 Task: Create new vendor bill with Date Opened: 09-May-23, Select Vendor: Sheaffer, Terms: Net 30. Make bill entry for item-1 with Date: 09-May-23, Description: Rollerball Pen , Expense Account: Office Supplies, Quantity: 8, Unit Price: 2.5, Sales Tax: Y, Sales Tax Included: N, Tax Table: Sales Tax. Make entry for item-2 with Date: 09-May-23, Description: Note Holders, Expense Account: Office Supplies, Quantity: 9, Unit Price: 18.6, Sales Tax: Y, Sales Tax Included: N, Tax Table: Sales Tax. Post Bill with Post Date: 09-May-23, Post to Accounts: Liabilities:Accounts Payble. Pay / Process Payment with Transaction Date: 07-Jun-23, Amount: 194.9, Transfer Account: Checking Account. Go to 'Print Bill'. Save a pdf copy of the bill.
Action: Mouse moved to (207, 45)
Screenshot: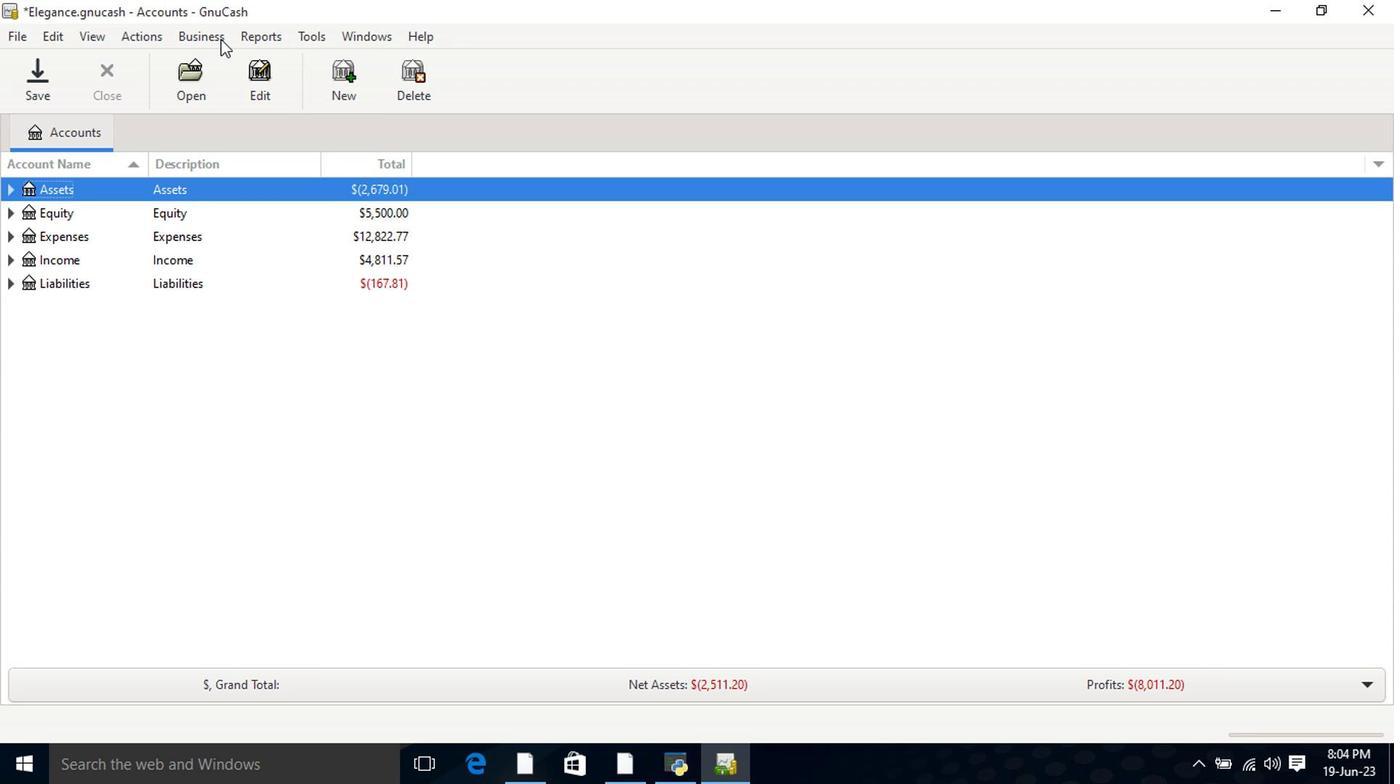 
Action: Mouse pressed left at (207, 45)
Screenshot: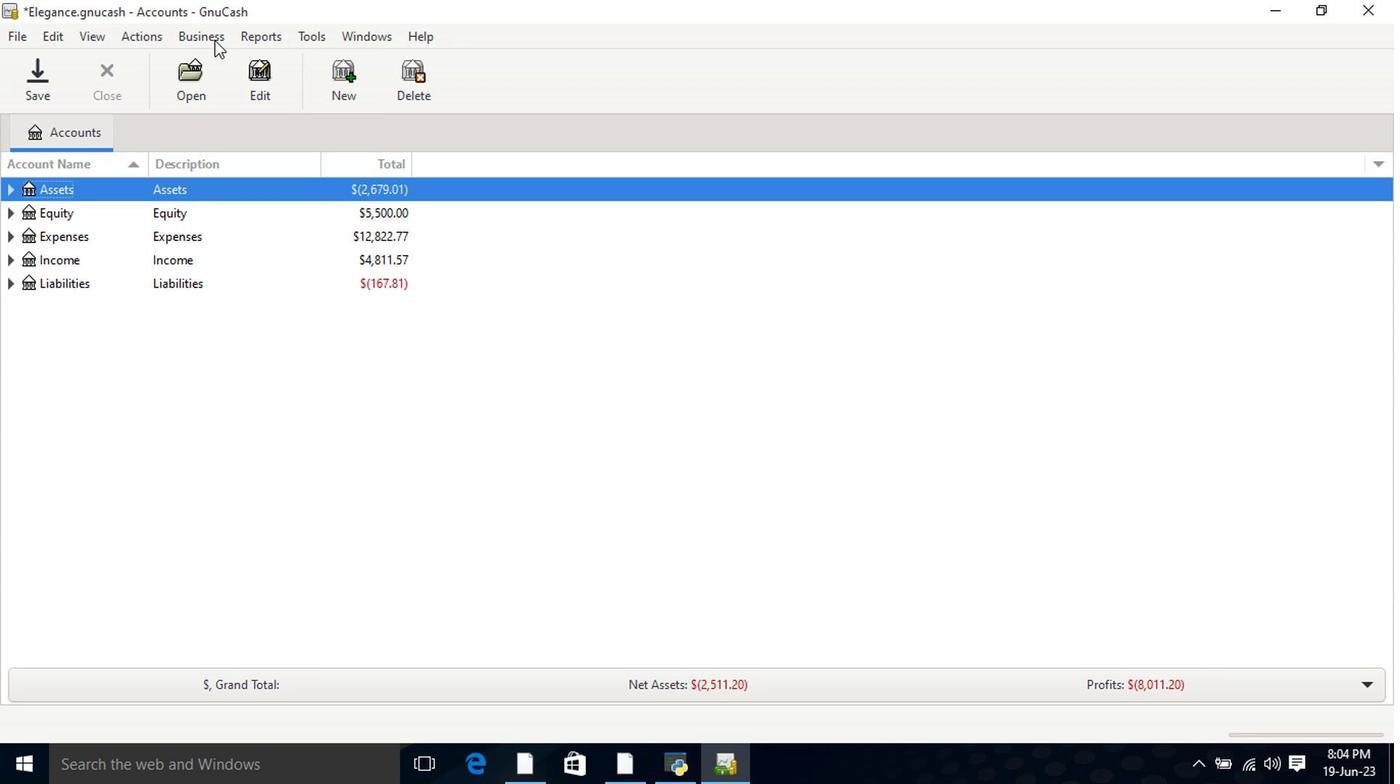 
Action: Mouse moved to (215, 86)
Screenshot: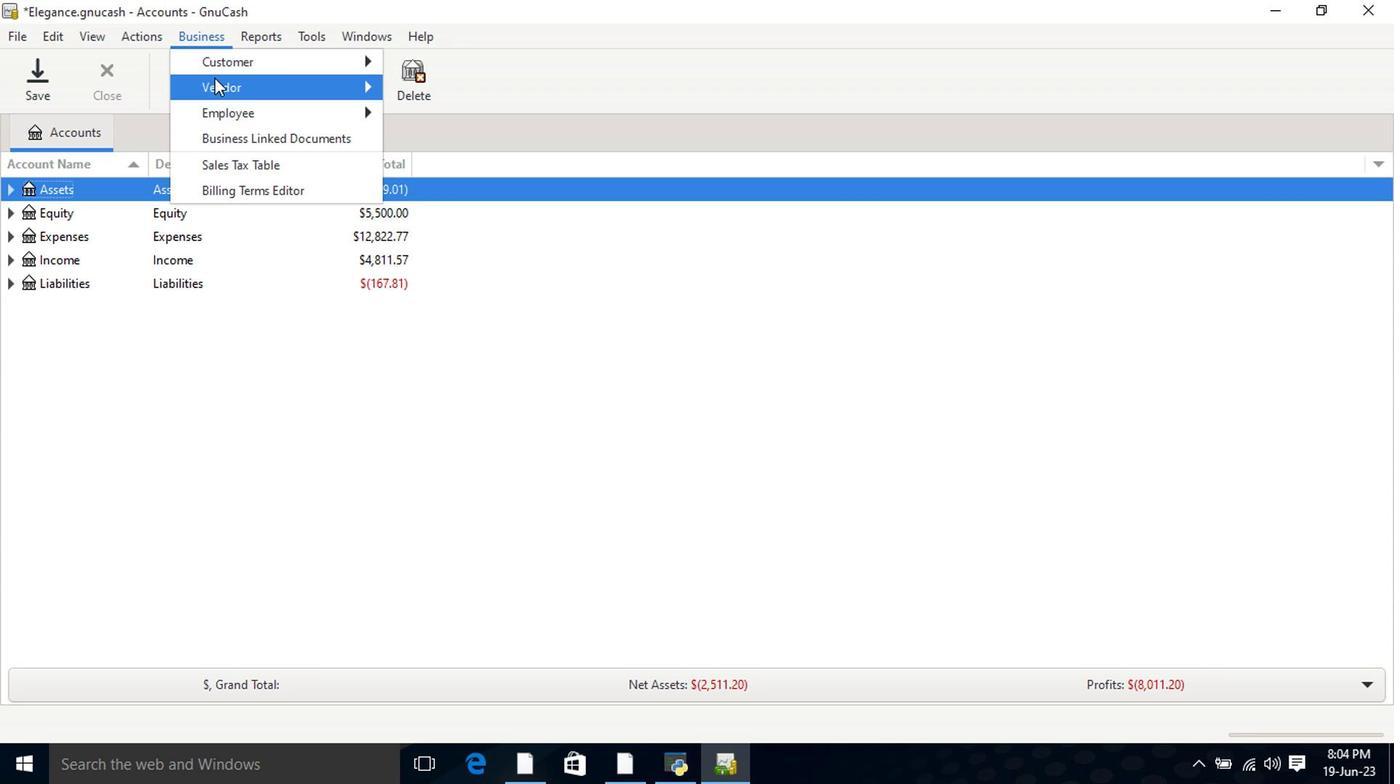 
Action: Mouse pressed left at (215, 86)
Screenshot: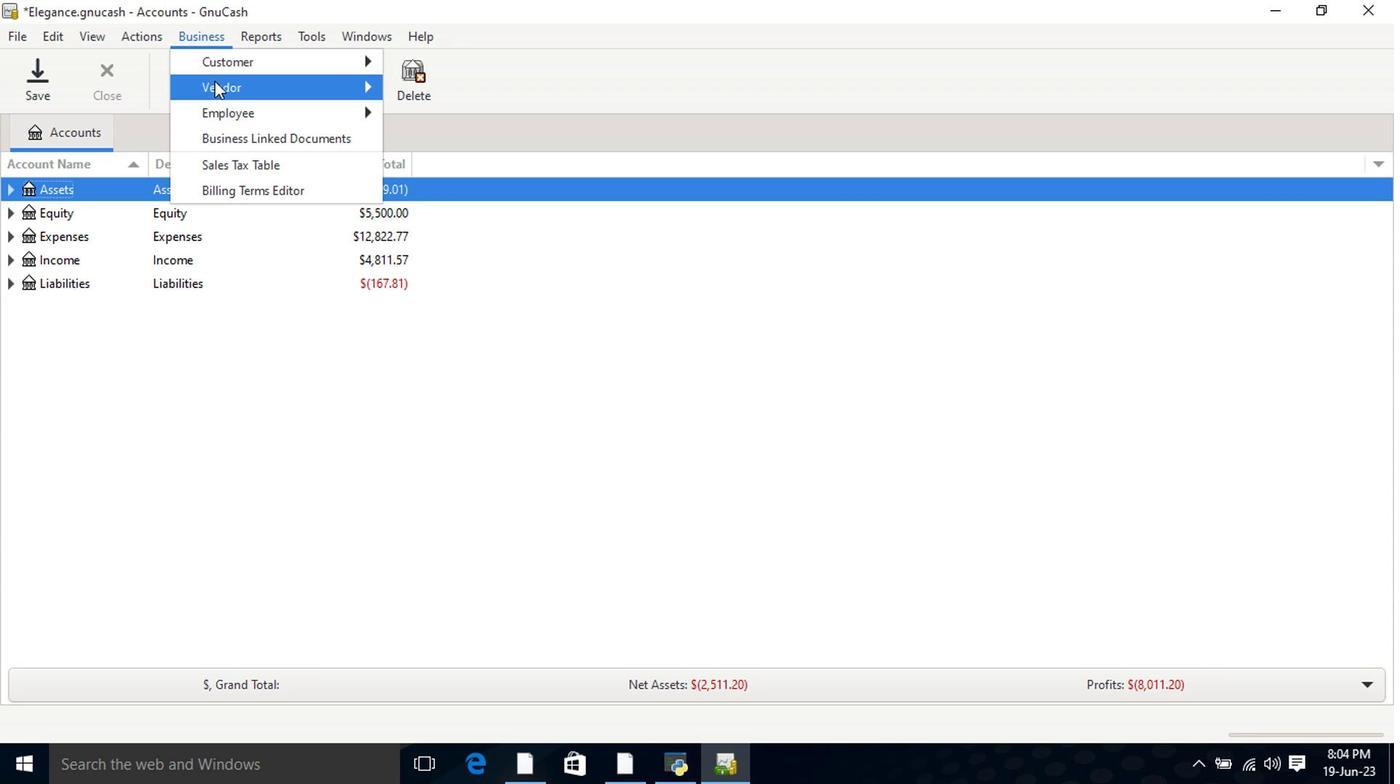 
Action: Mouse moved to (478, 172)
Screenshot: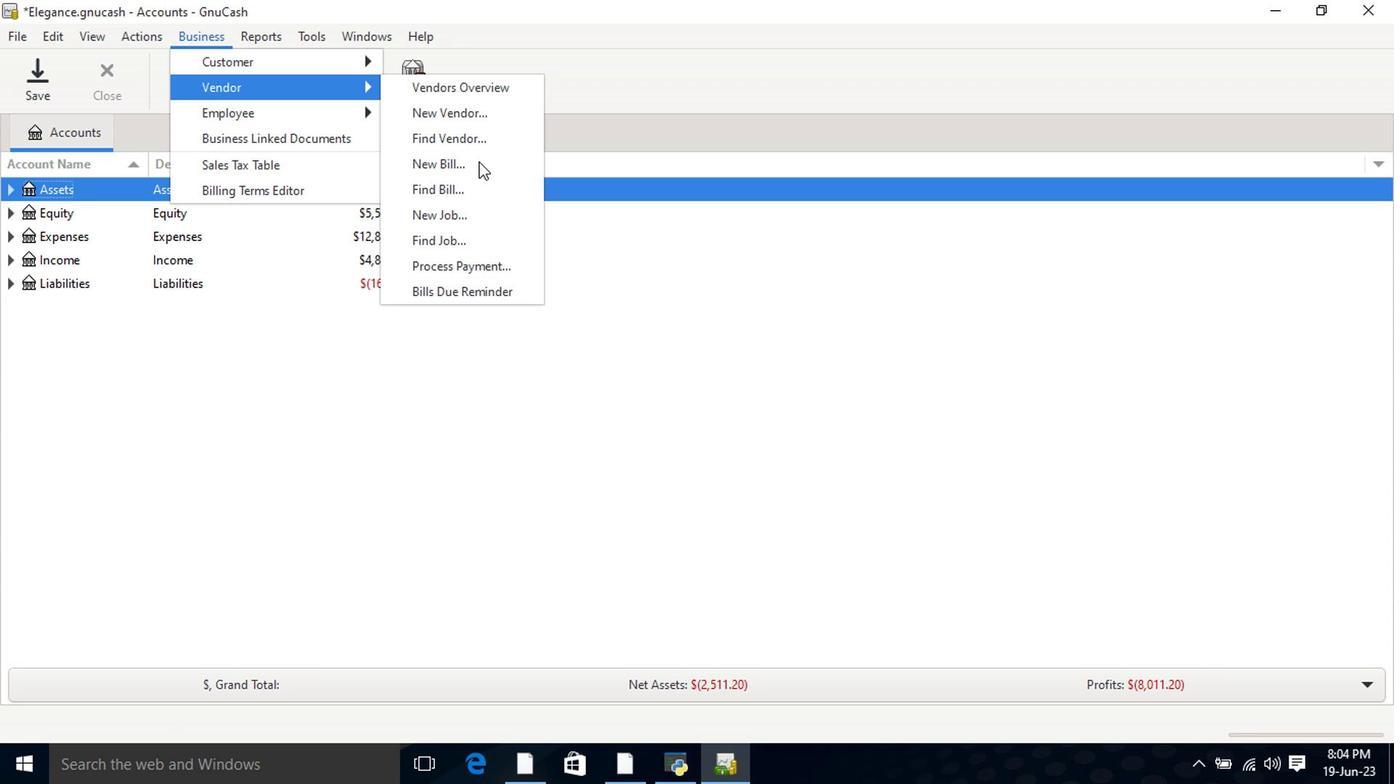 
Action: Mouse pressed left at (478, 172)
Screenshot: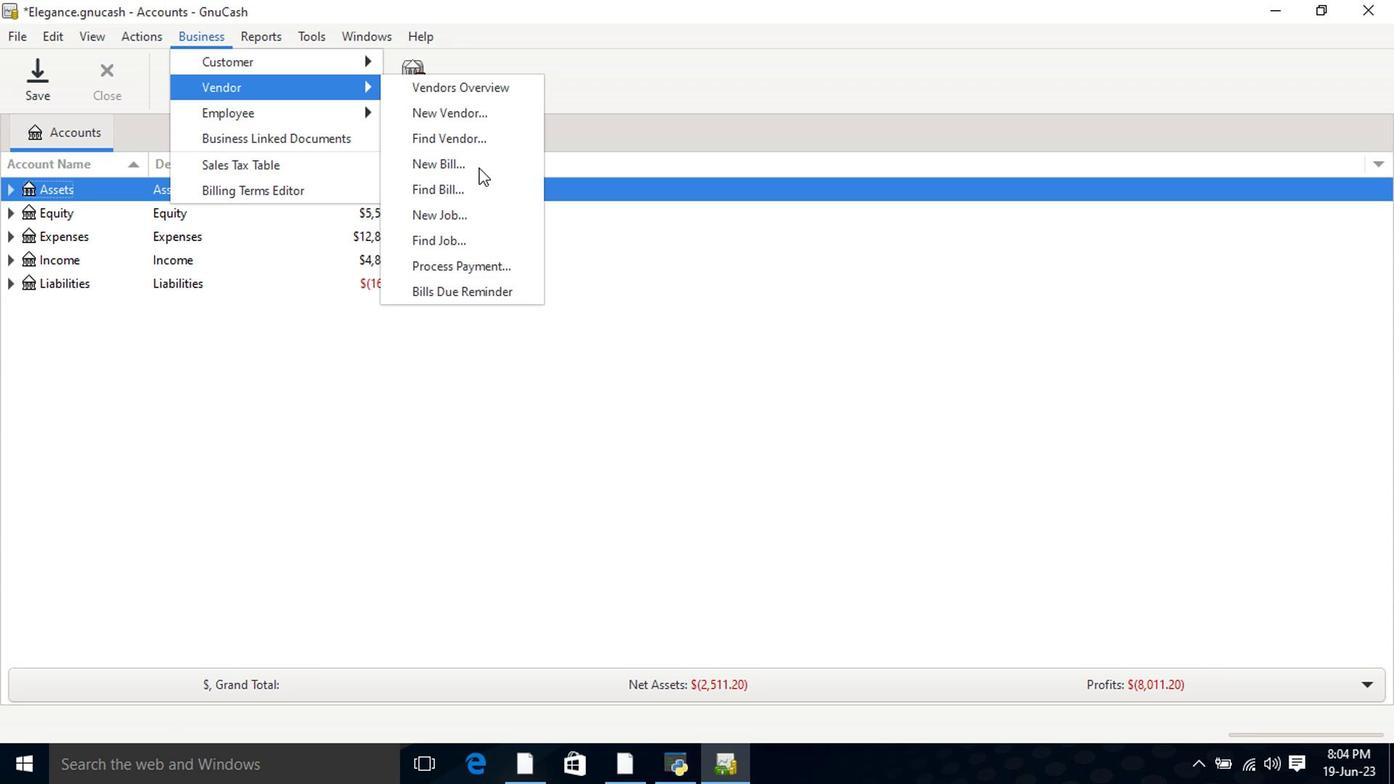 
Action: Mouse moved to (831, 271)
Screenshot: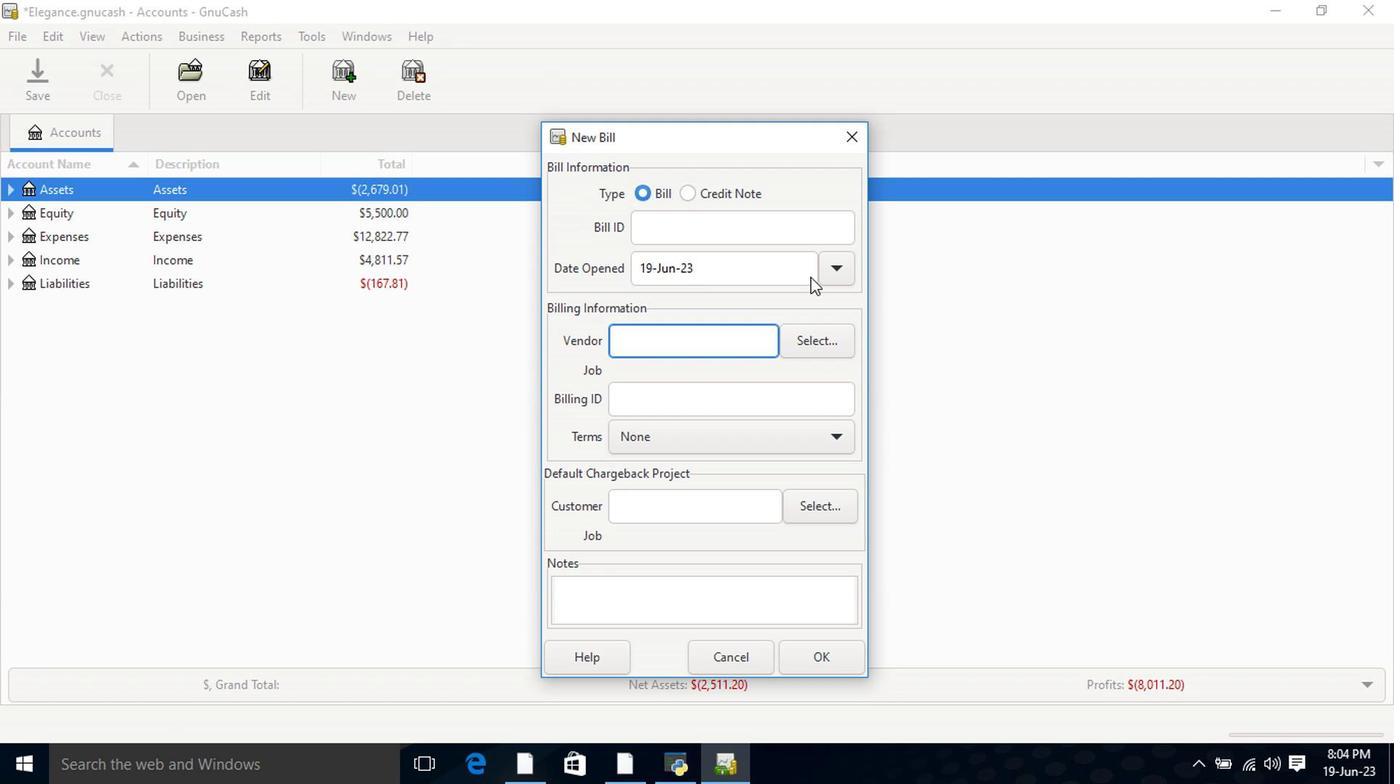 
Action: Mouse pressed left at (831, 271)
Screenshot: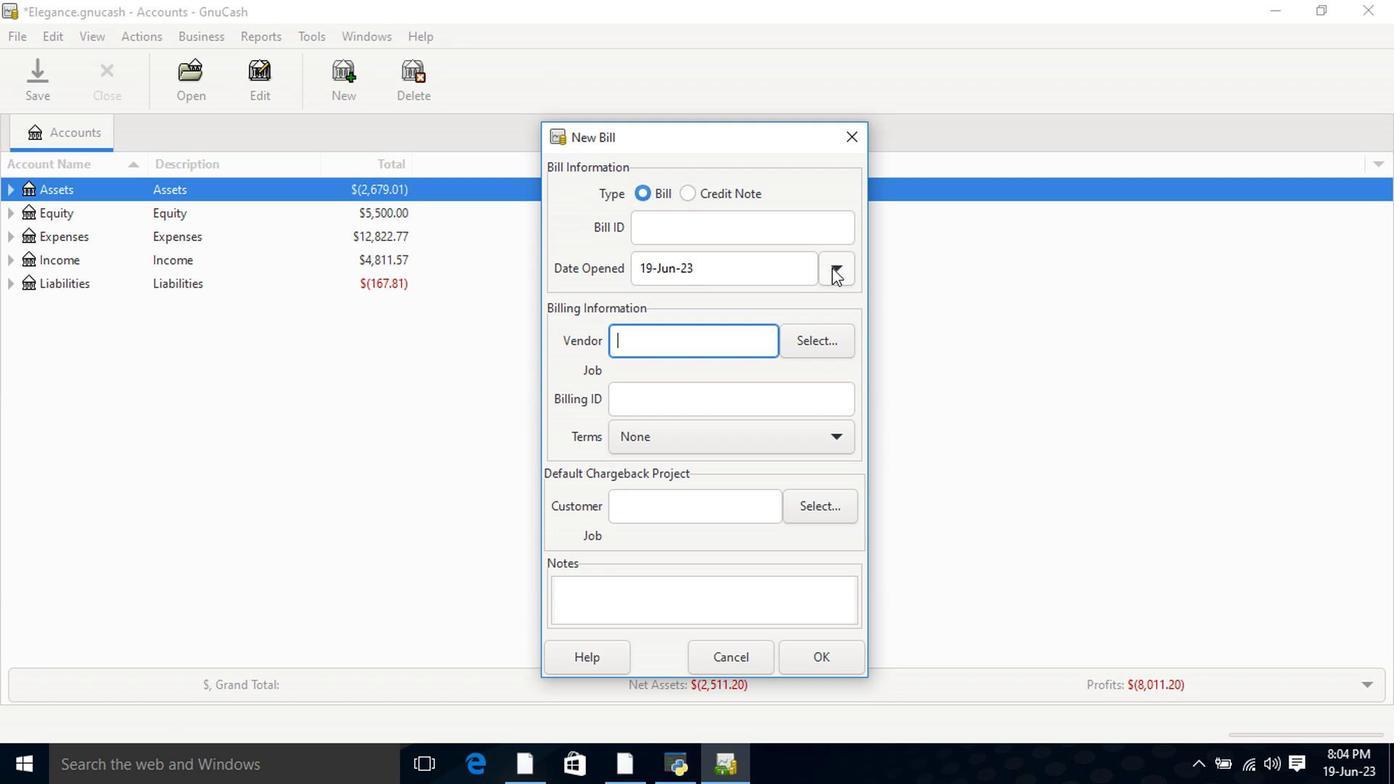 
Action: Mouse moved to (676, 305)
Screenshot: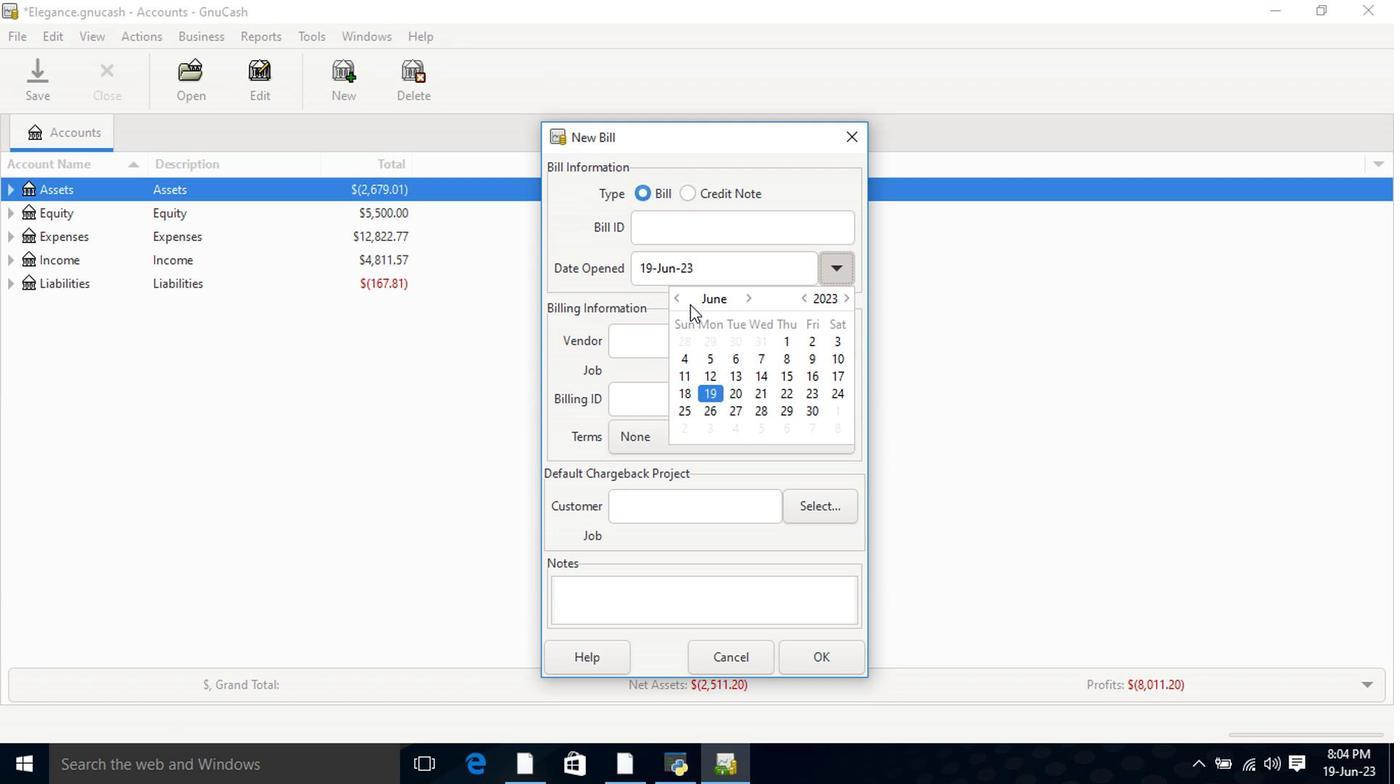 
Action: Mouse pressed left at (676, 305)
Screenshot: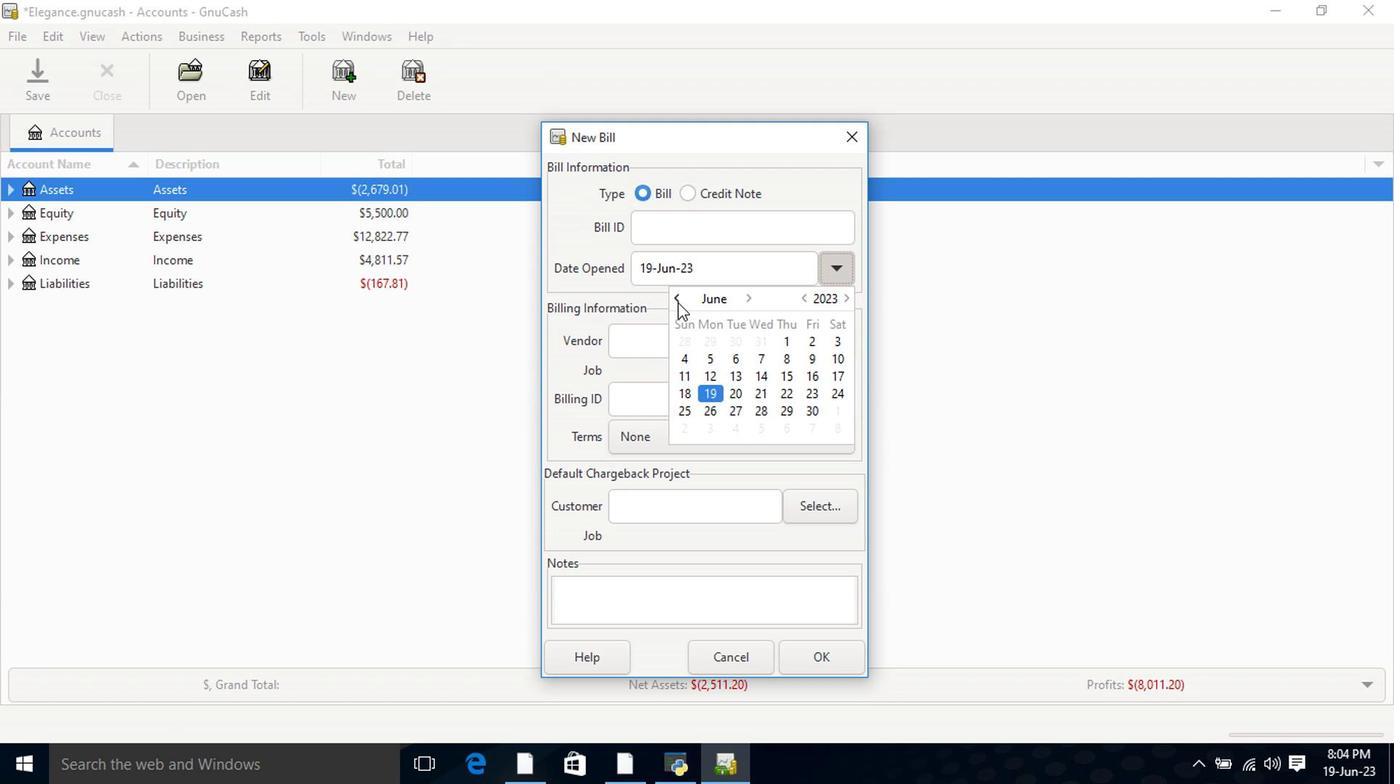
Action: Mouse moved to (730, 366)
Screenshot: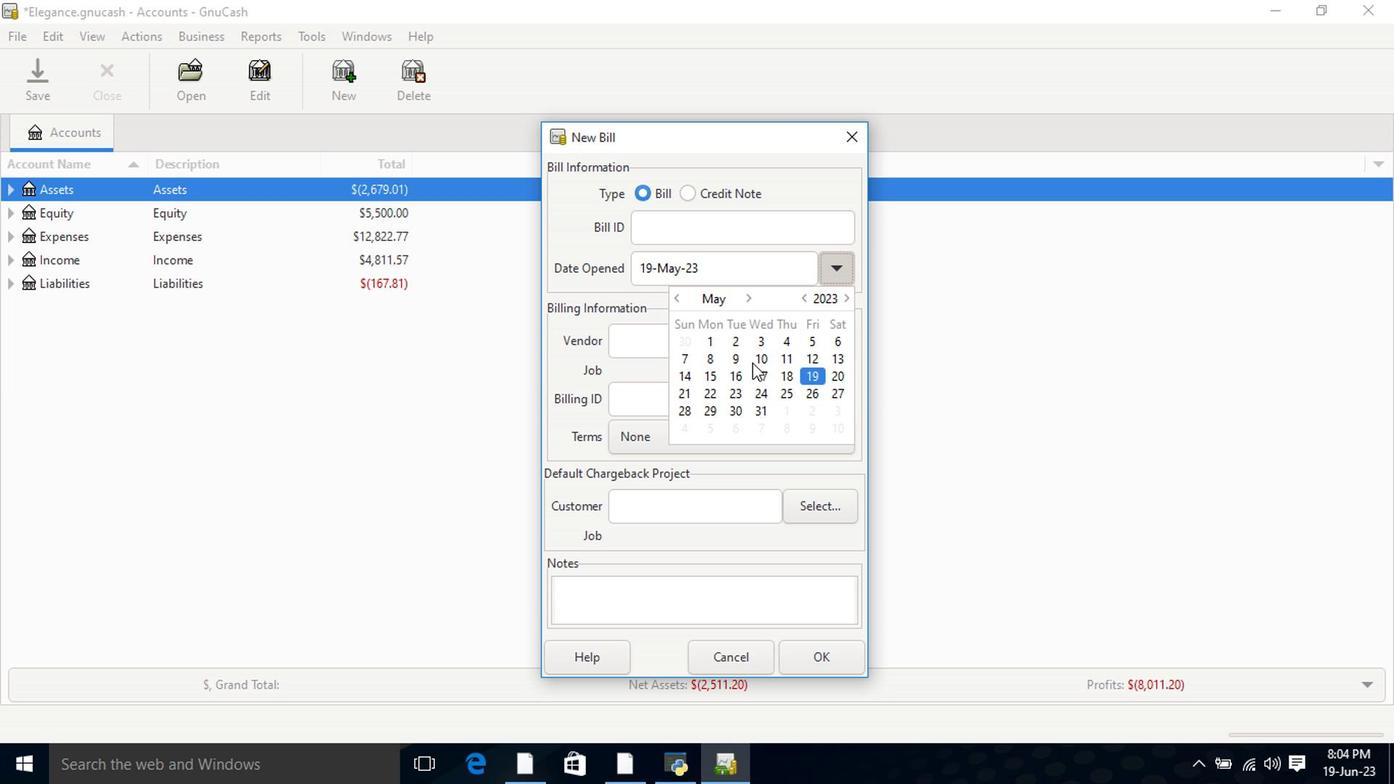 
Action: Mouse pressed left at (730, 366)
Screenshot: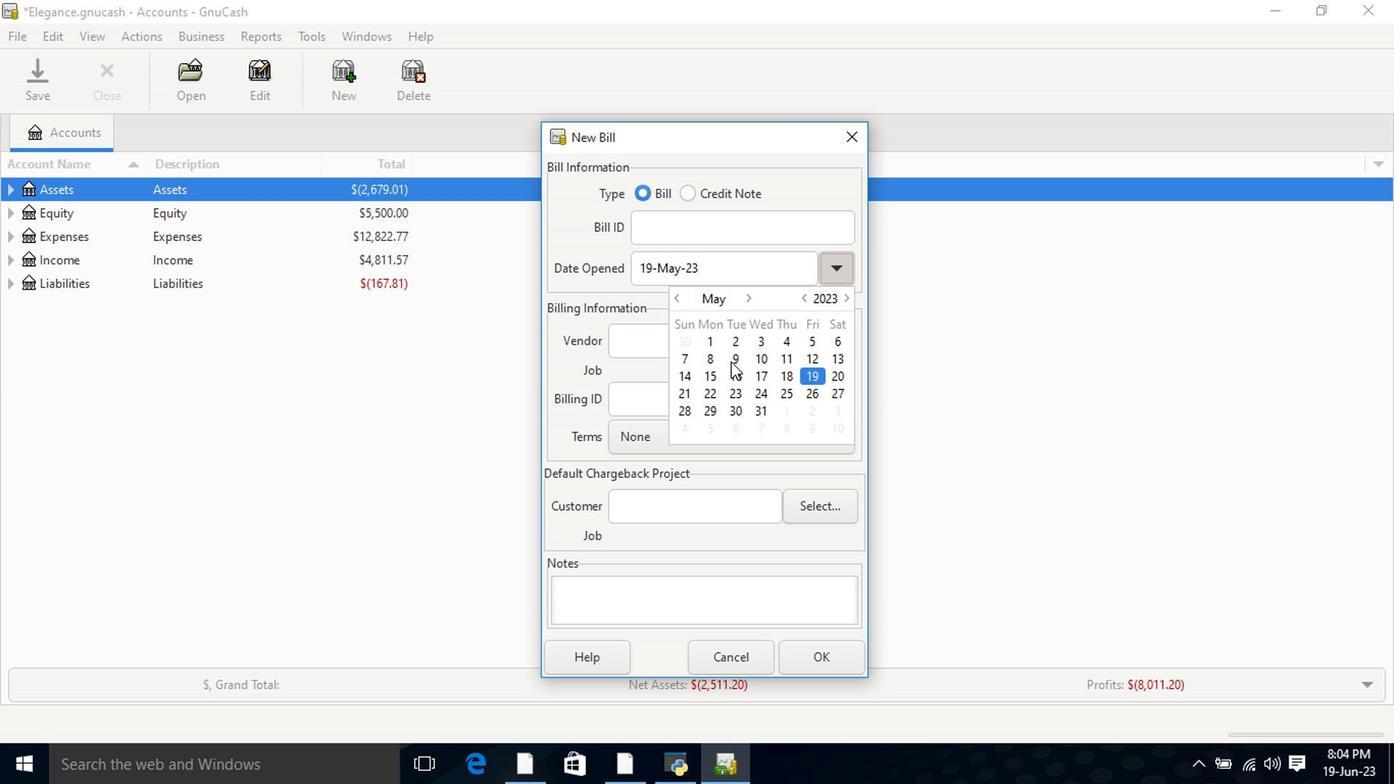 
Action: Mouse pressed left at (730, 366)
Screenshot: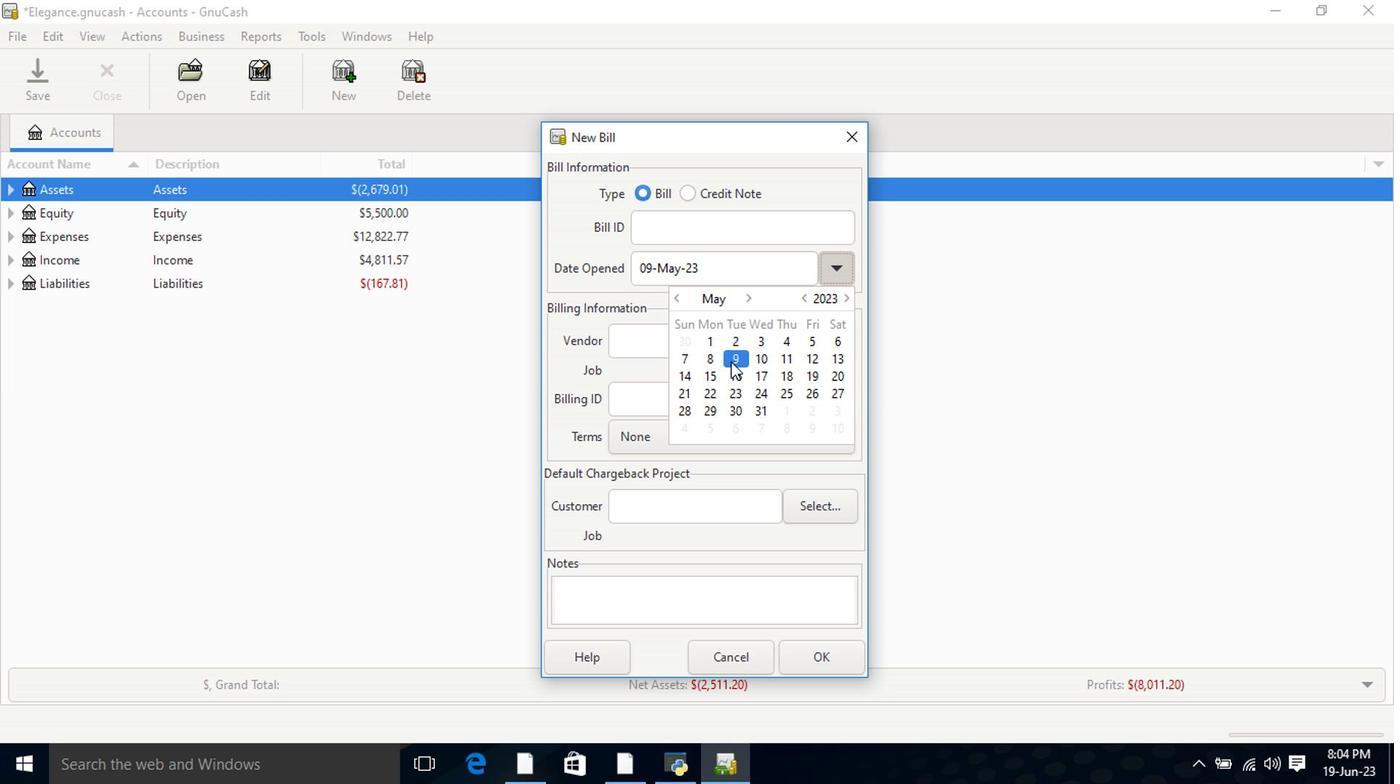
Action: Mouse moved to (716, 345)
Screenshot: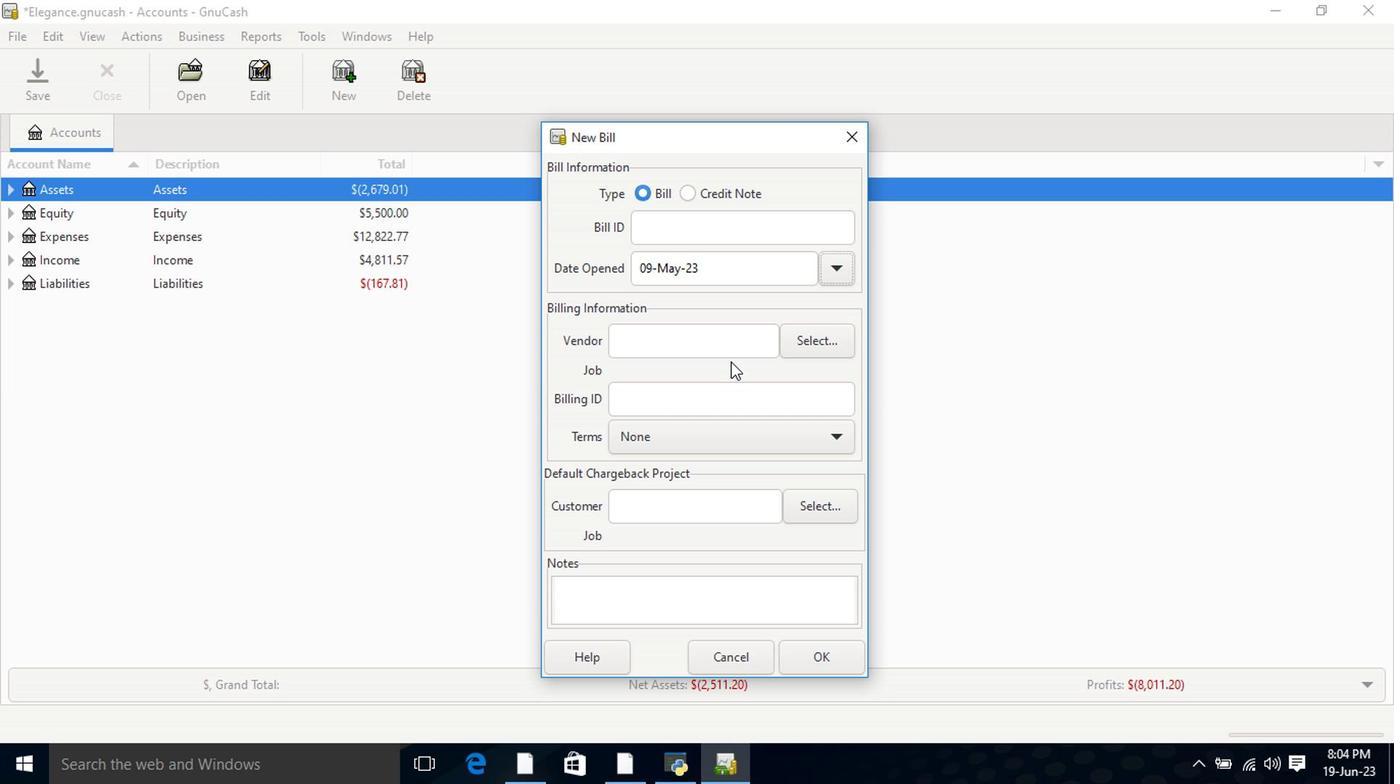 
Action: Mouse pressed left at (716, 345)
Screenshot: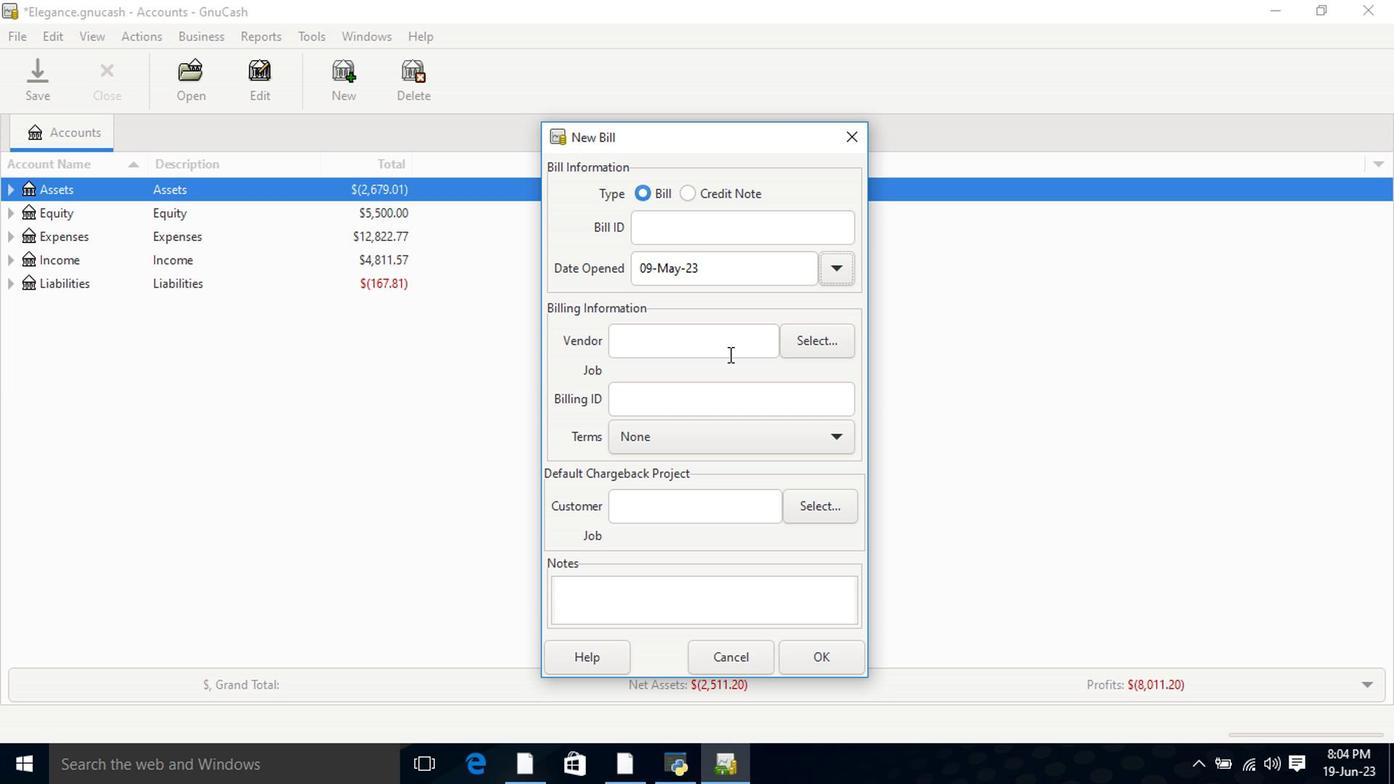 
Action: Key pressed <Key.shift>She
Screenshot: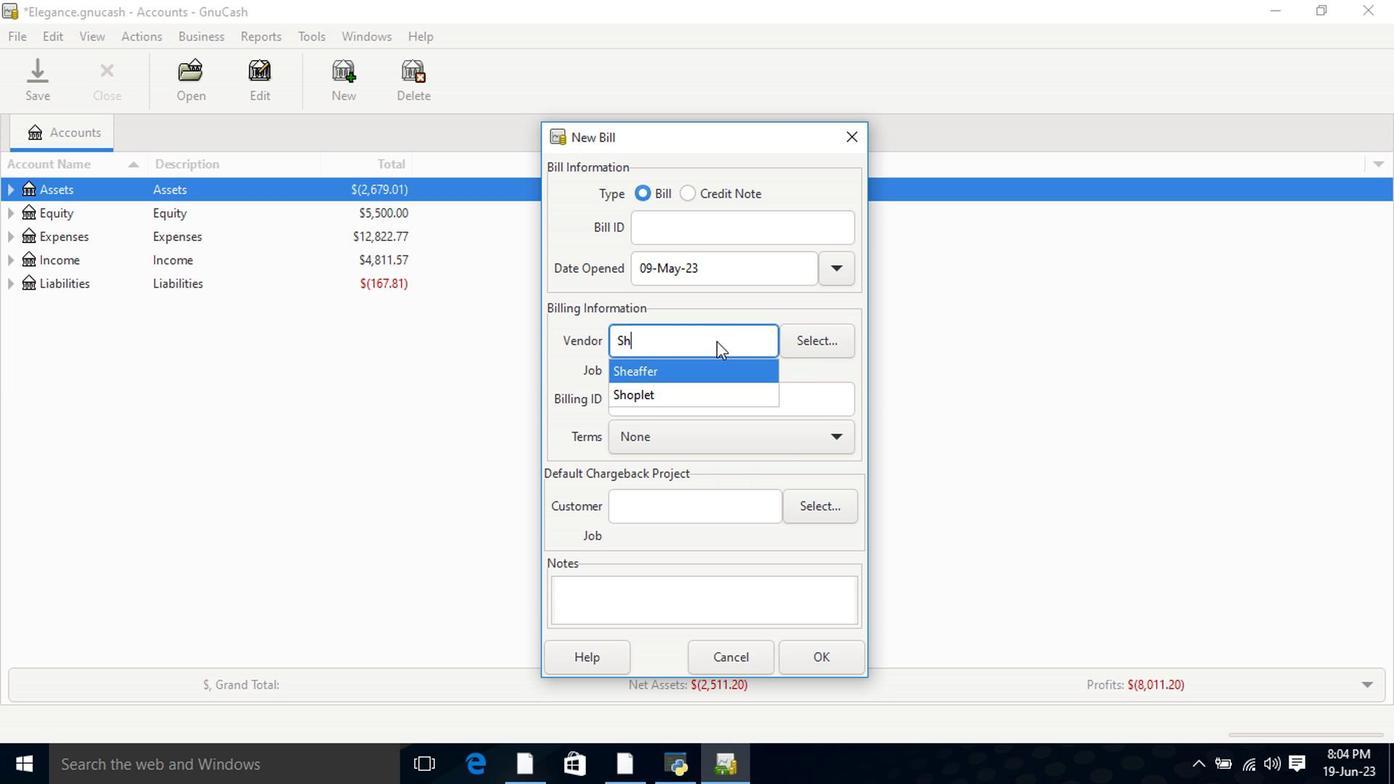 
Action: Mouse moved to (676, 369)
Screenshot: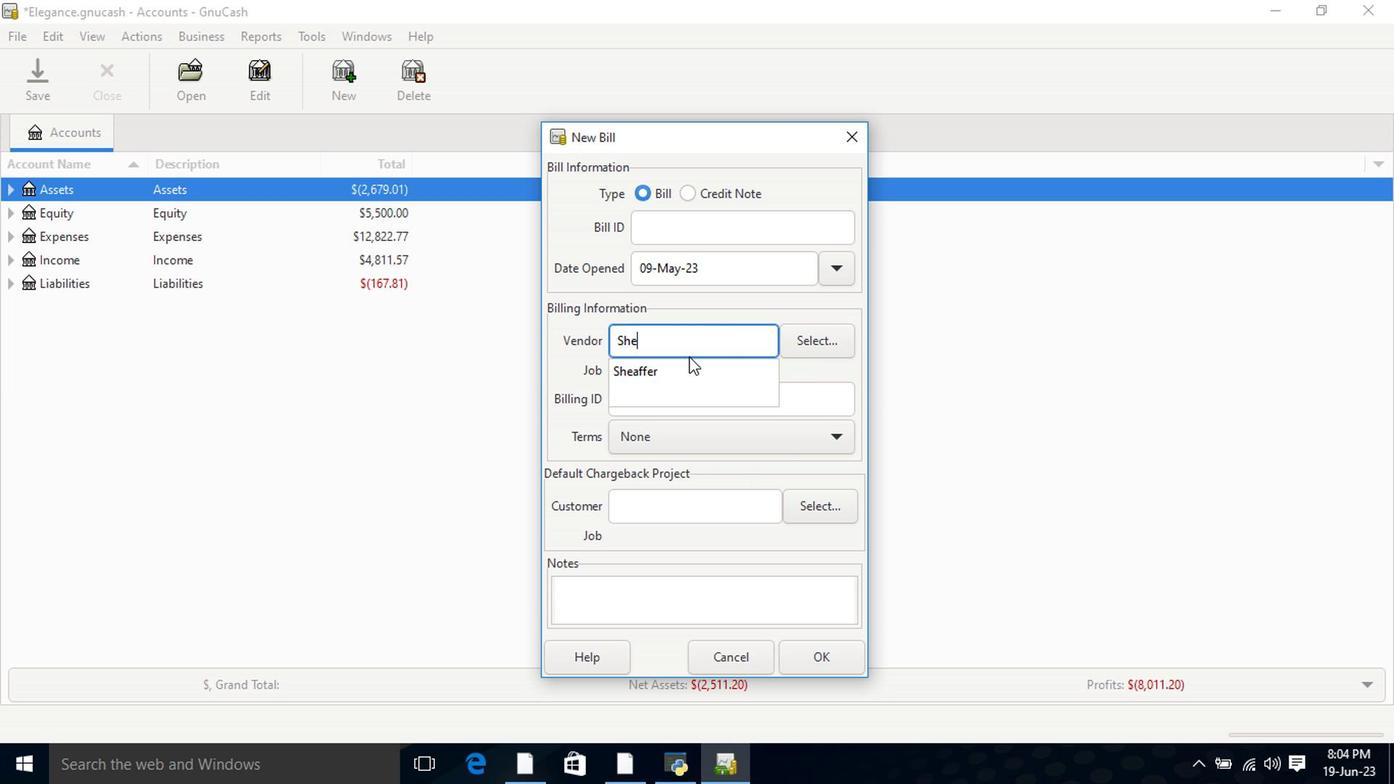 
Action: Mouse pressed left at (676, 369)
Screenshot: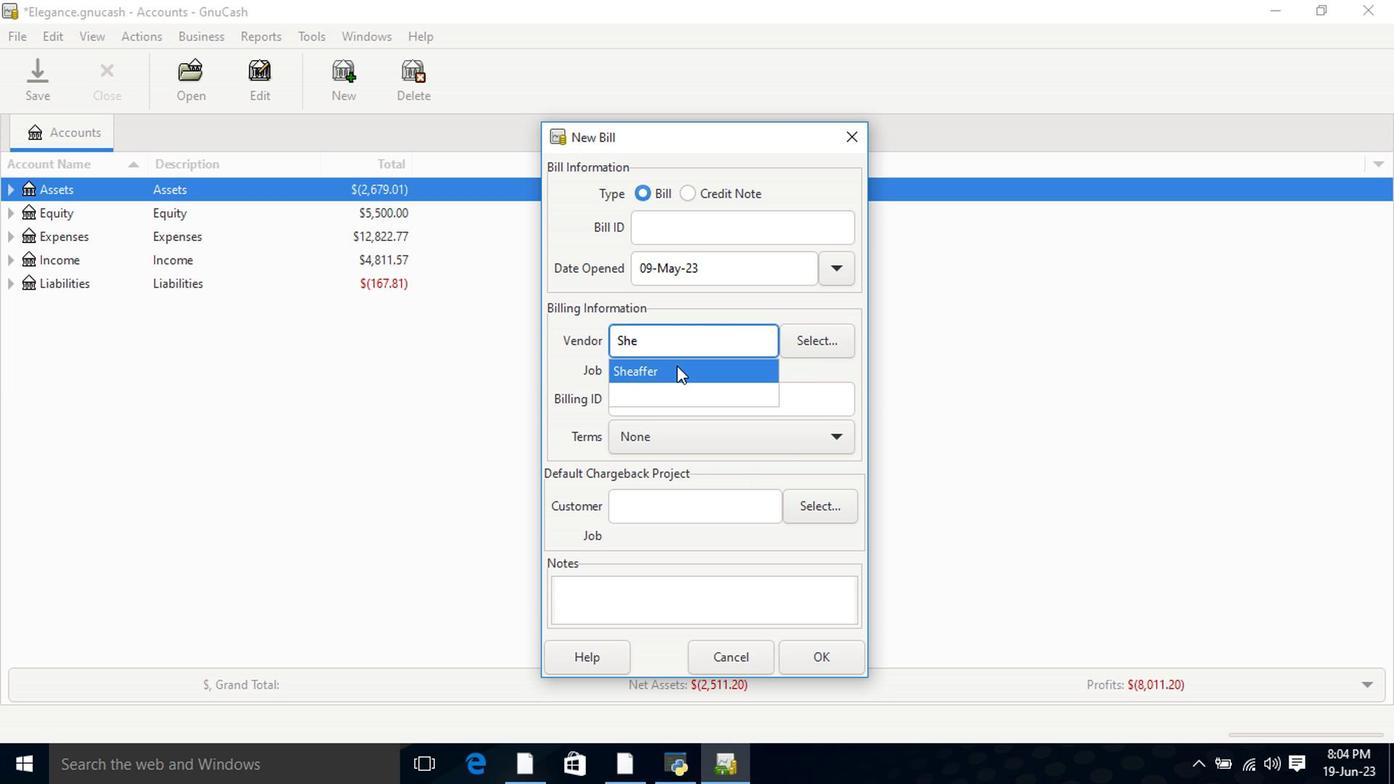
Action: Mouse moved to (703, 462)
Screenshot: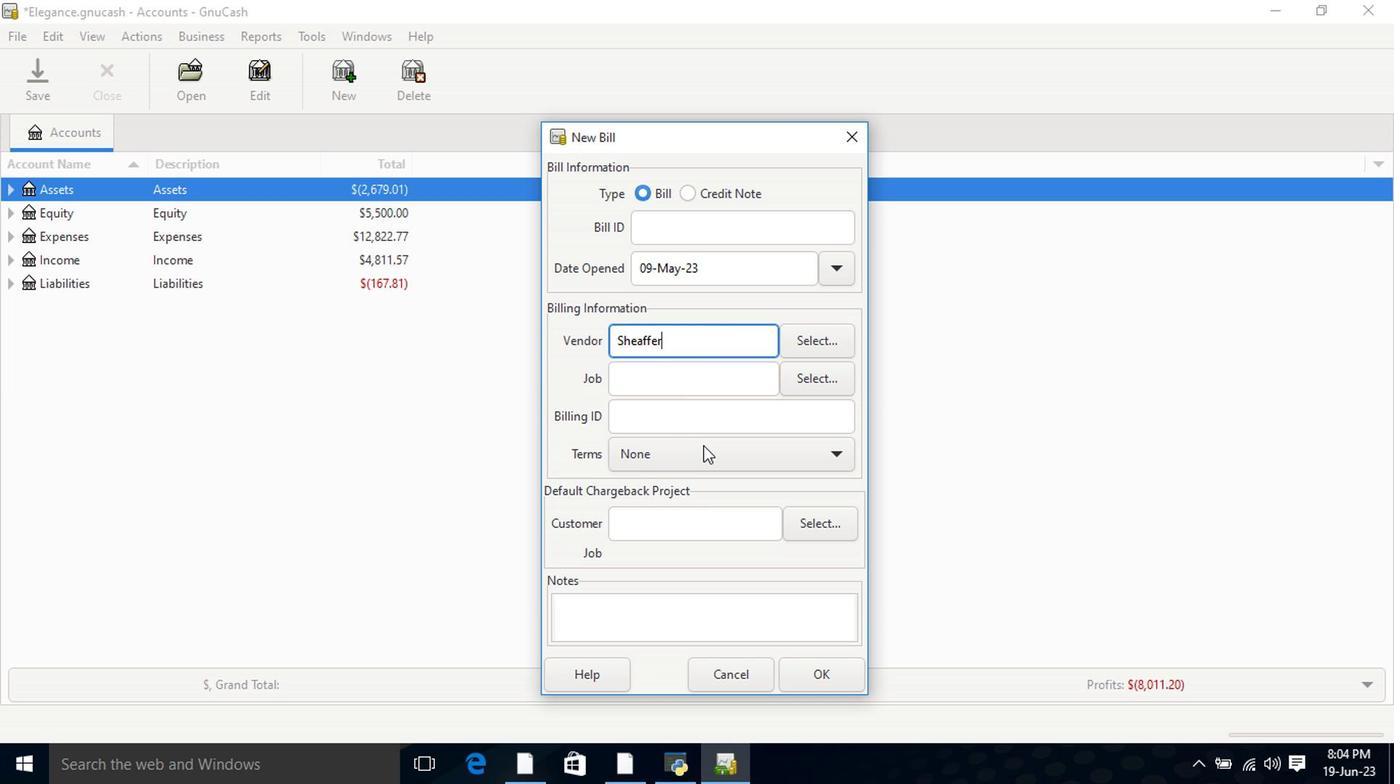 
Action: Mouse pressed left at (703, 462)
Screenshot: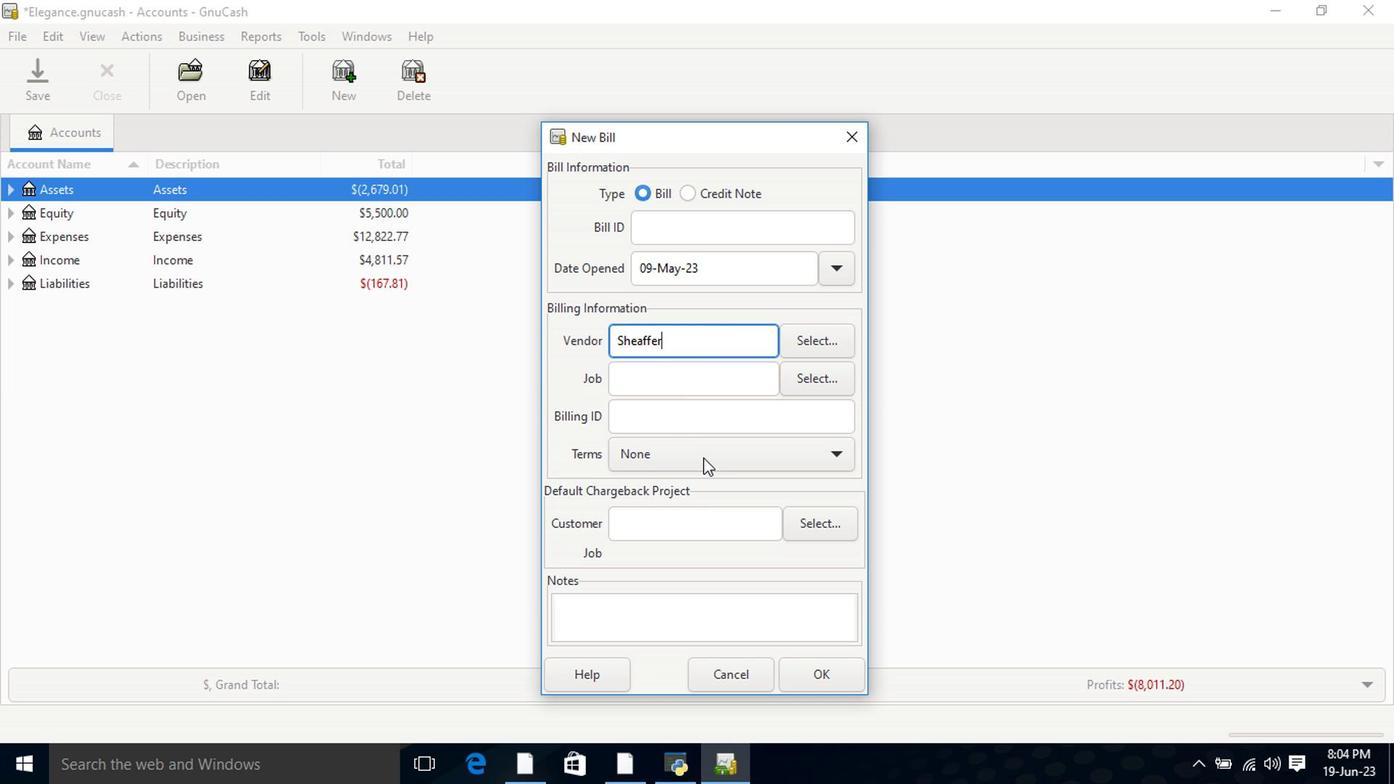 
Action: Mouse moved to (696, 524)
Screenshot: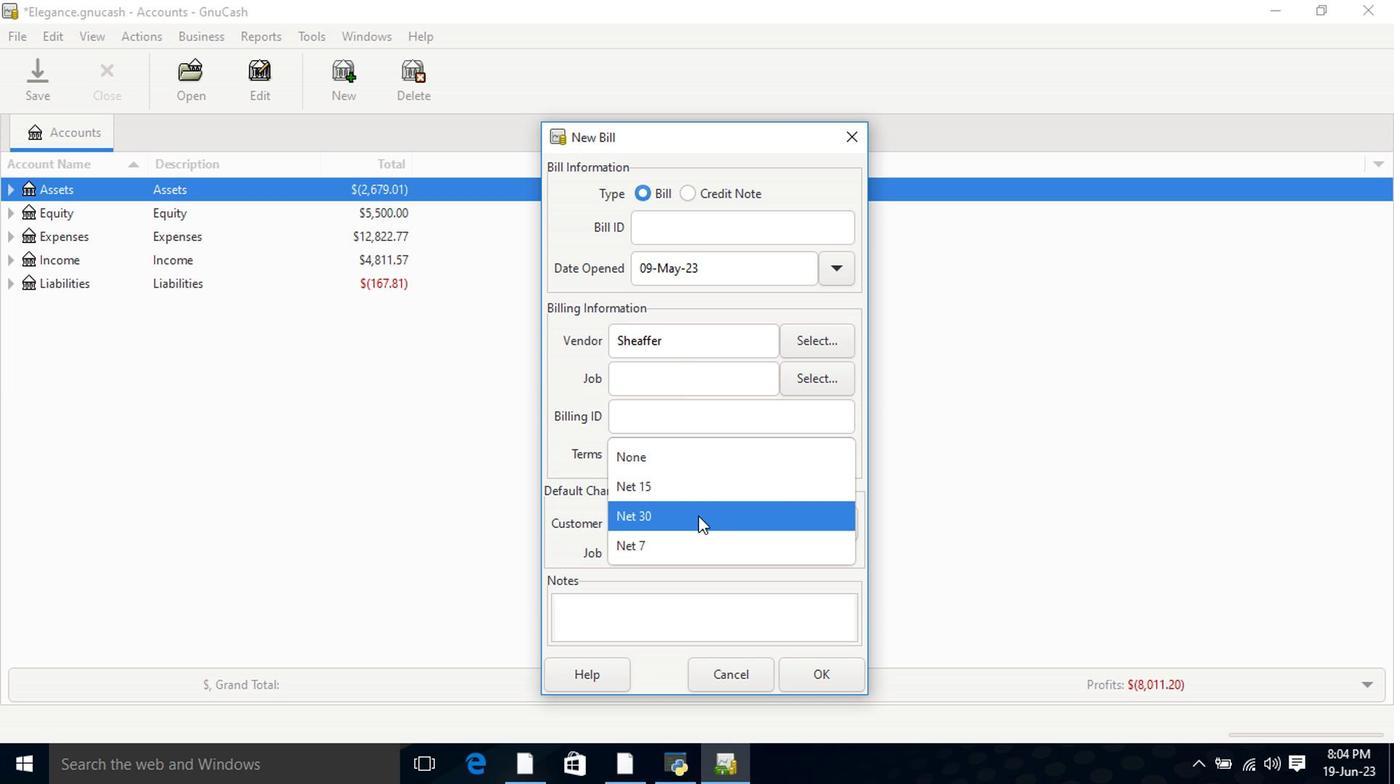 
Action: Mouse pressed left at (696, 524)
Screenshot: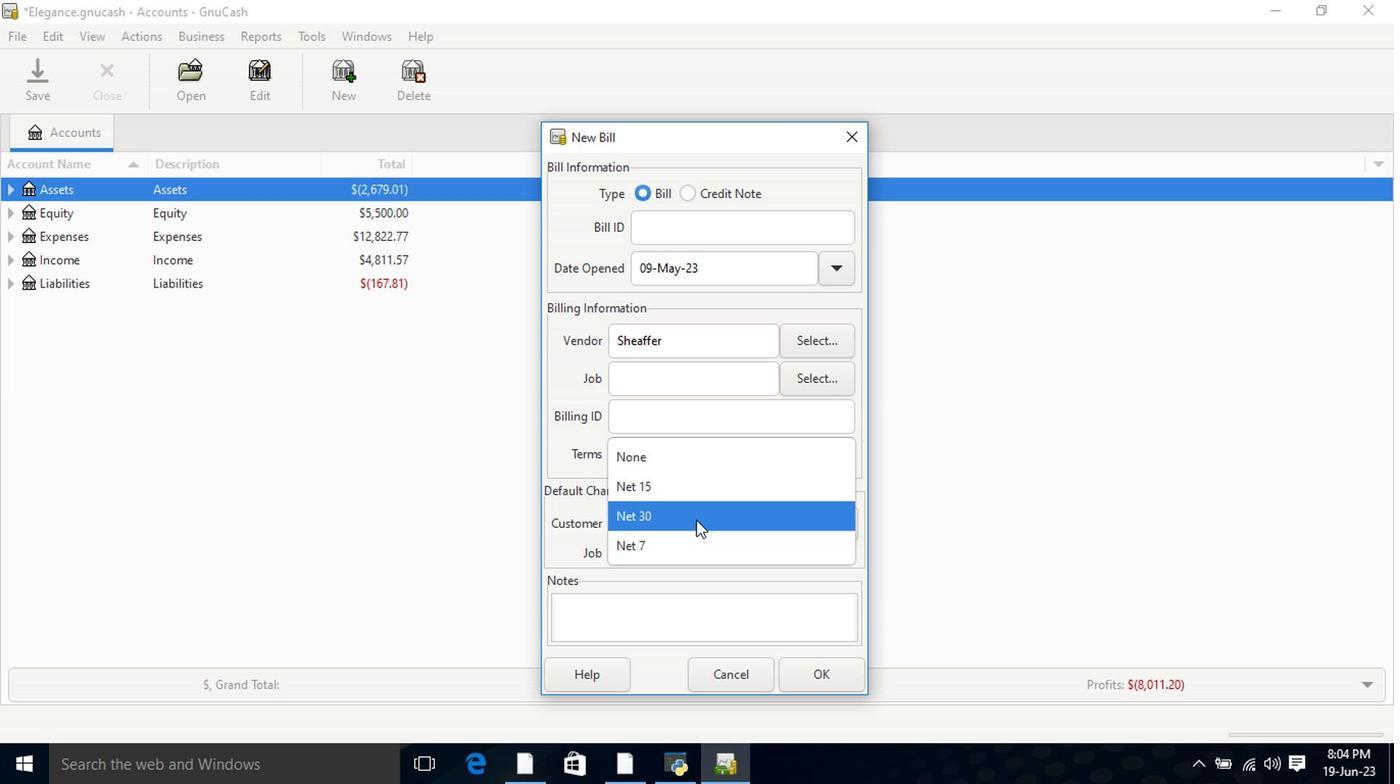 
Action: Mouse moved to (816, 685)
Screenshot: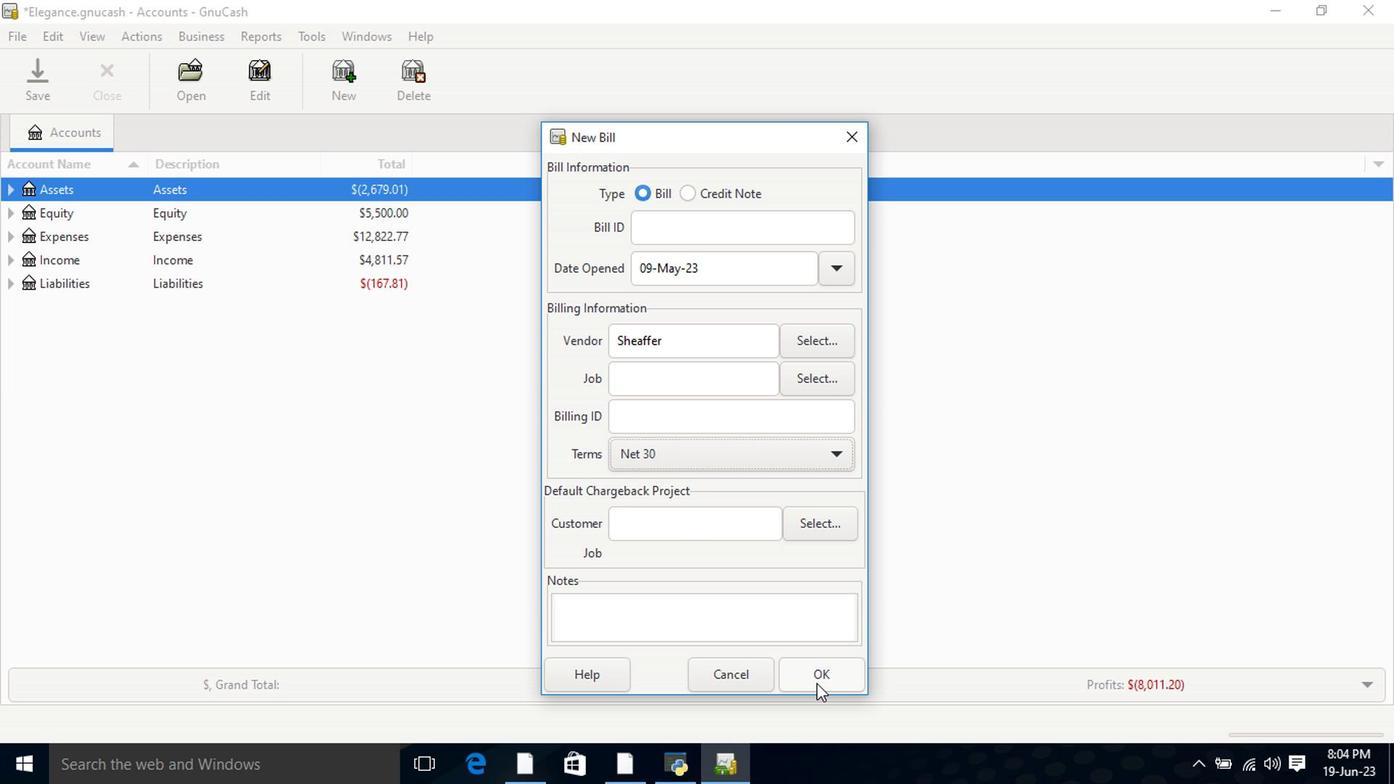
Action: Mouse pressed left at (816, 685)
Screenshot: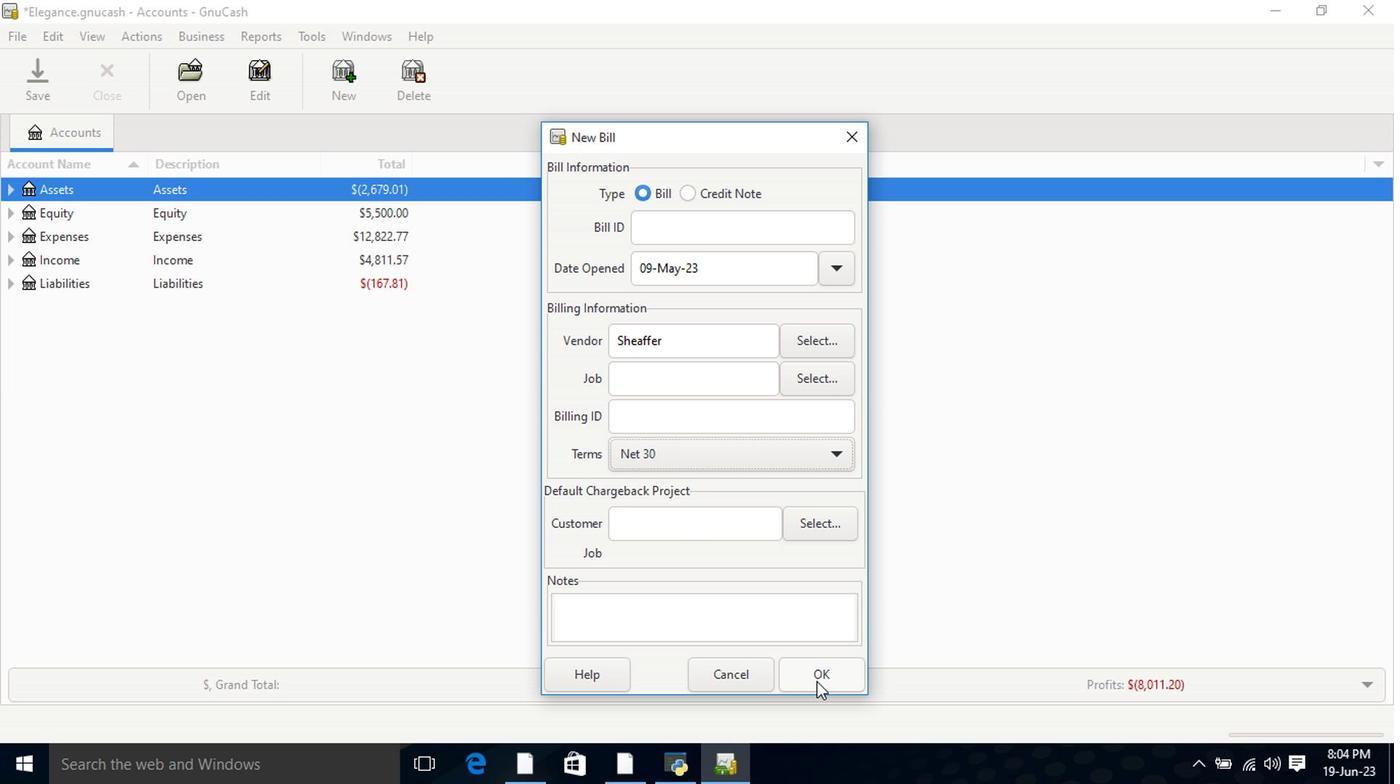 
Action: Mouse moved to (342, 472)
Screenshot: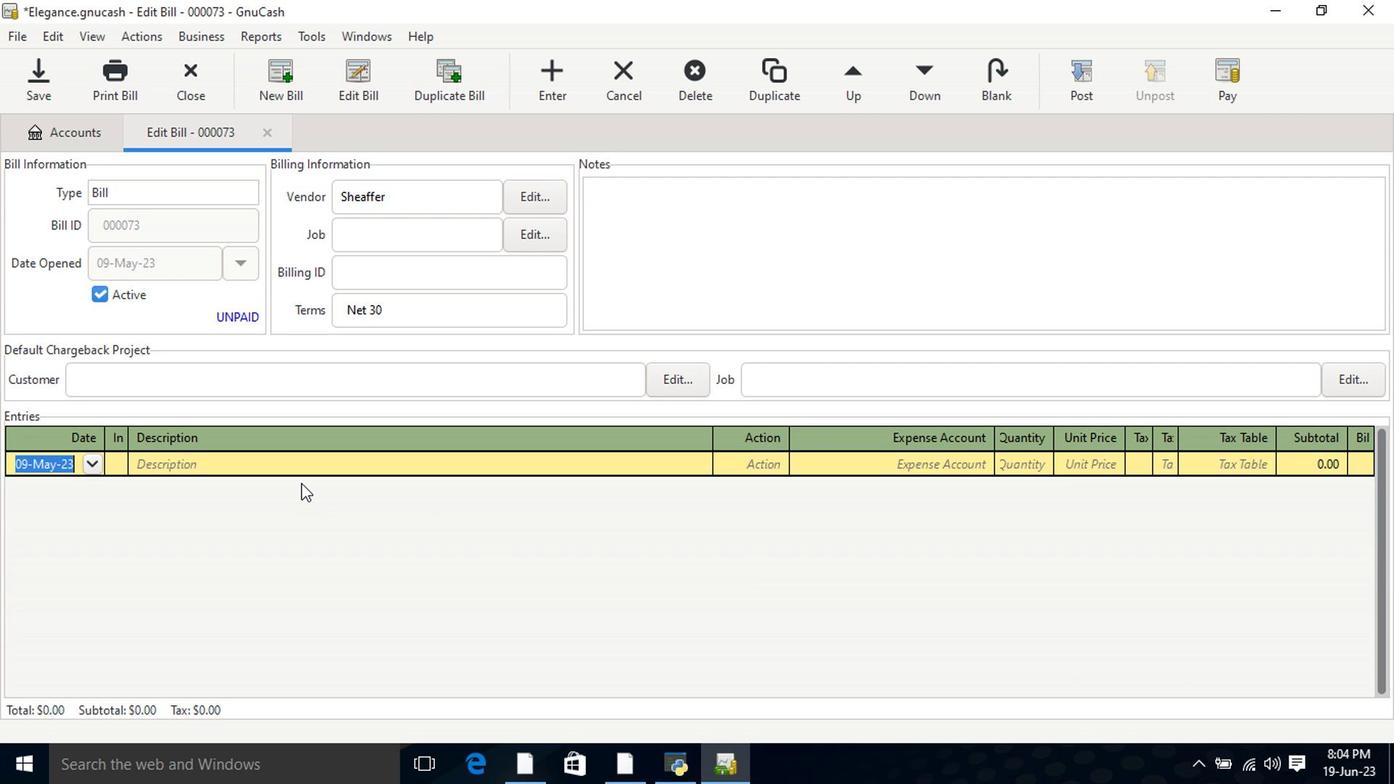 
Action: Key pressed <Key.tab><Key.shift>Rollerball<Key.space><Key.shift>Pen
Screenshot: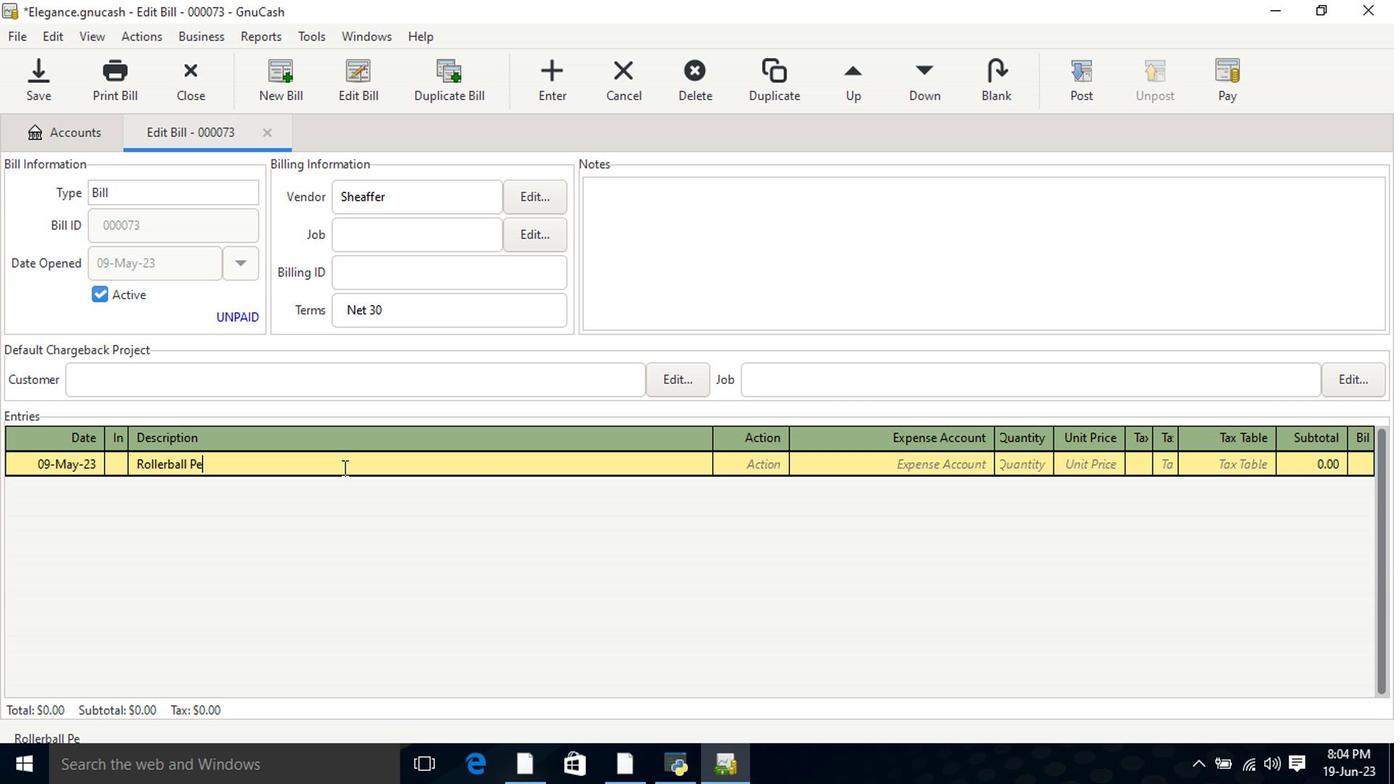 
Action: Mouse moved to (833, 472)
Screenshot: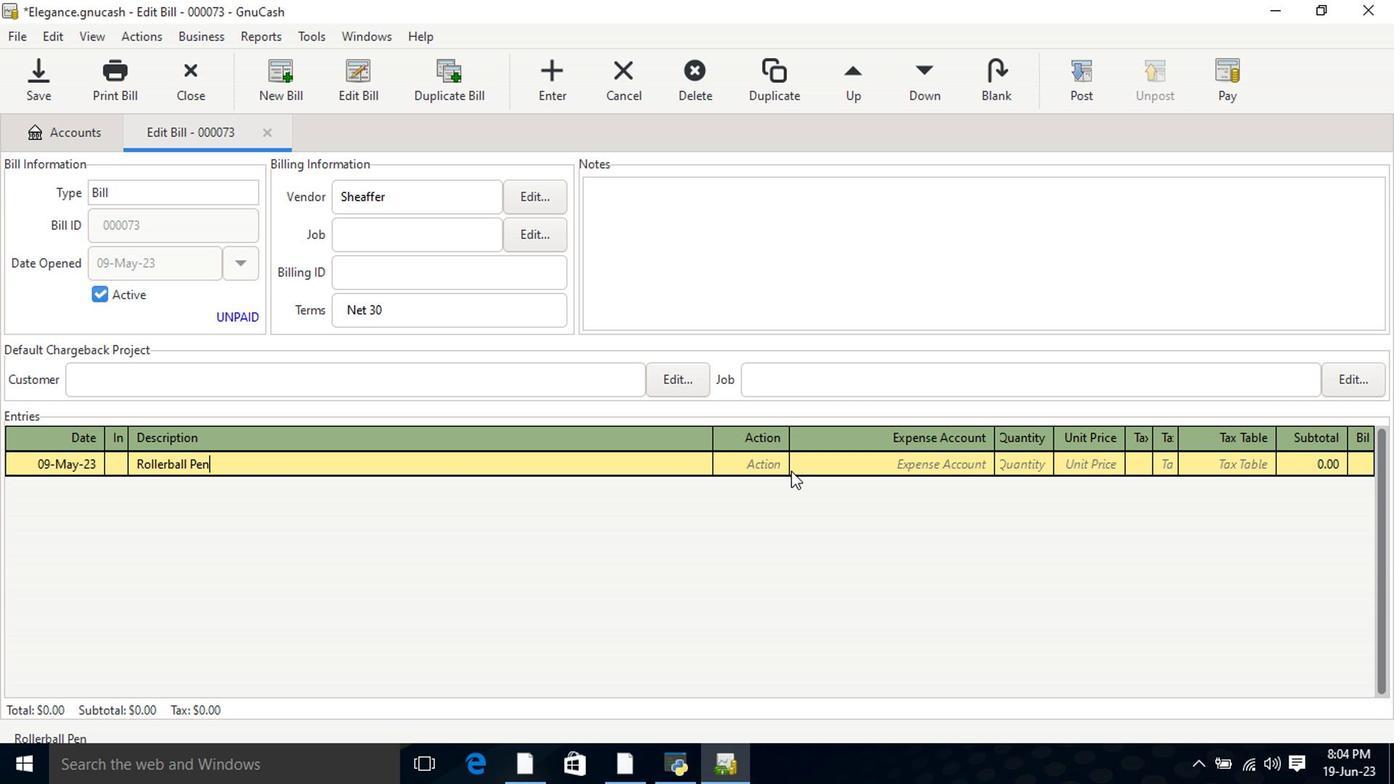 
Action: Key pressed <Key.tab>
Screenshot: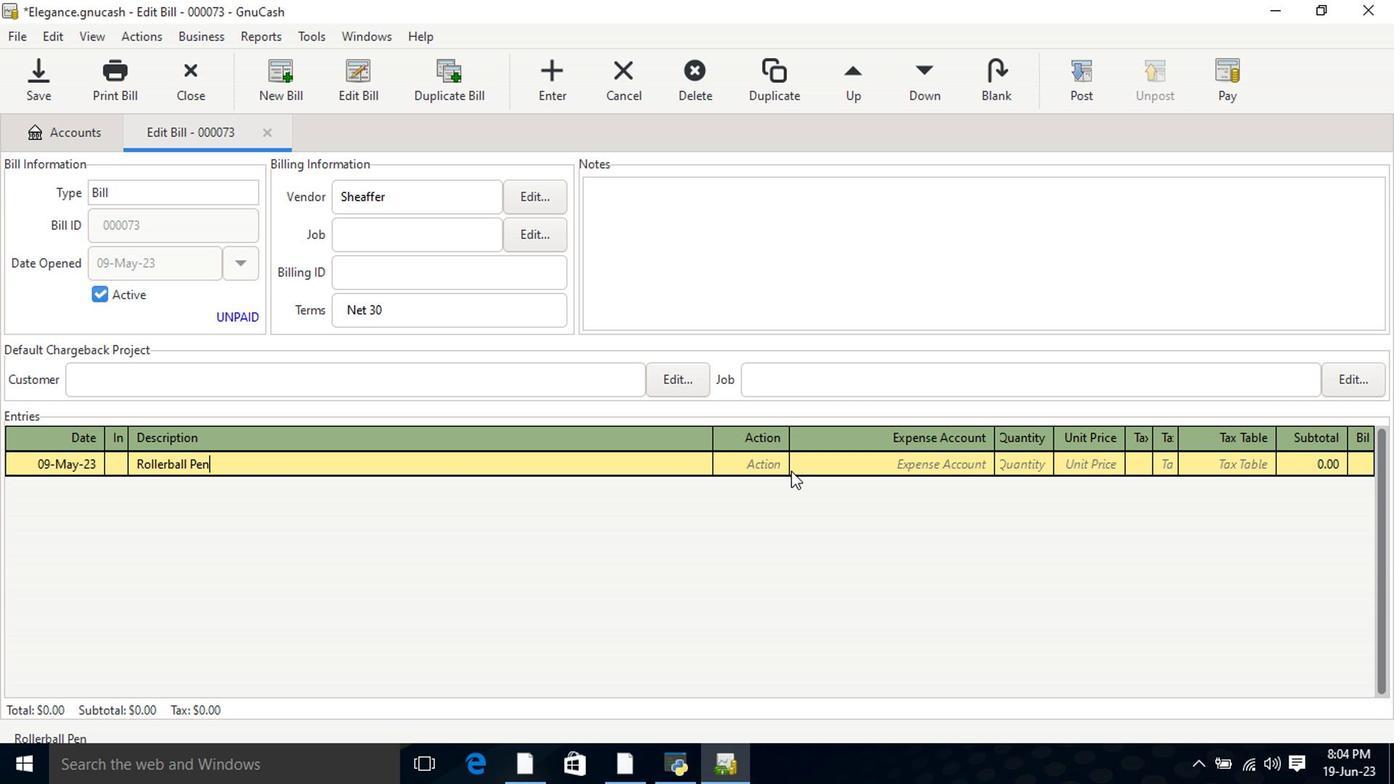 
Action: Mouse moved to (891, 472)
Screenshot: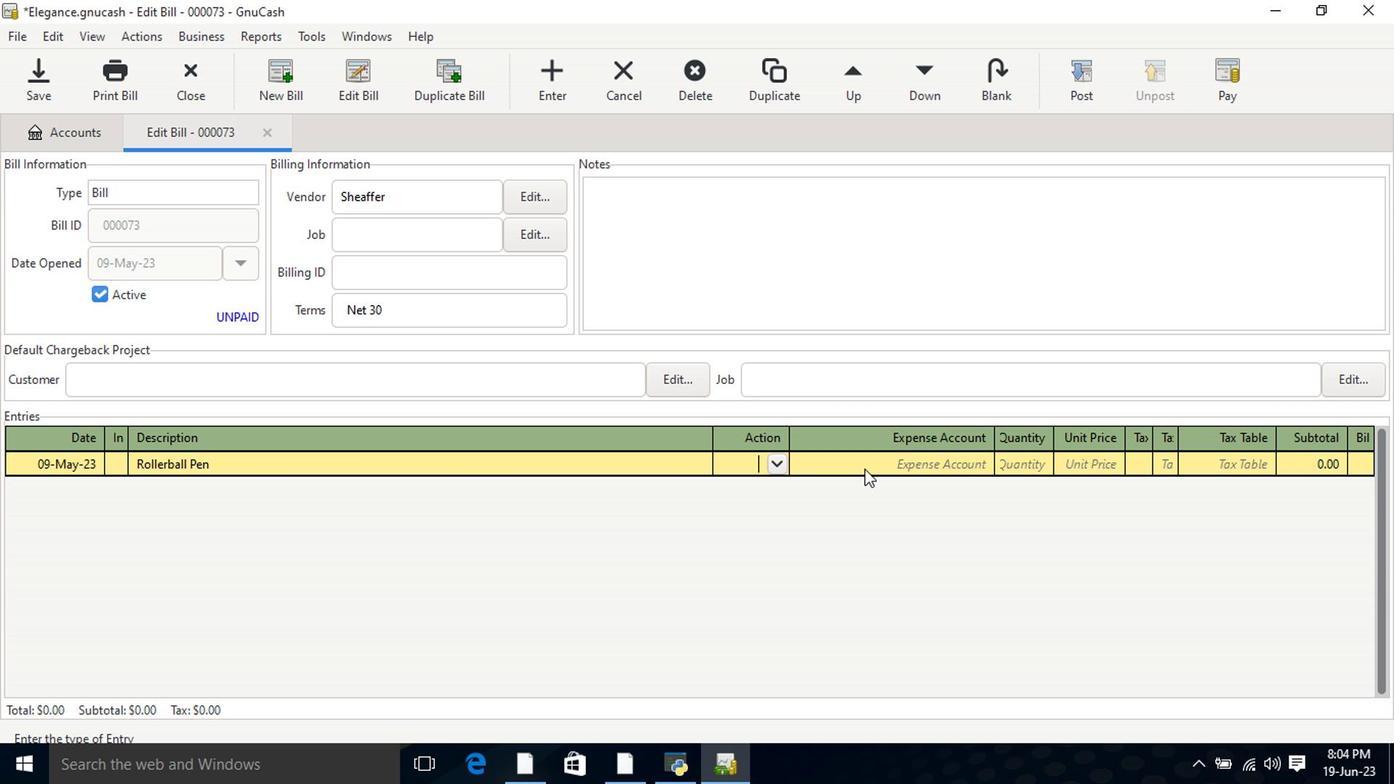 
Action: Key pressed <Key.tab>8<Key.backspace>offic
Screenshot: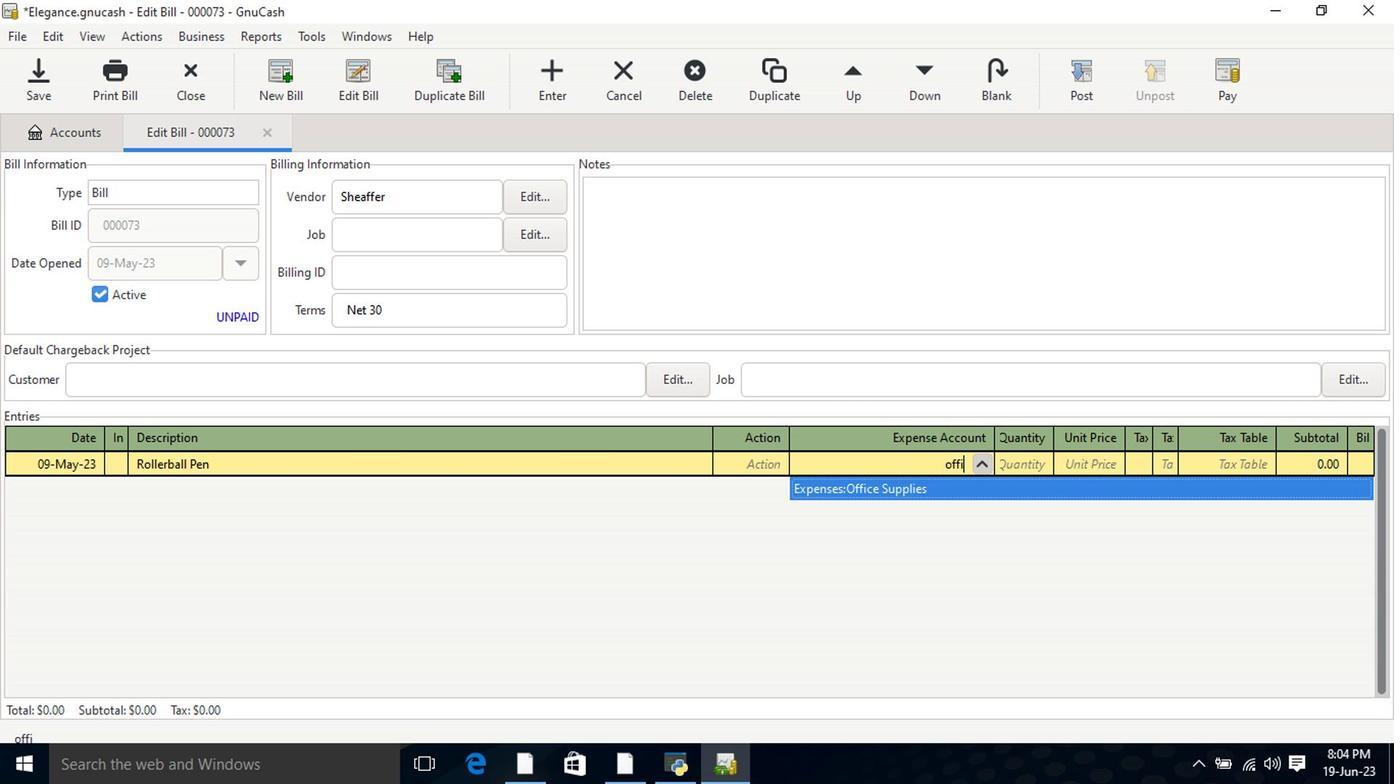 
Action: Mouse moved to (921, 494)
Screenshot: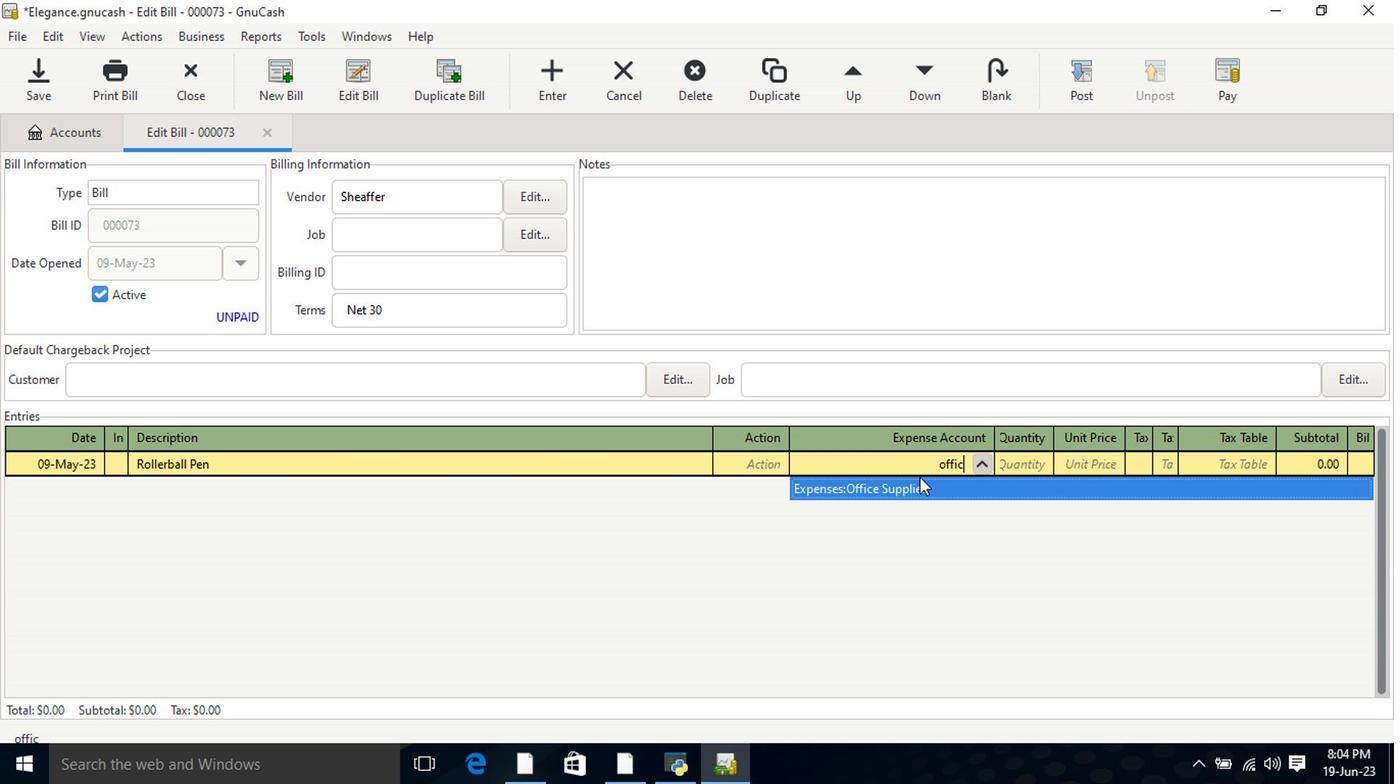 
Action: Mouse pressed left at (921, 494)
Screenshot: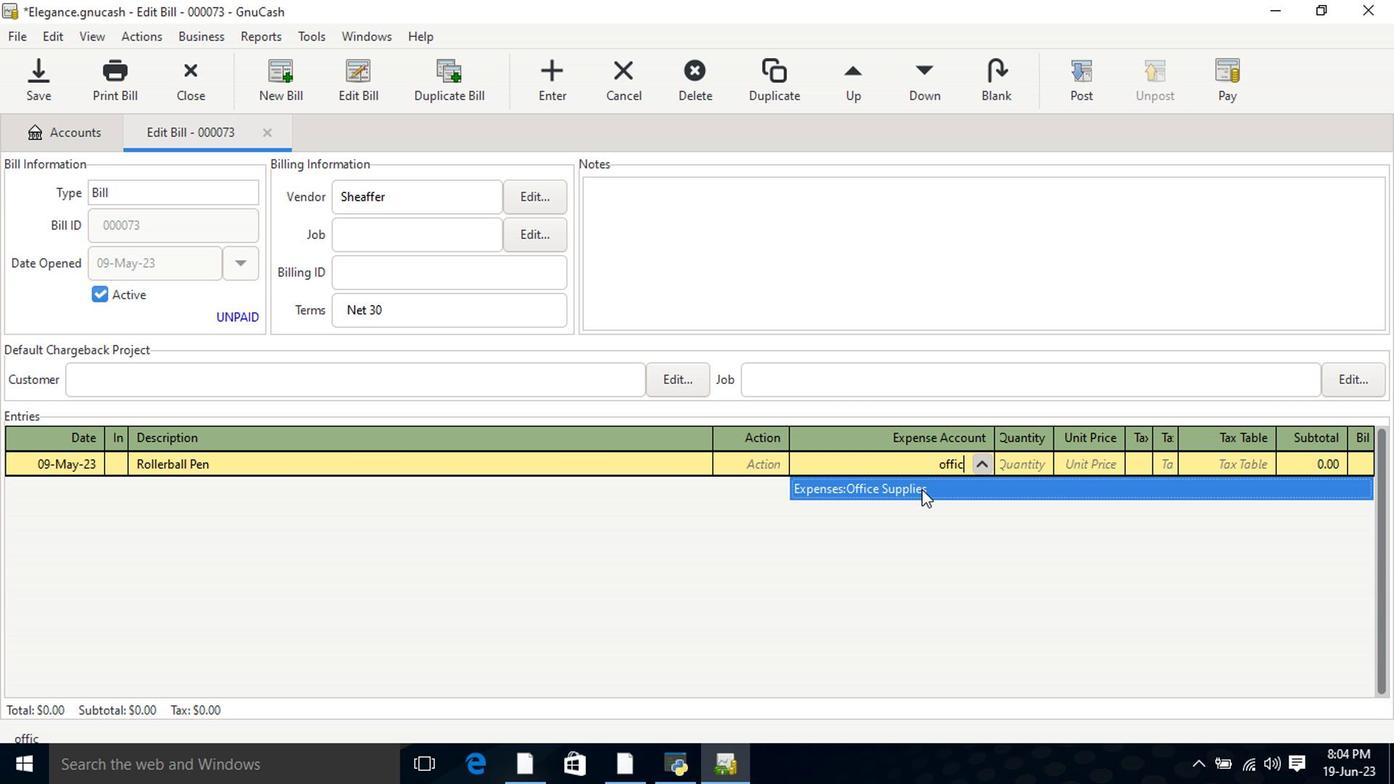 
Action: Key pressed <Key.tab>8<Key.tab>2.5<Key.tab>
Screenshot: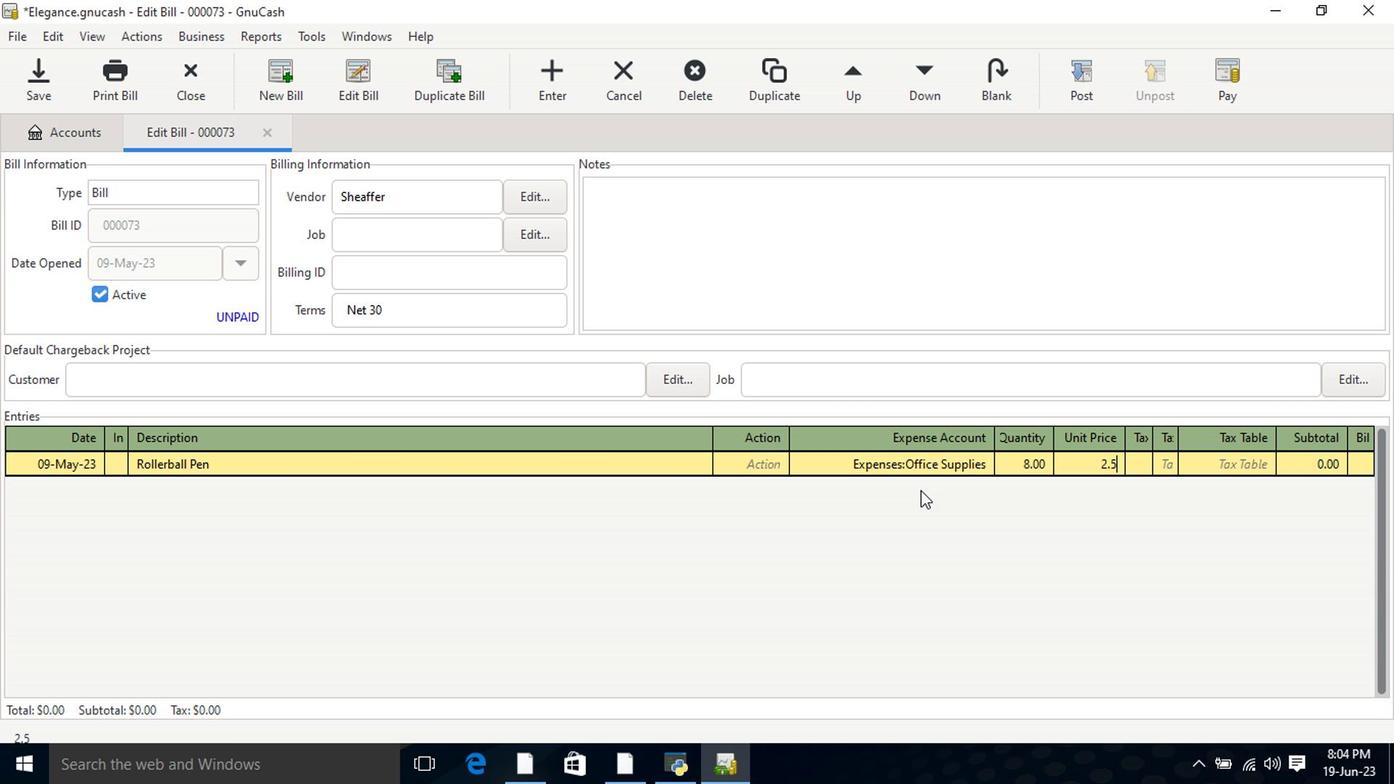 
Action: Mouse moved to (1145, 472)
Screenshot: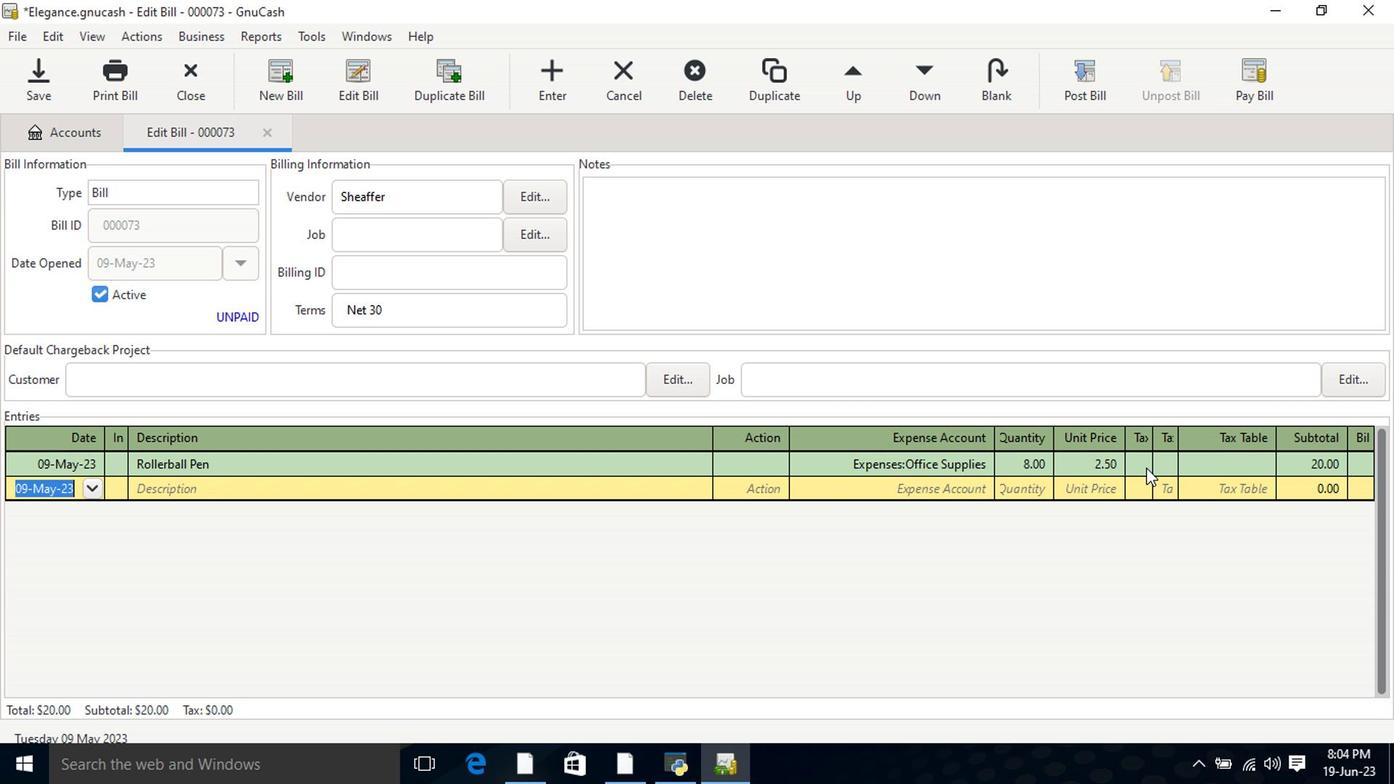
Action: Mouse pressed left at (1145, 472)
Screenshot: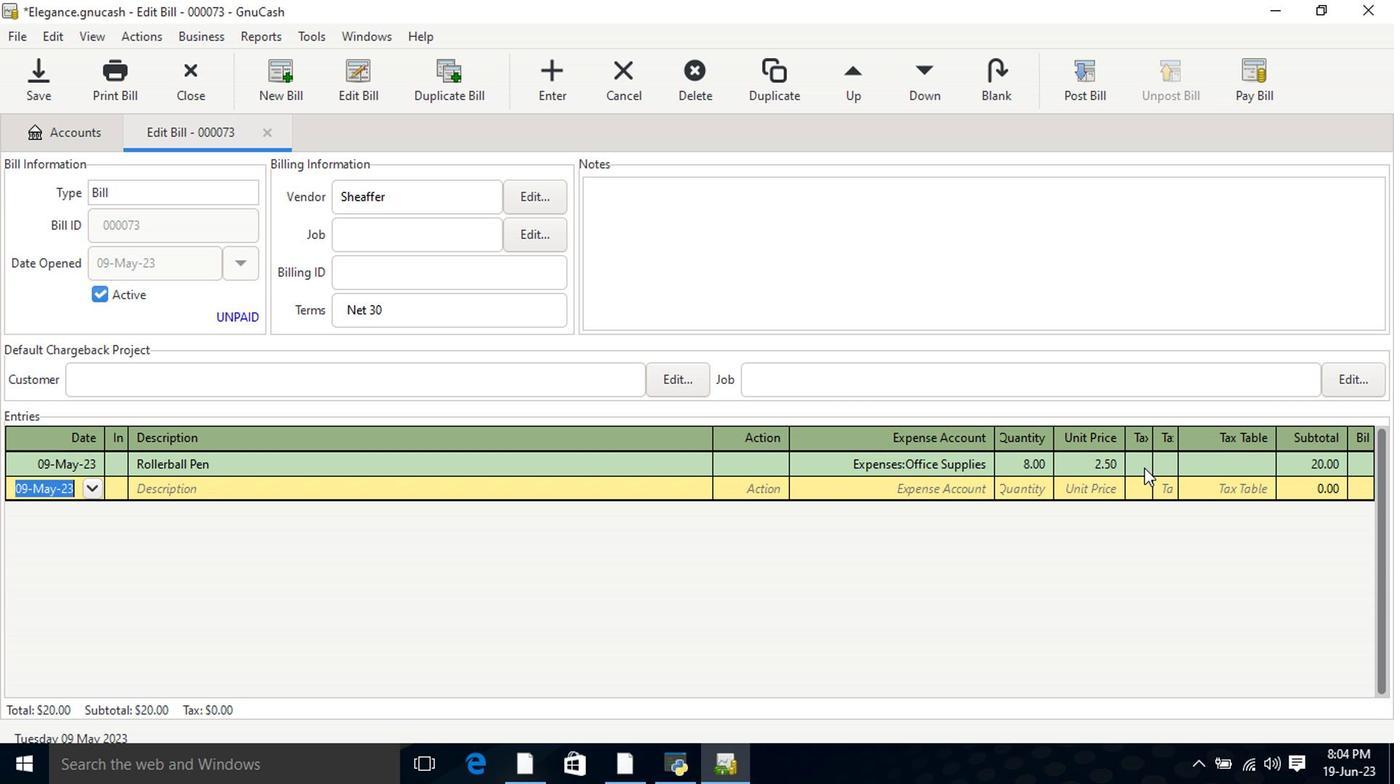 
Action: Mouse pressed left at (1145, 472)
Screenshot: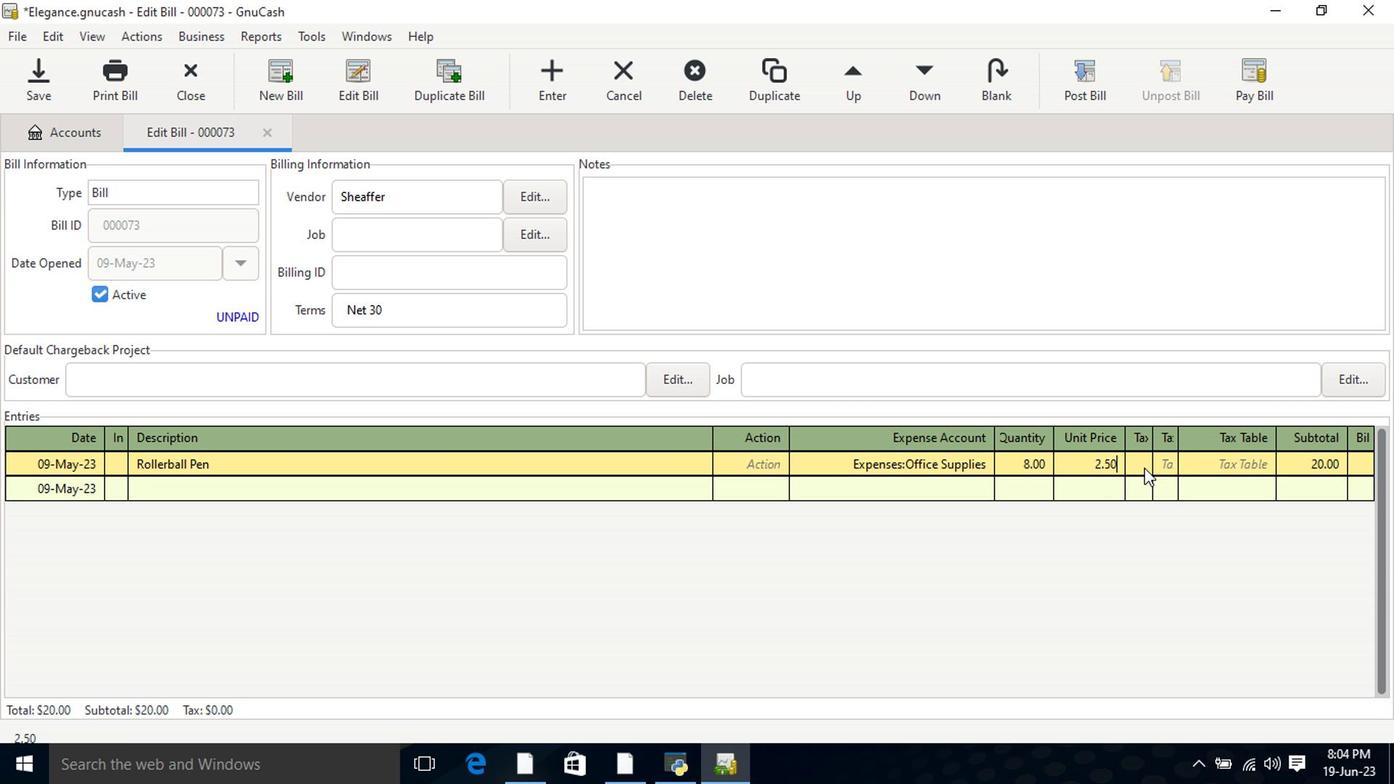 
Action: Mouse moved to (1171, 470)
Screenshot: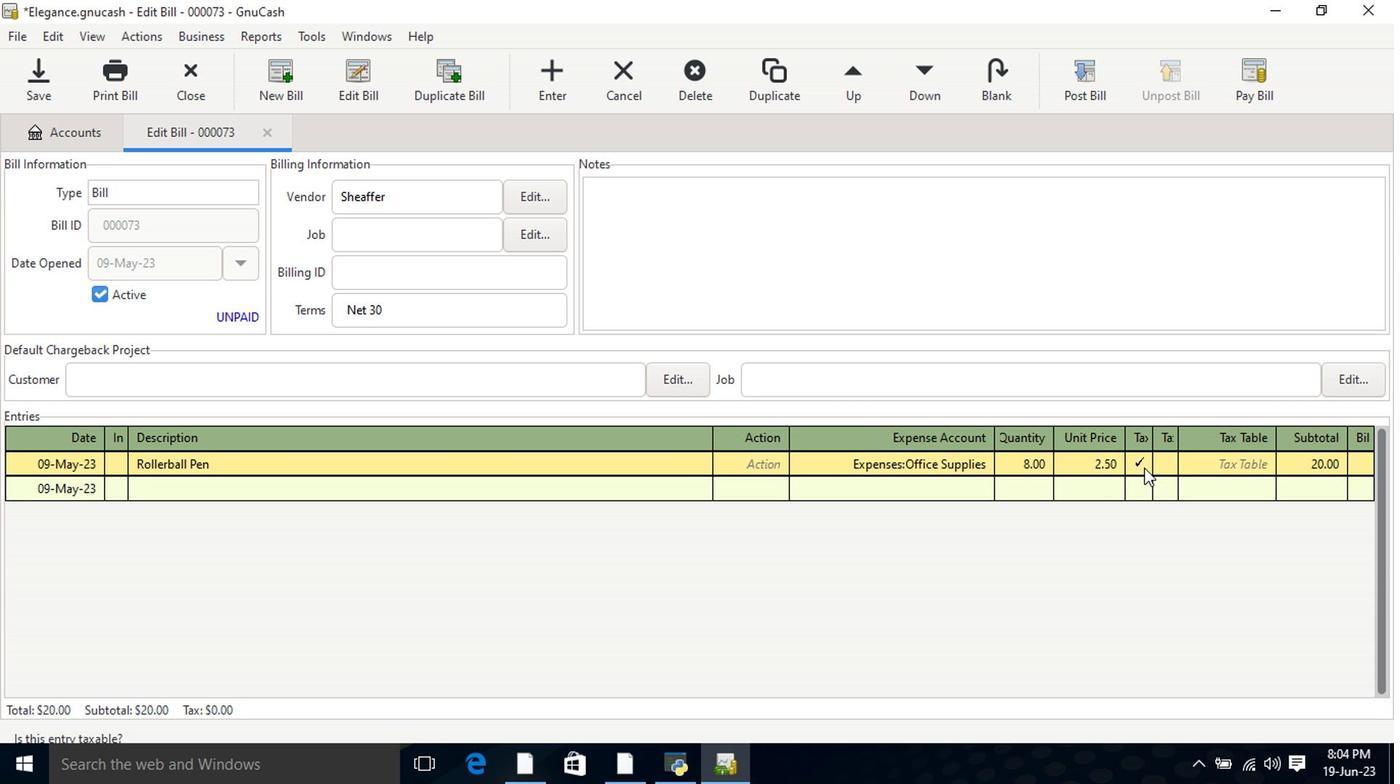 
Action: Key pressed <Key.tab>
Screenshot: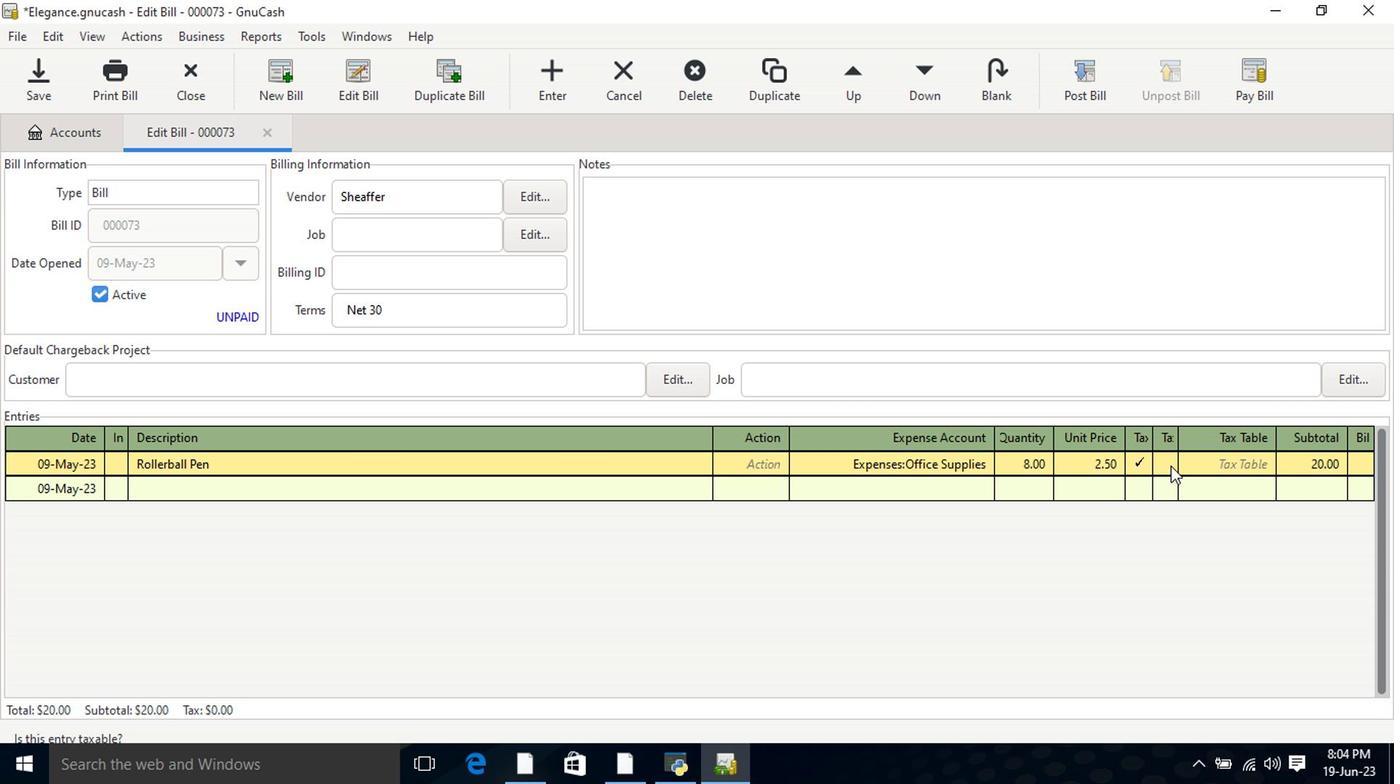 
Action: Mouse moved to (1254, 467)
Screenshot: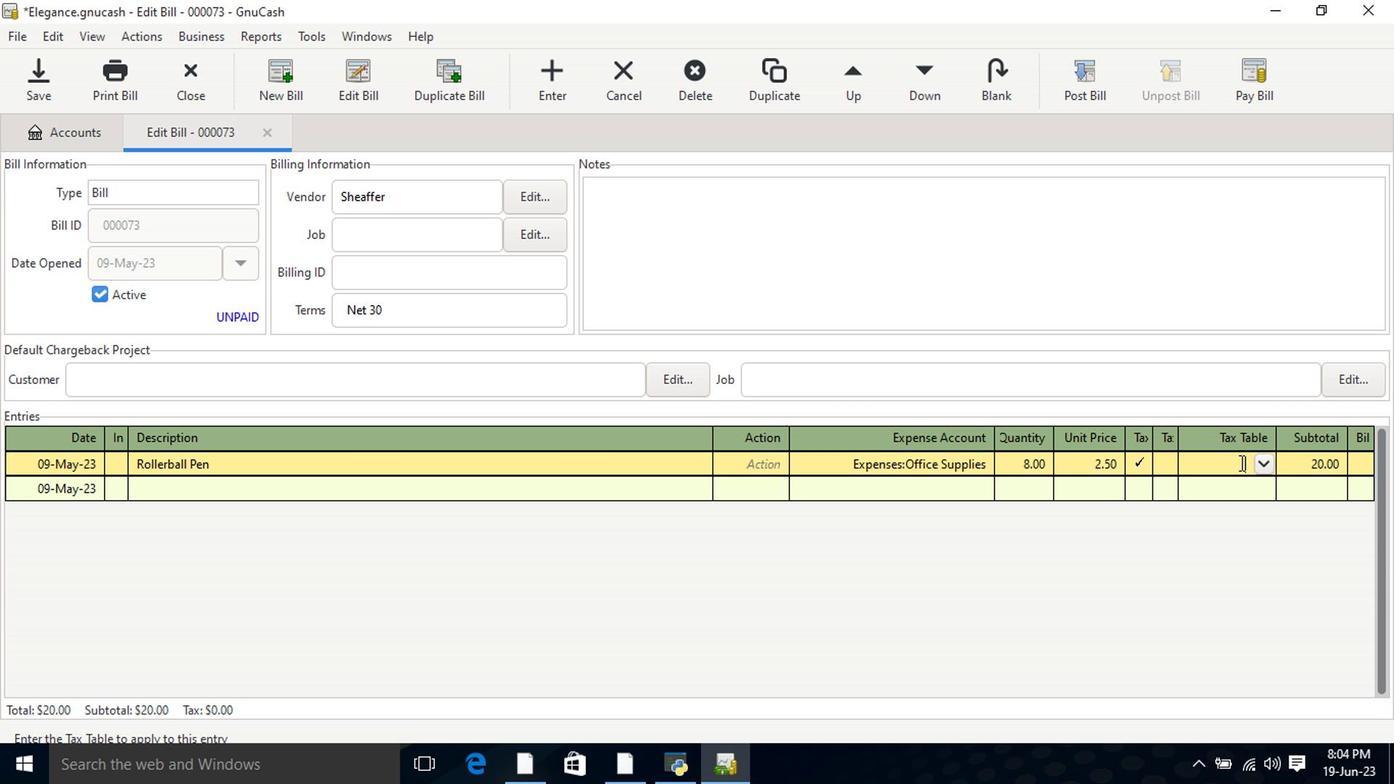 
Action: Mouse pressed left at (1254, 467)
Screenshot: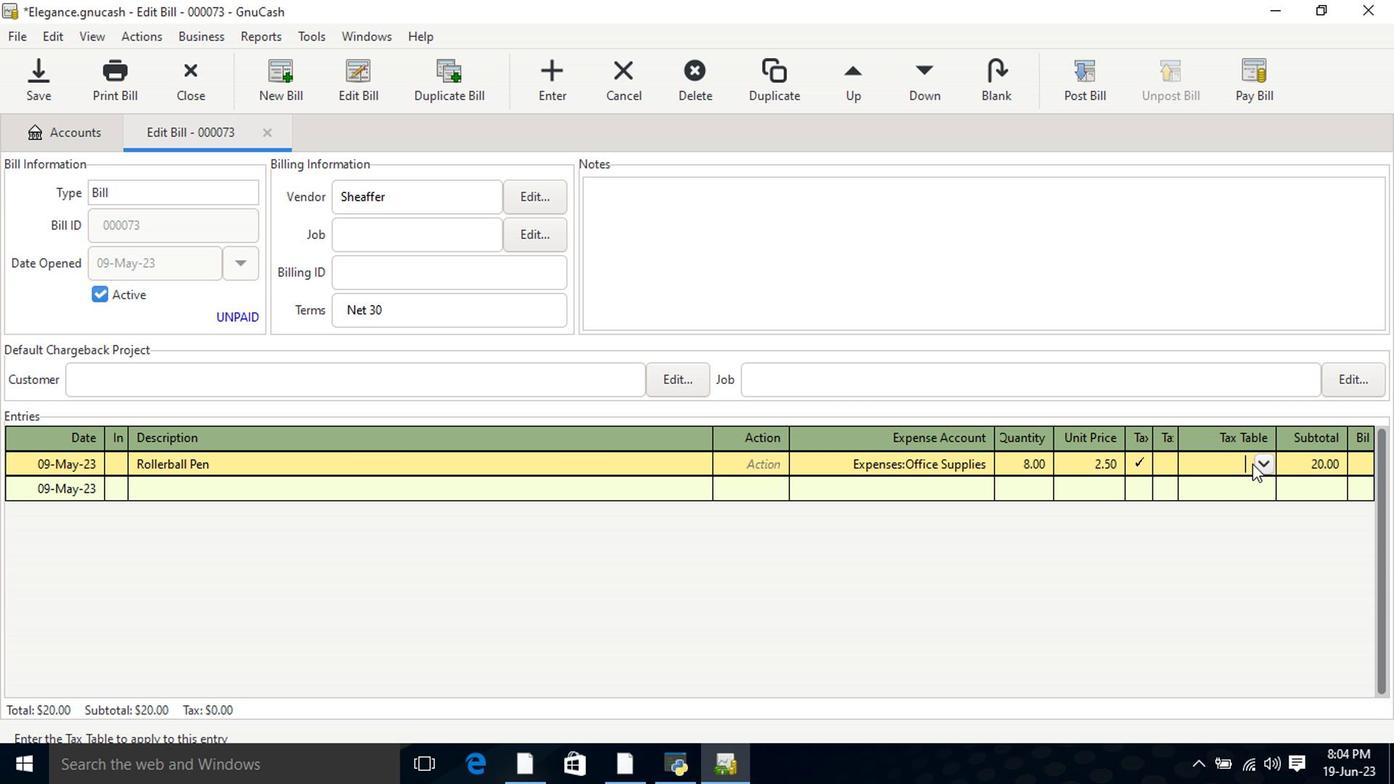 
Action: Mouse moved to (1258, 472)
Screenshot: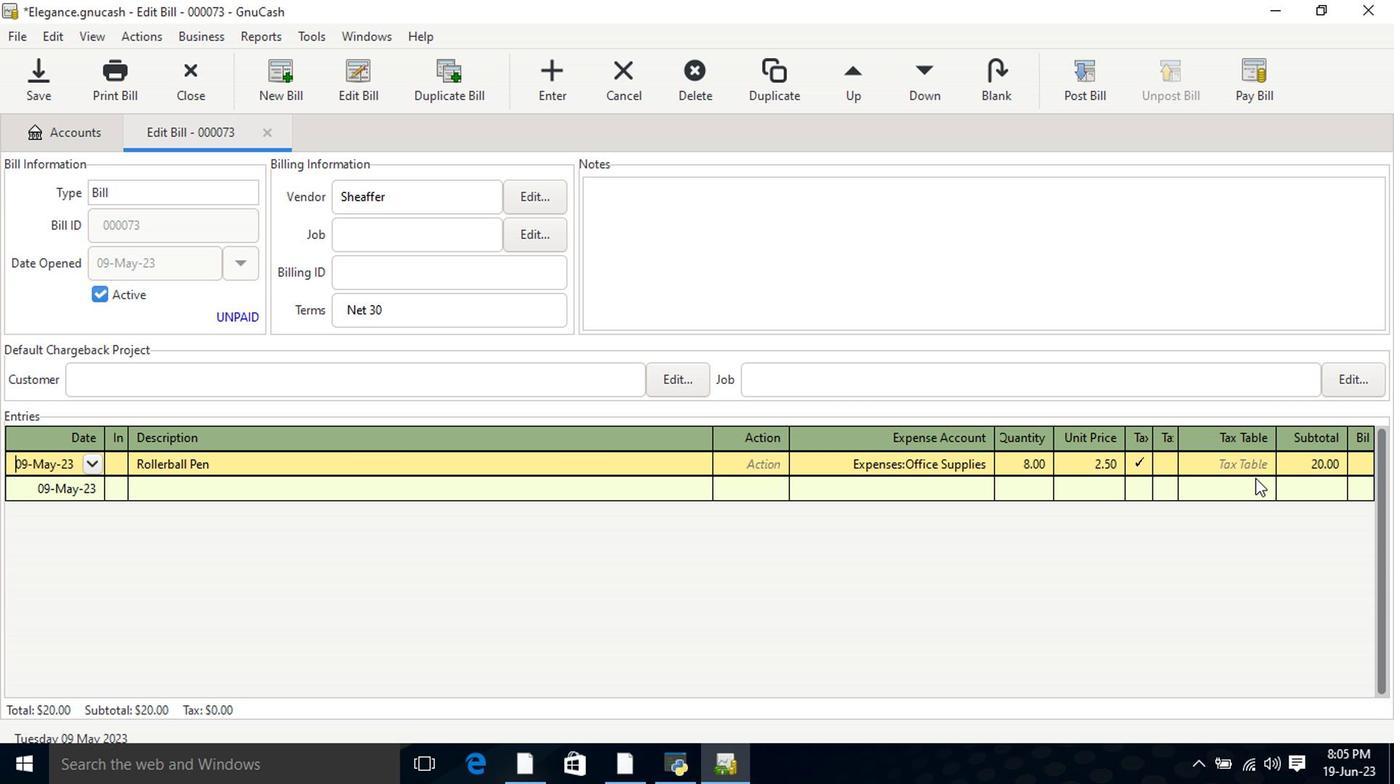 
Action: Mouse pressed left at (1258, 472)
Screenshot: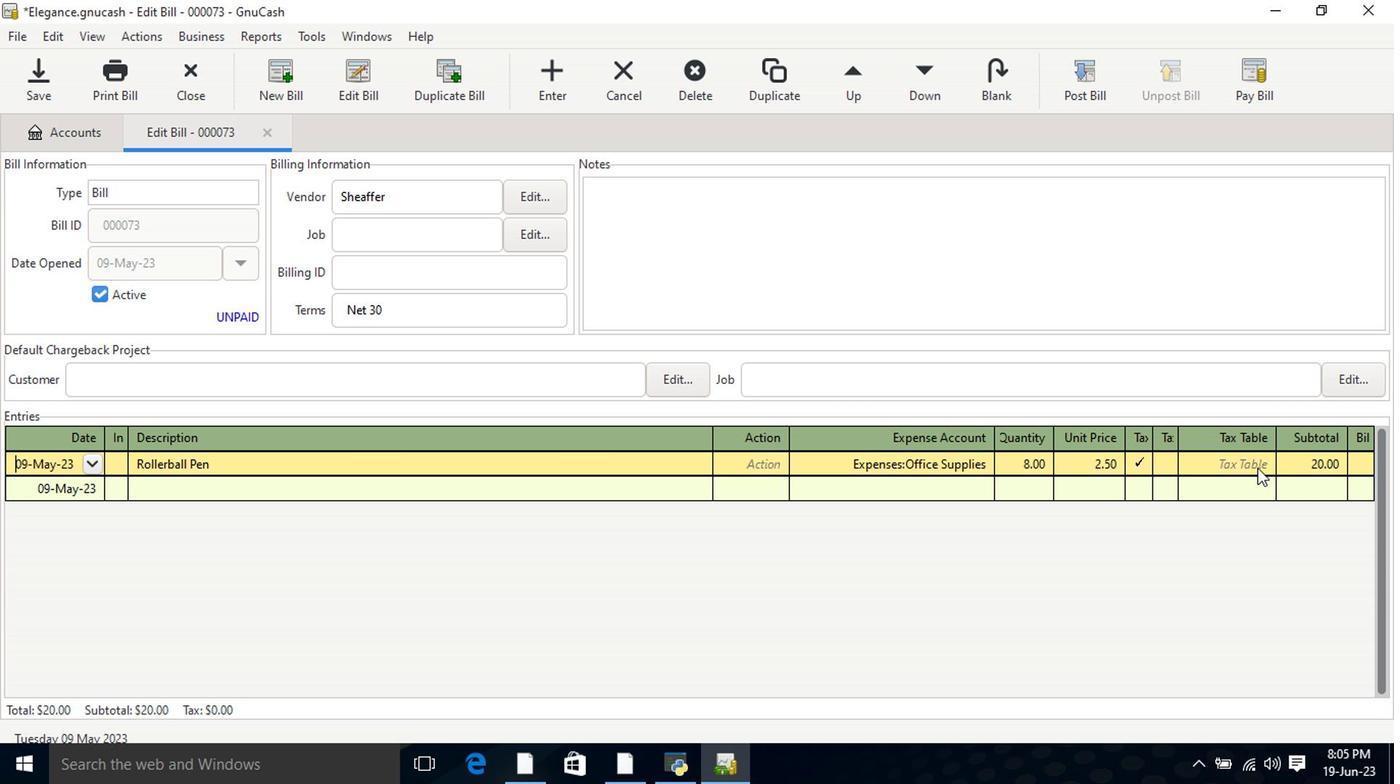 
Action: Mouse moved to (1265, 469)
Screenshot: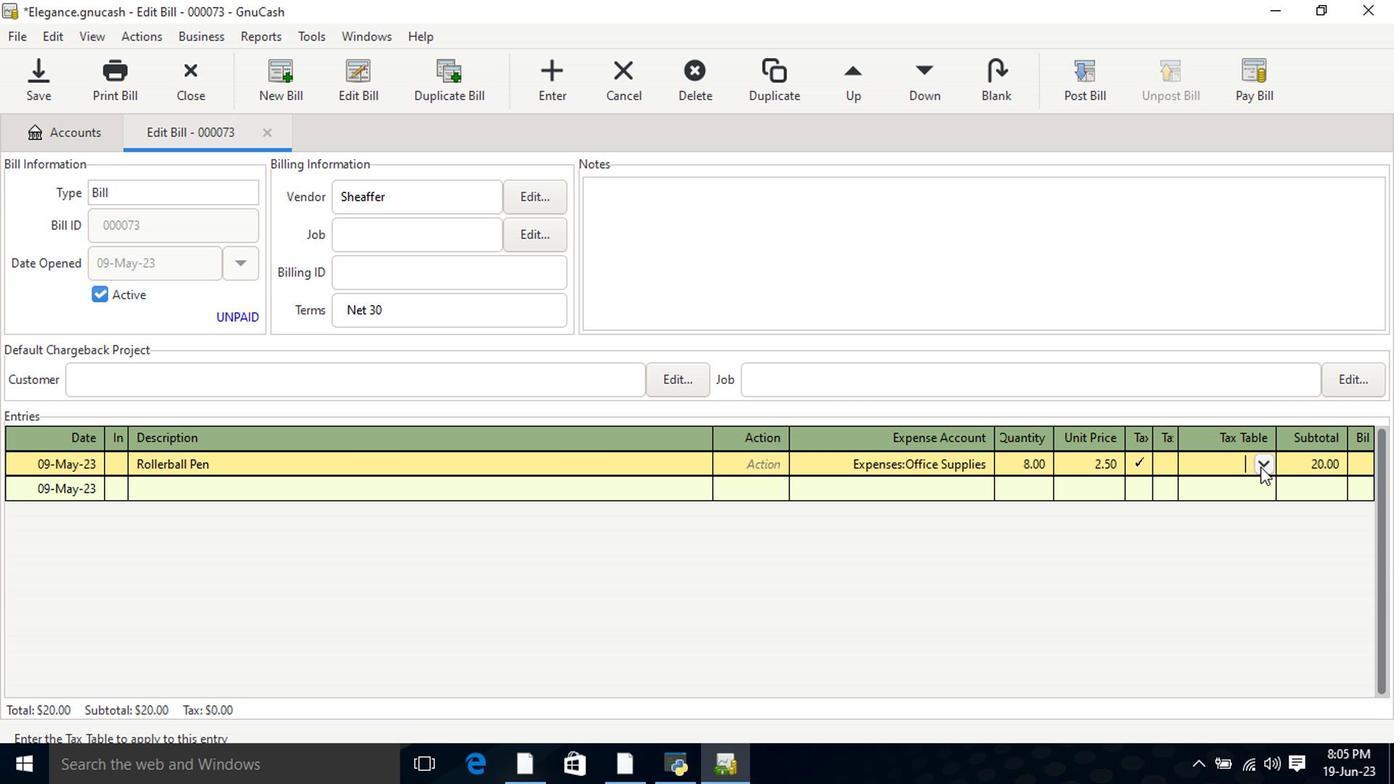 
Action: Mouse pressed left at (1265, 469)
Screenshot: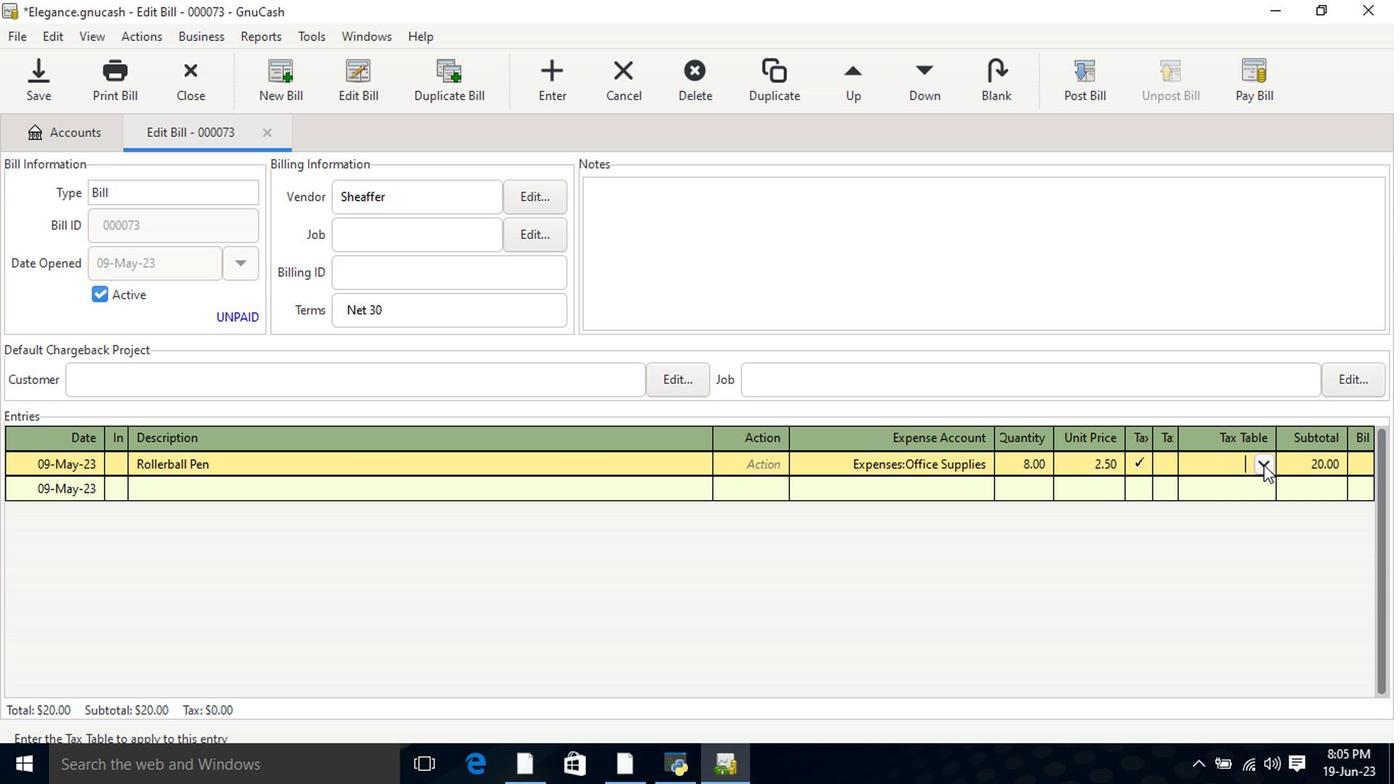 
Action: Mouse moved to (1267, 486)
Screenshot: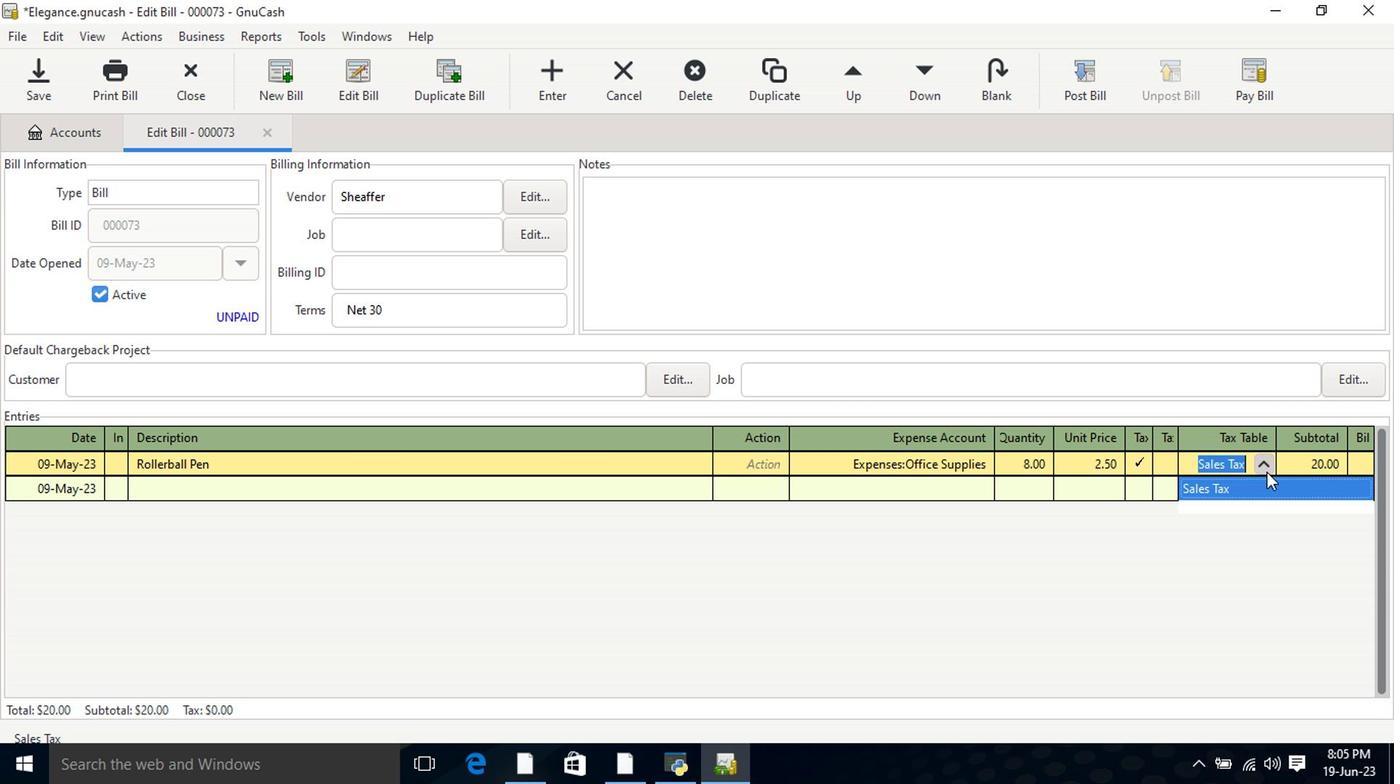 
Action: Mouse pressed left at (1267, 486)
Screenshot: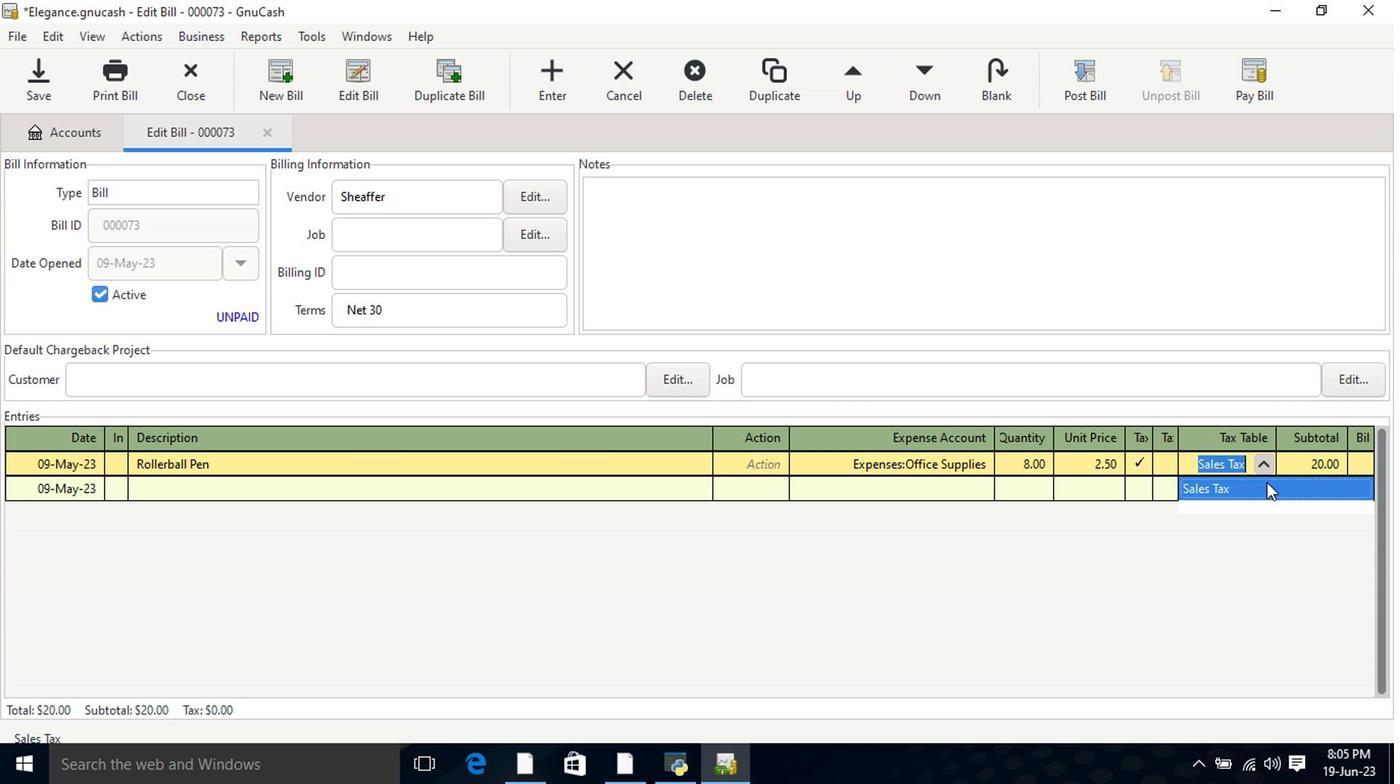 
Action: Key pressed <Key.tab><Key.tab><Key.shift>Note<Key.space><Key.shift>Holders<Key.tab><Key.tab>ofi<Key.backspace>f<Key.tab>9<Key.tab>18.6<Key.tab>
Screenshot: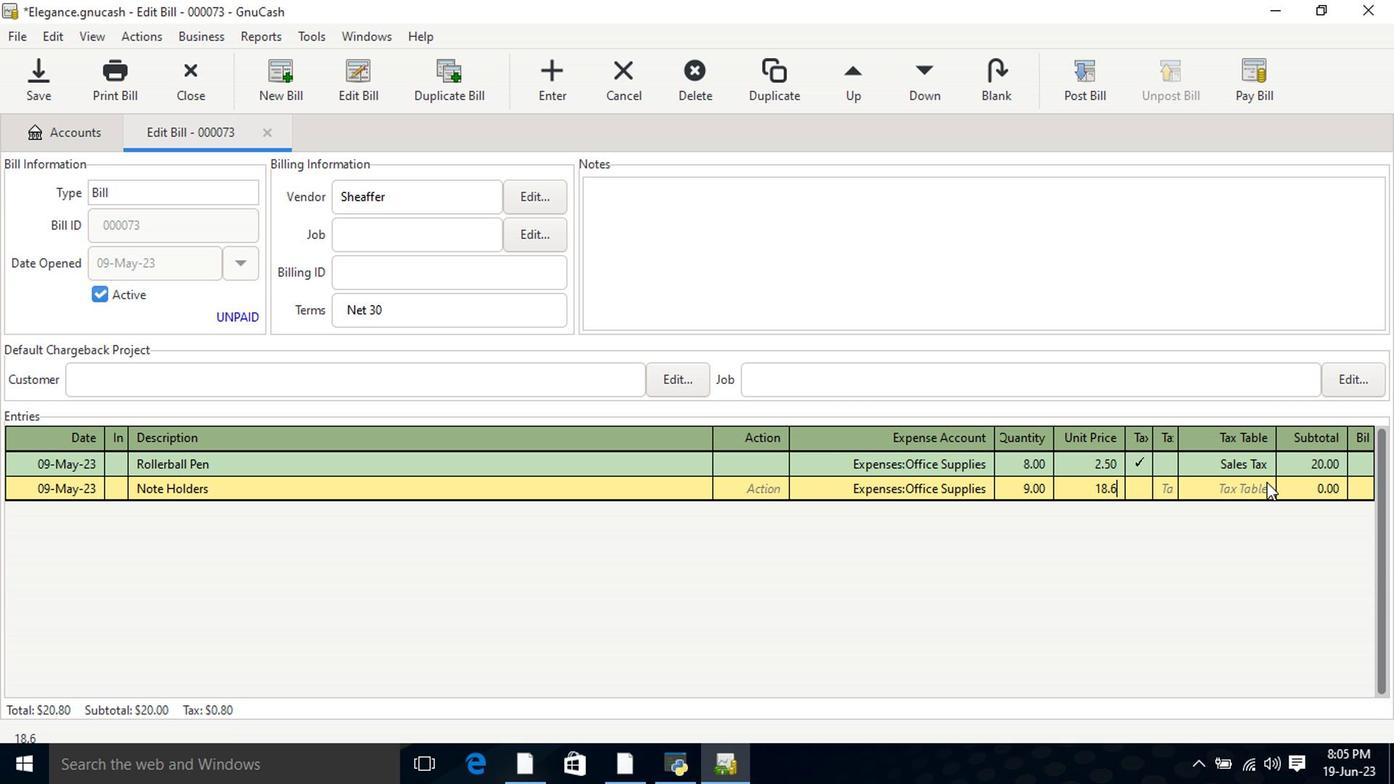 
Action: Mouse moved to (1137, 487)
Screenshot: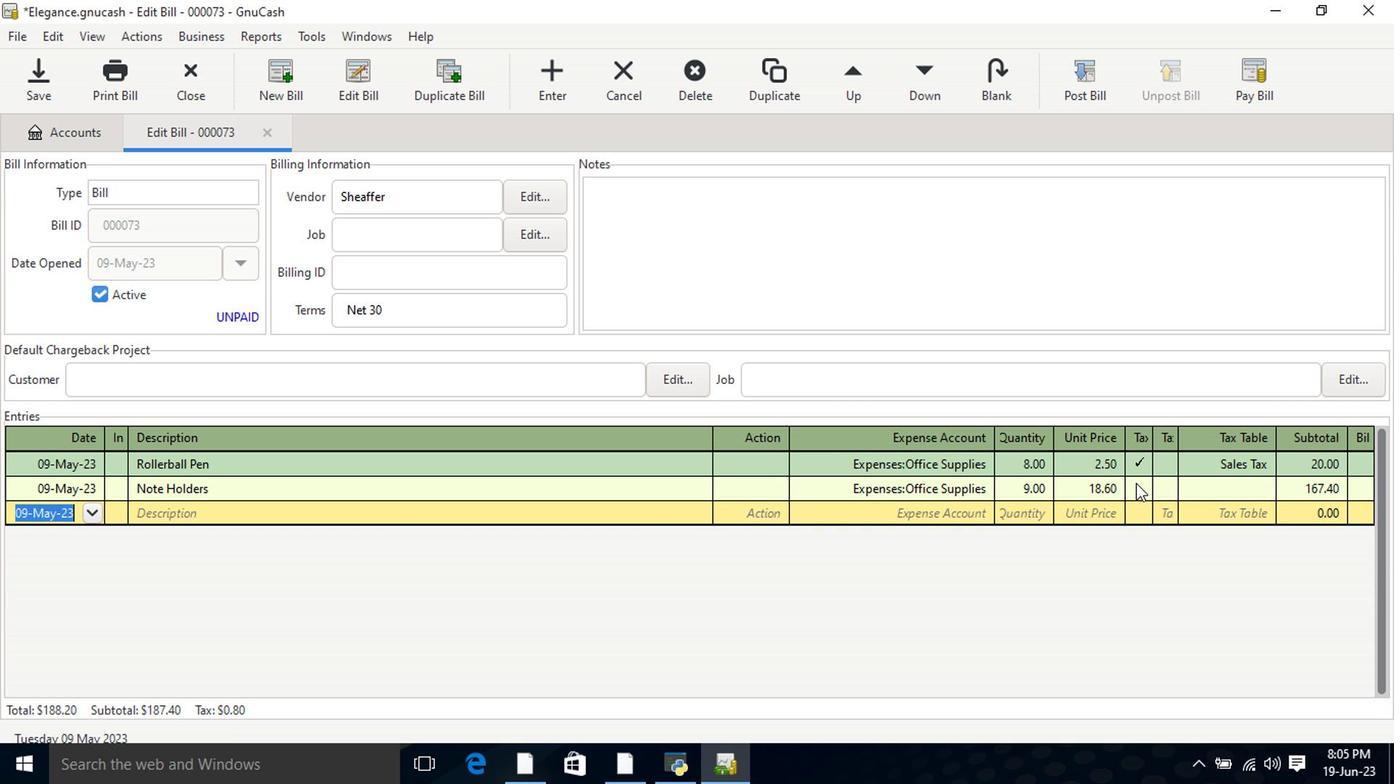 
Action: Mouse pressed left at (1137, 487)
Screenshot: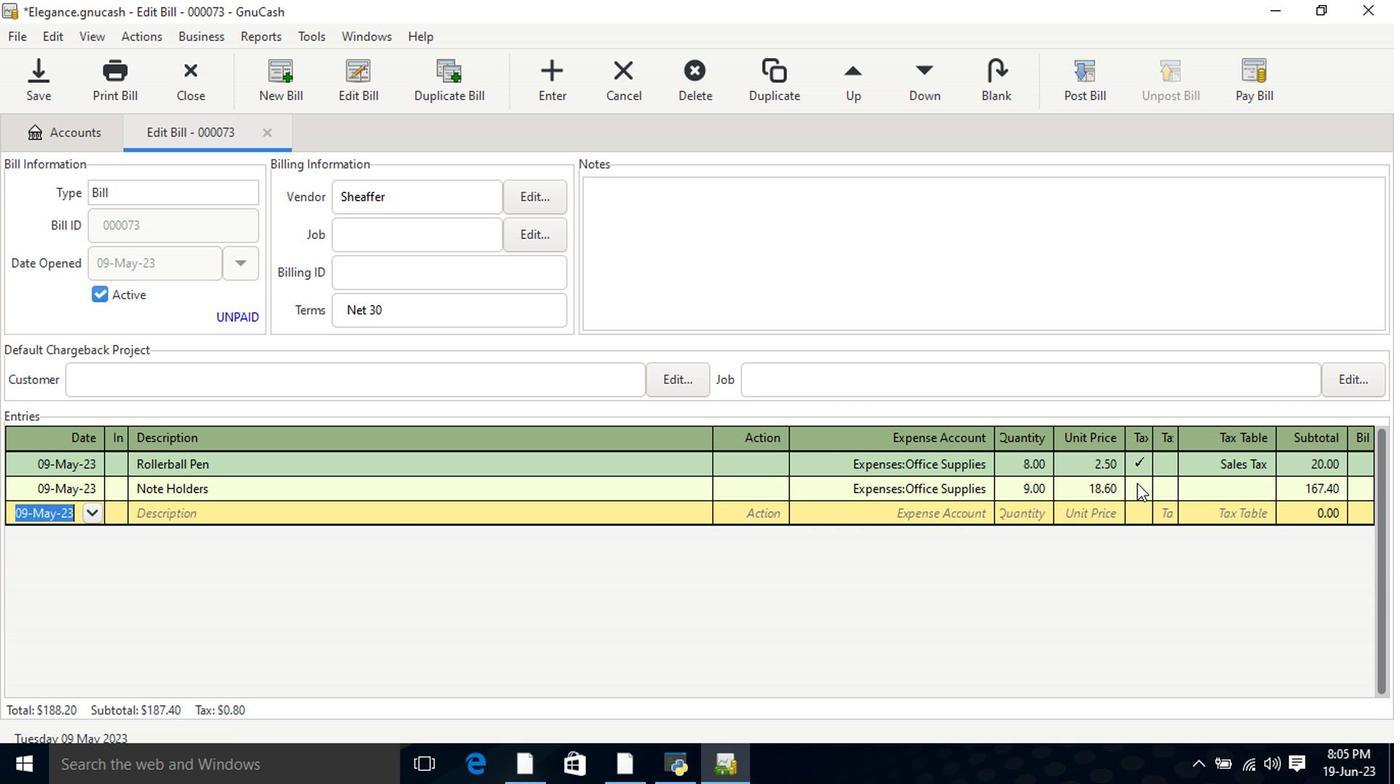 
Action: Mouse moved to (1138, 488)
Screenshot: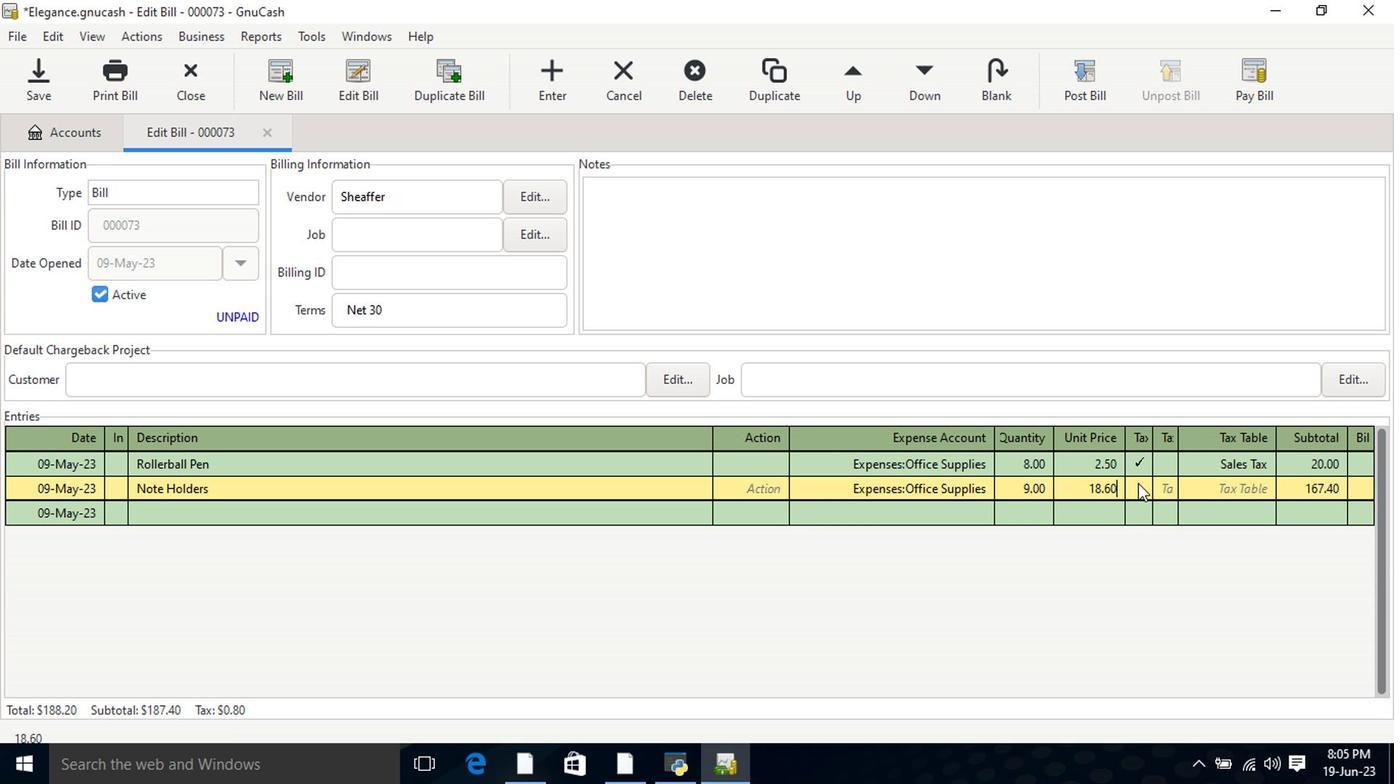 
Action: Mouse pressed left at (1138, 488)
Screenshot: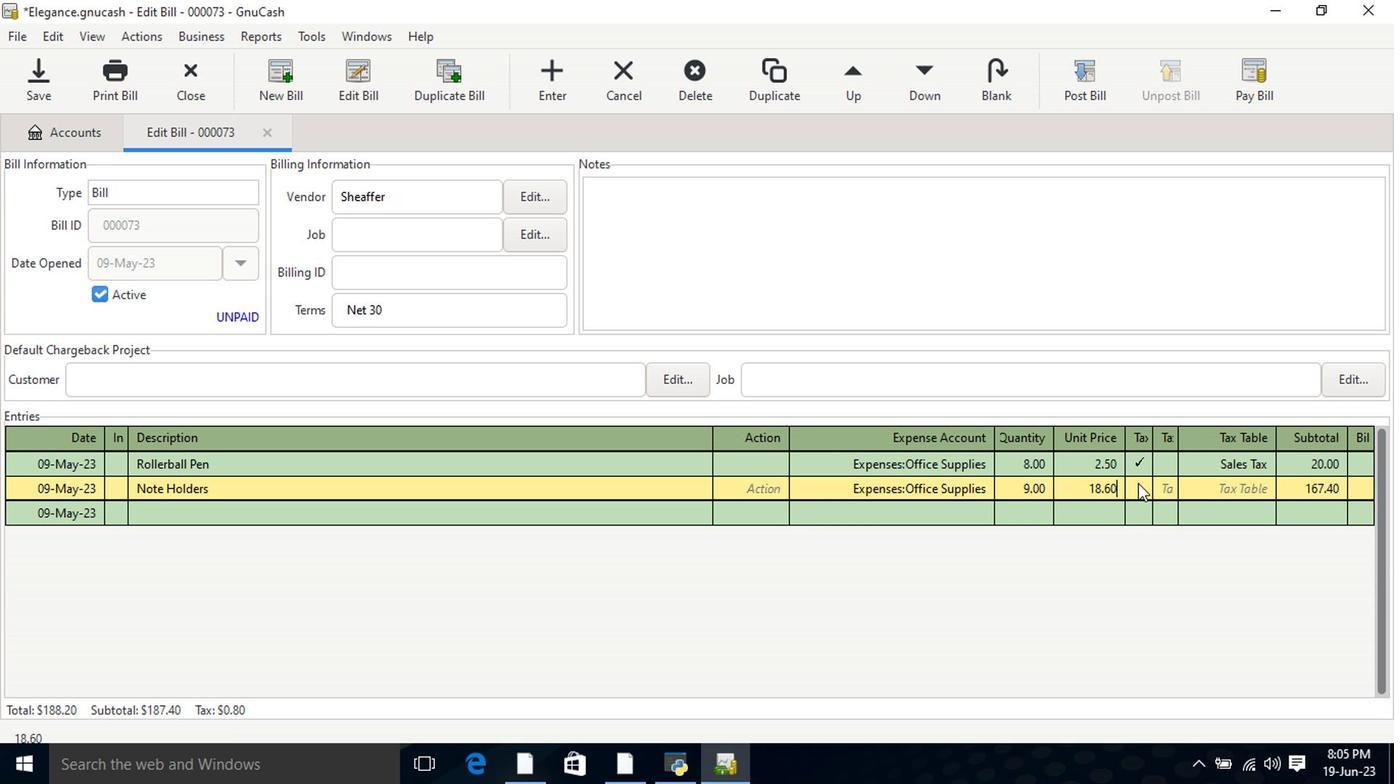 
Action: Mouse moved to (1225, 495)
Screenshot: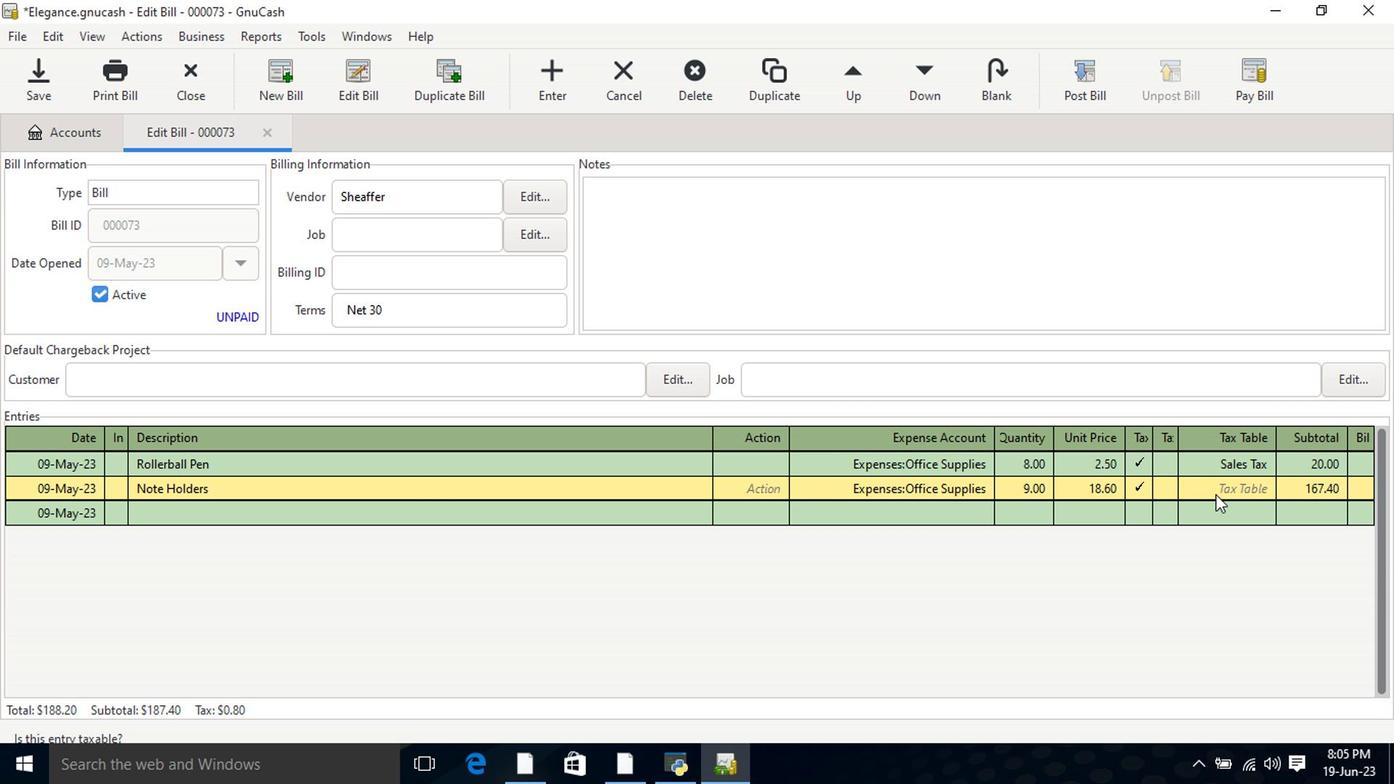 
Action: Key pressed <Key.tab>
Screenshot: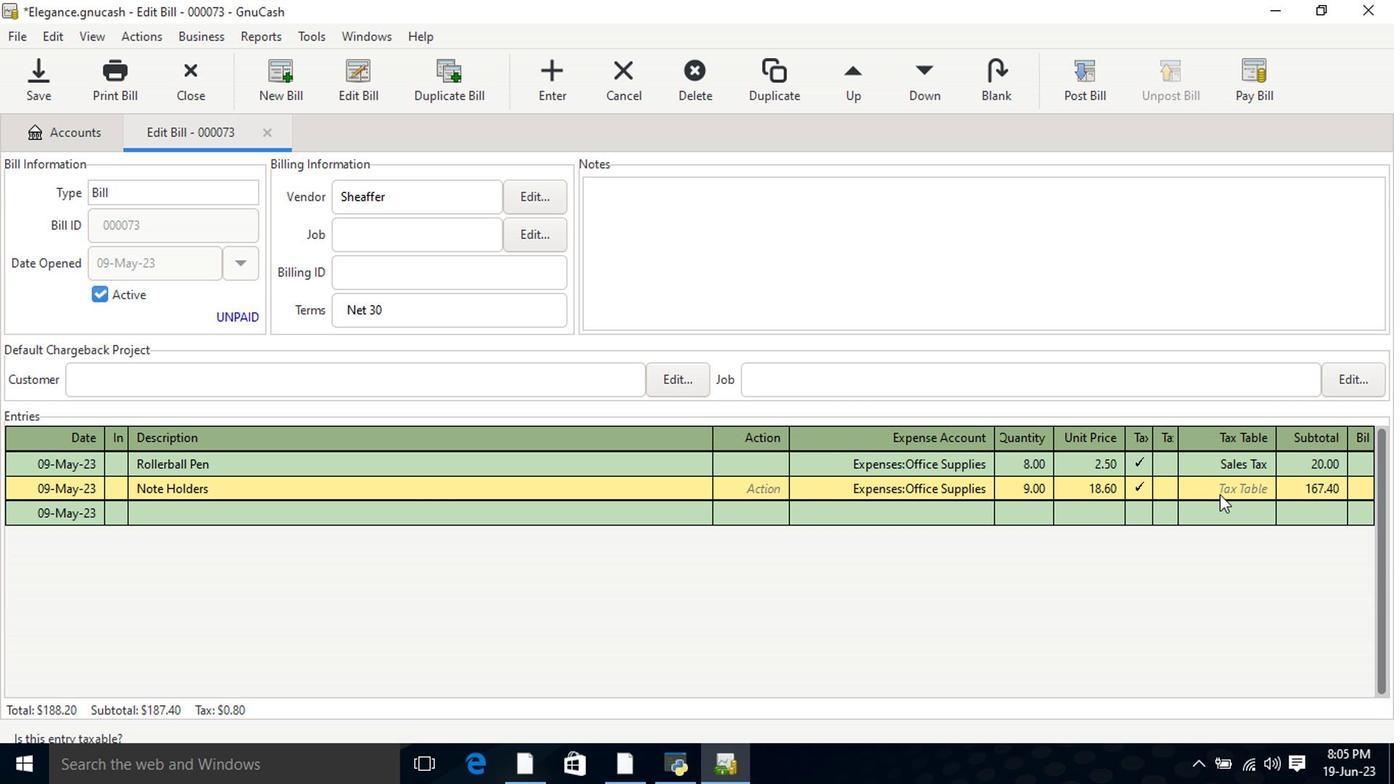 
Action: Mouse moved to (1256, 492)
Screenshot: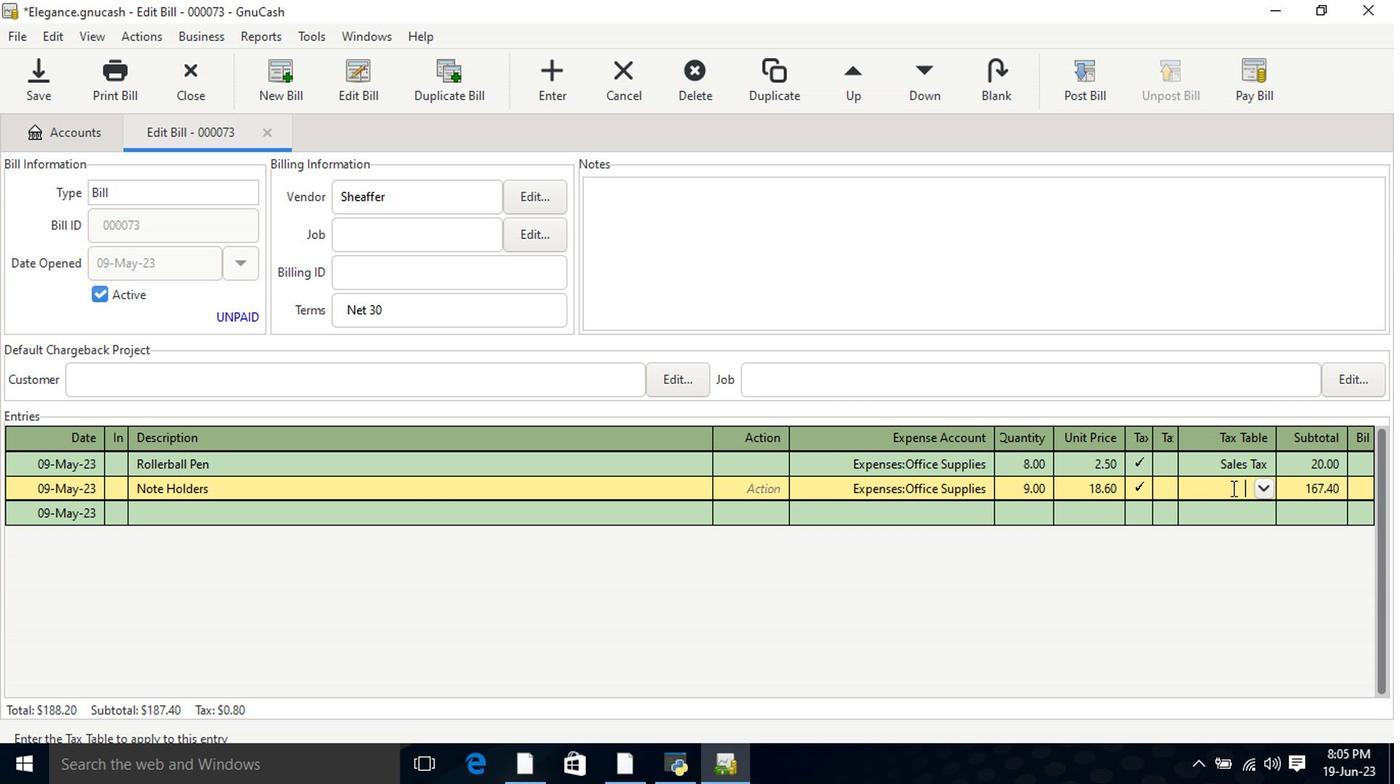 
Action: Mouse pressed left at (1256, 492)
Screenshot: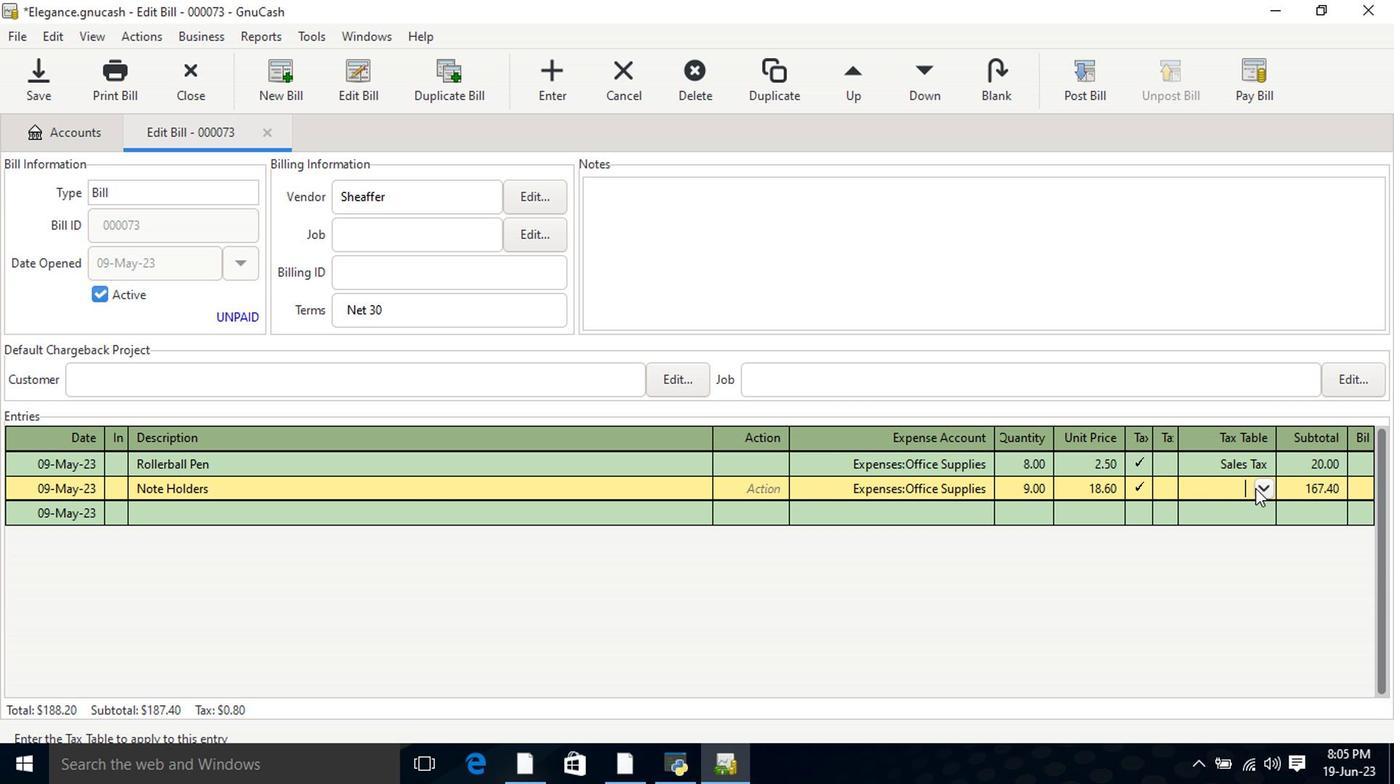 
Action: Mouse moved to (1258, 510)
Screenshot: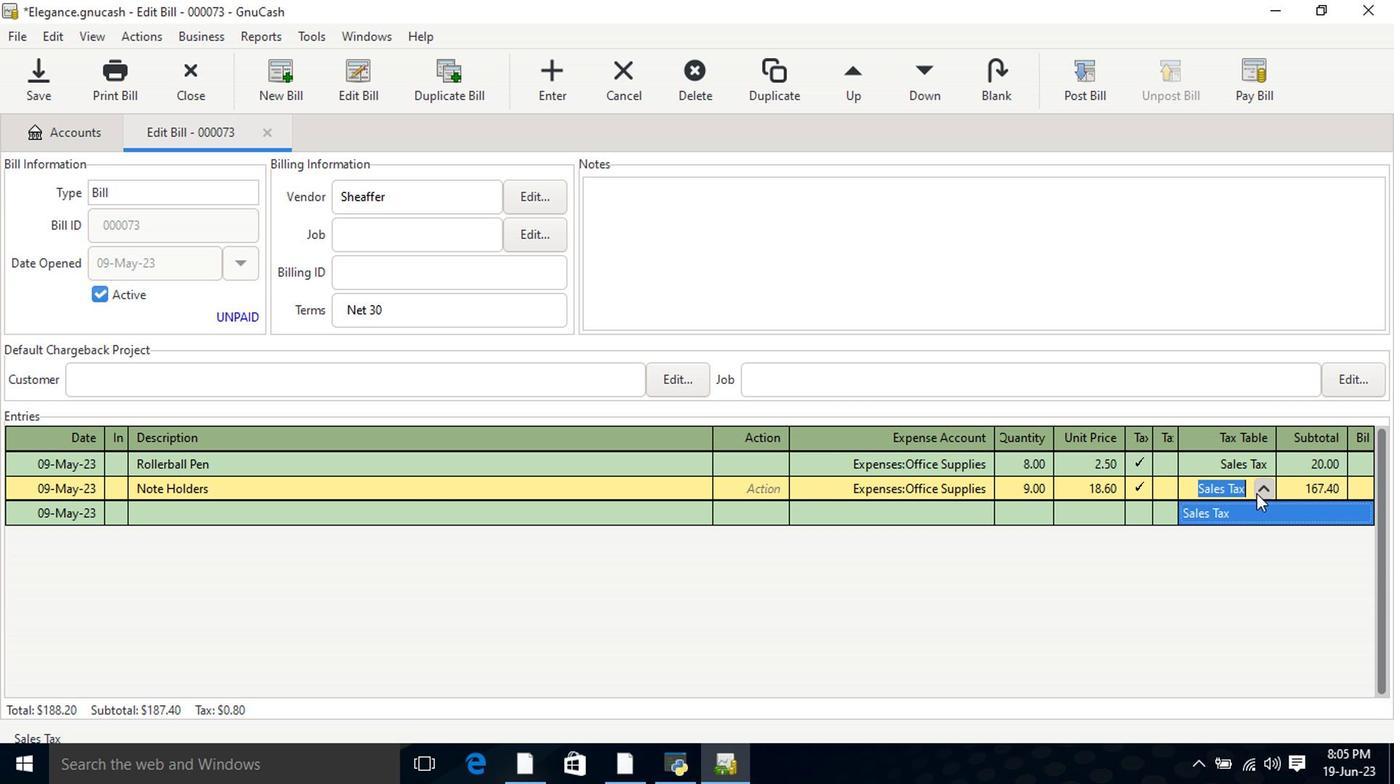 
Action: Mouse pressed left at (1258, 510)
Screenshot: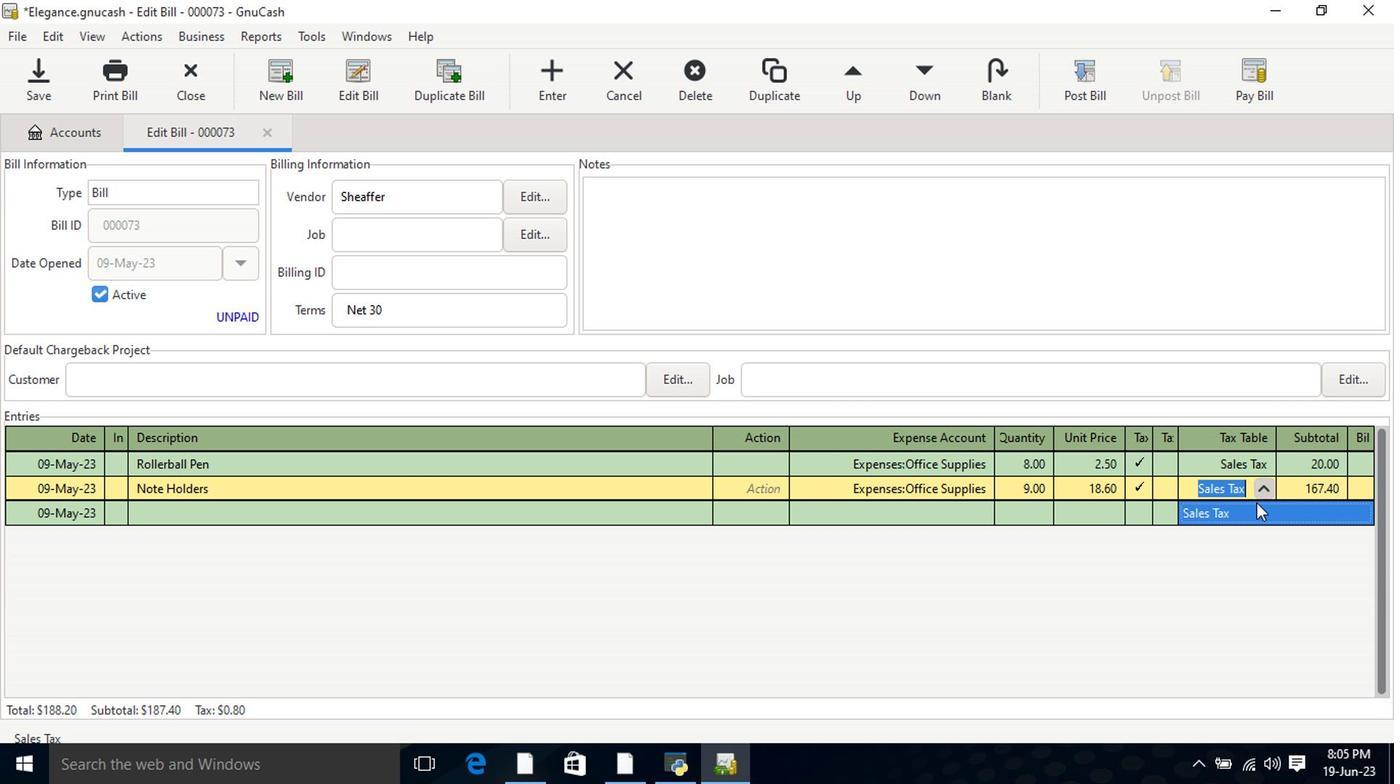 
Action: Key pressed <Key.tab>
Screenshot: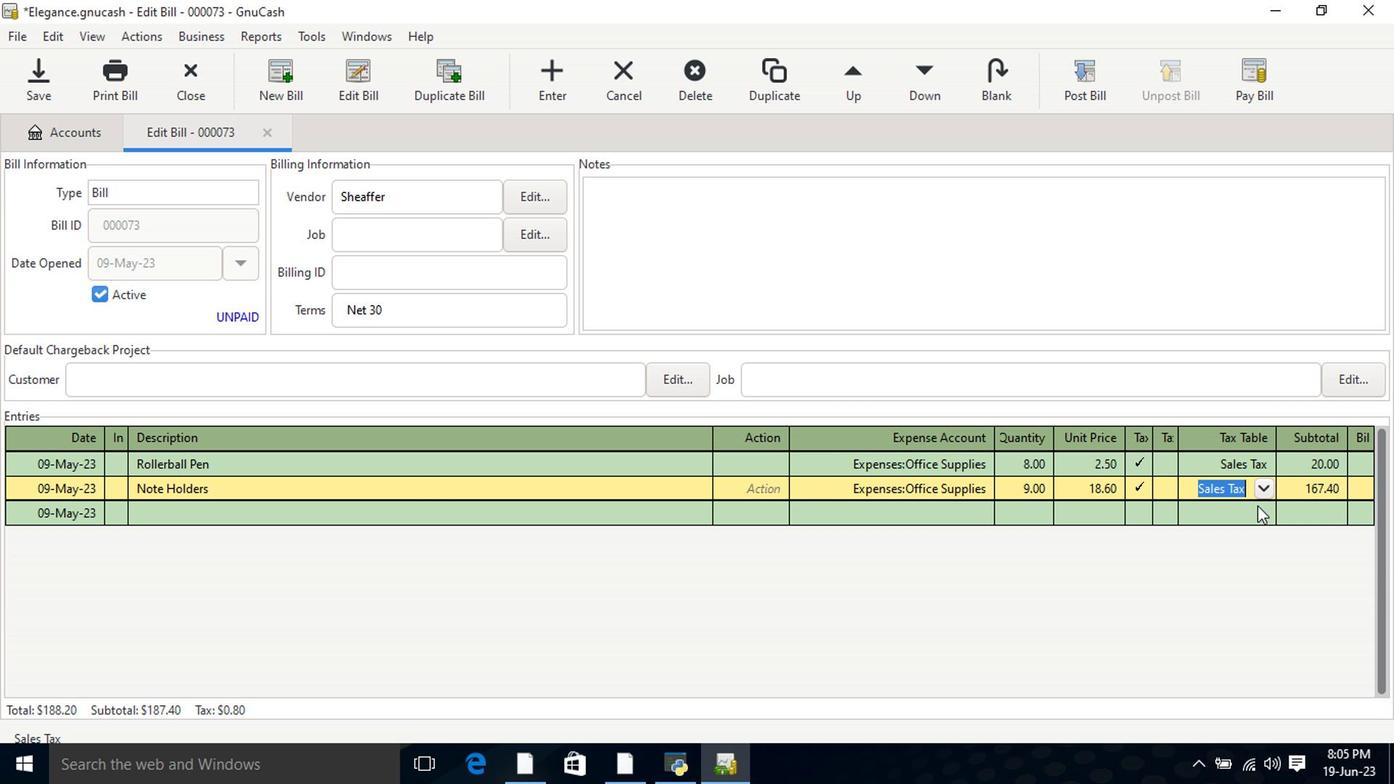 
Action: Mouse moved to (1095, 87)
Screenshot: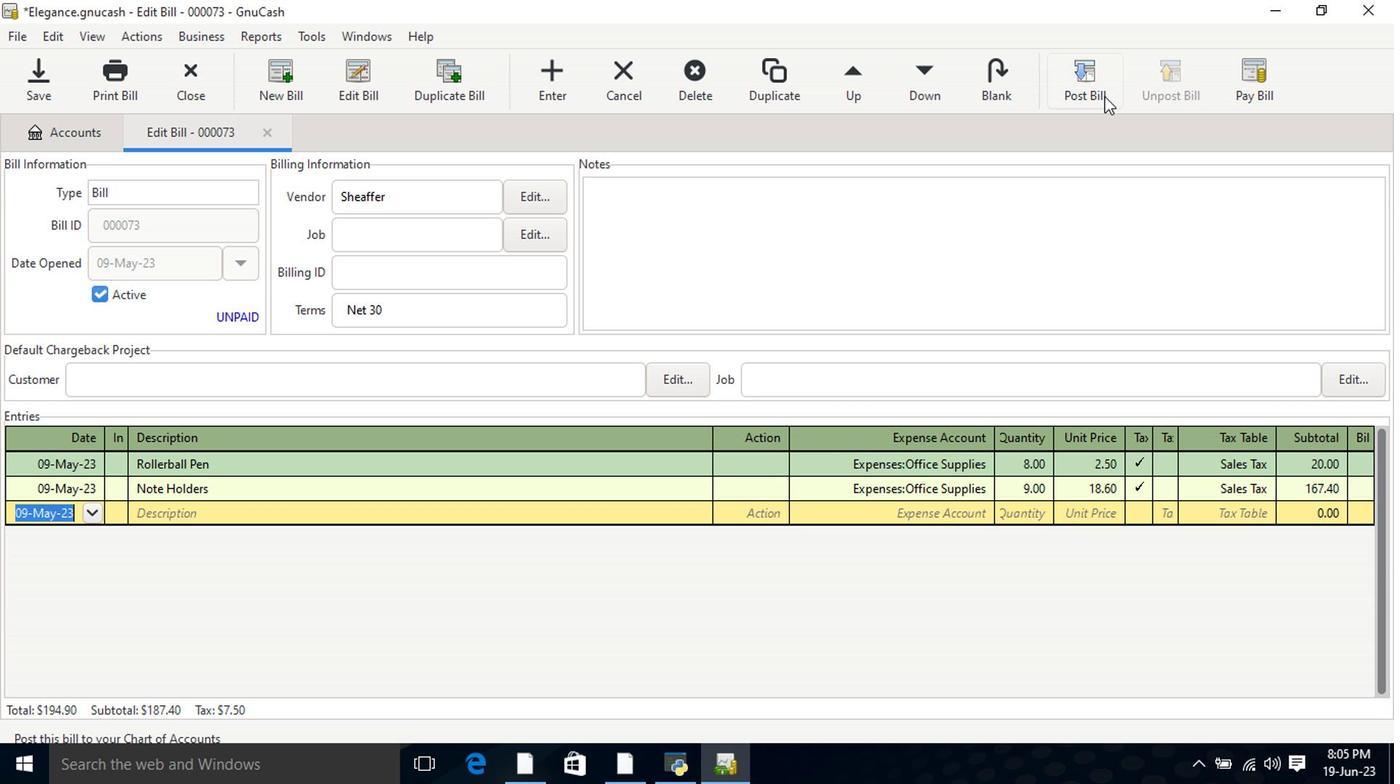 
Action: Mouse pressed left at (1095, 87)
Screenshot: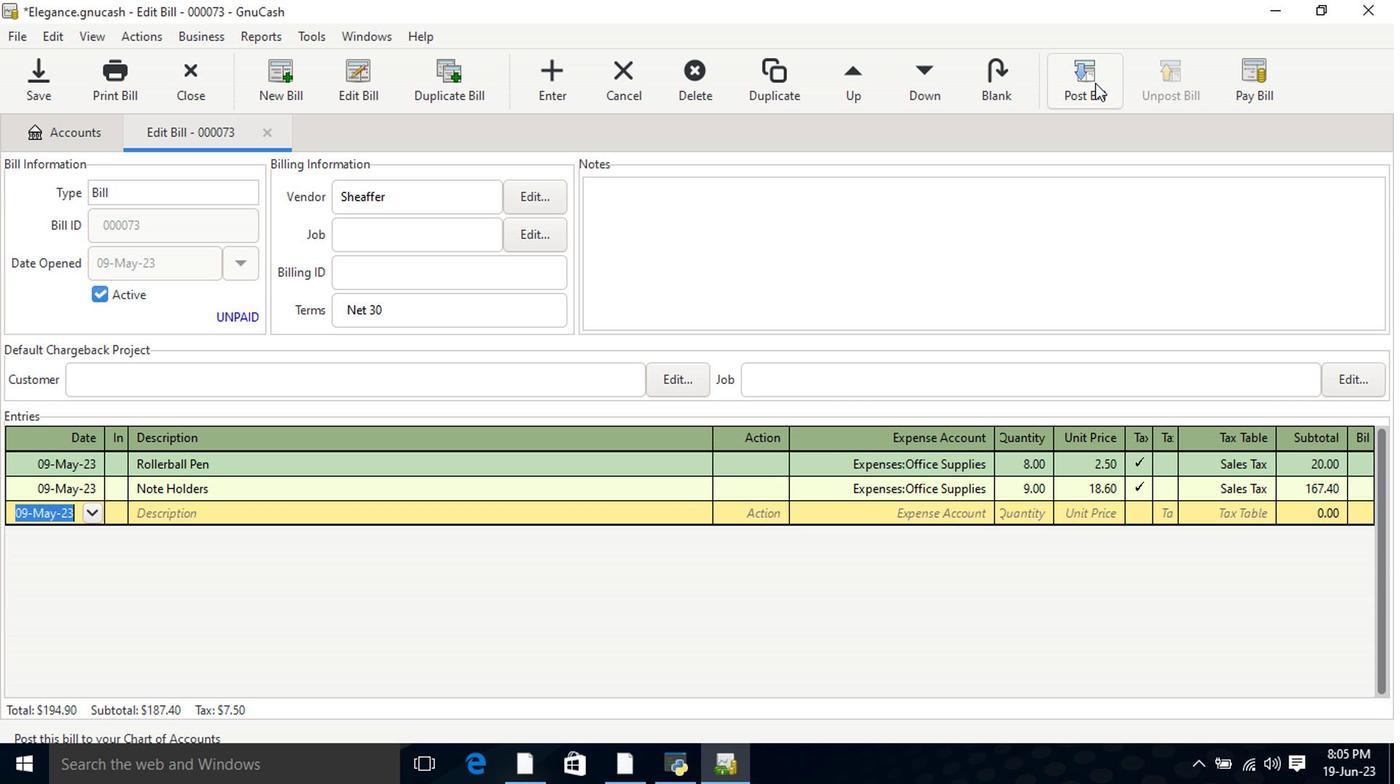 
Action: Mouse moved to (862, 530)
Screenshot: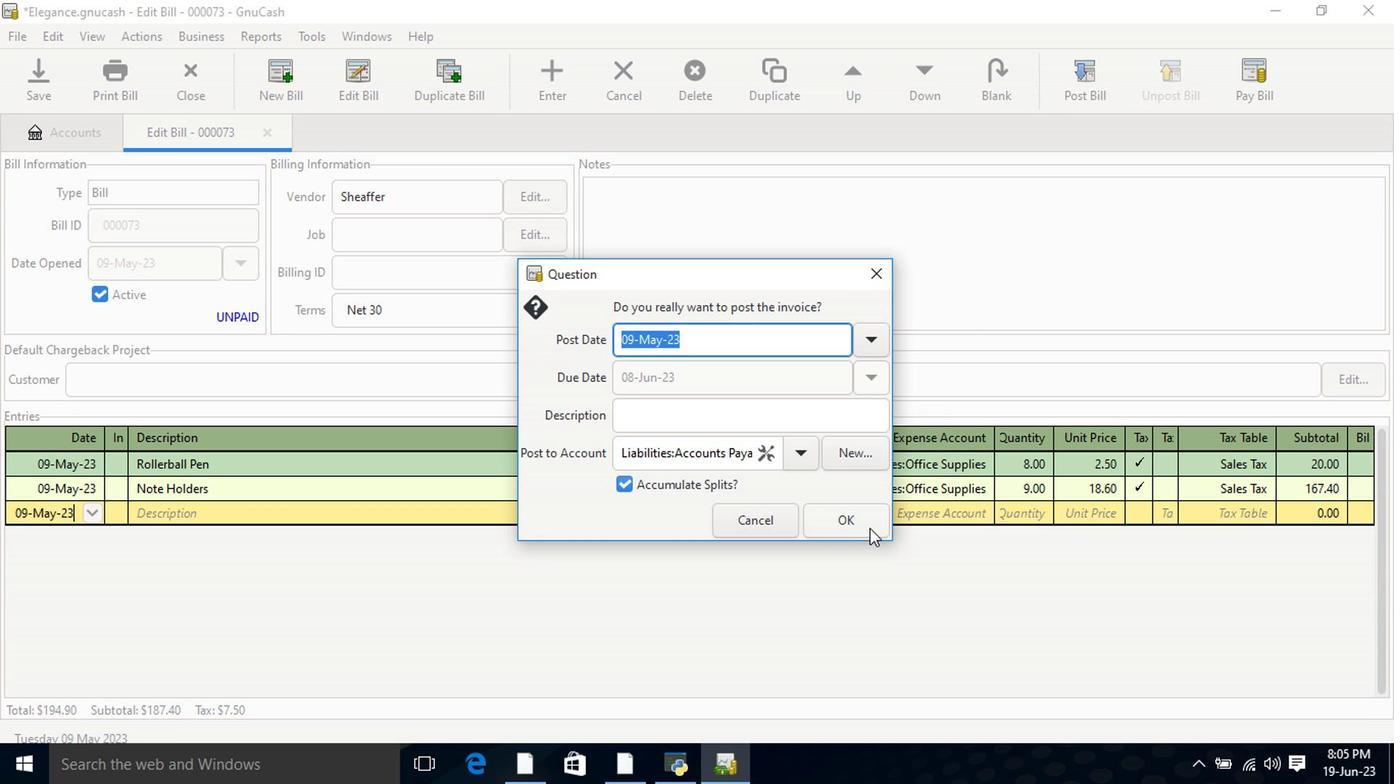 
Action: Mouse pressed left at (862, 530)
Screenshot: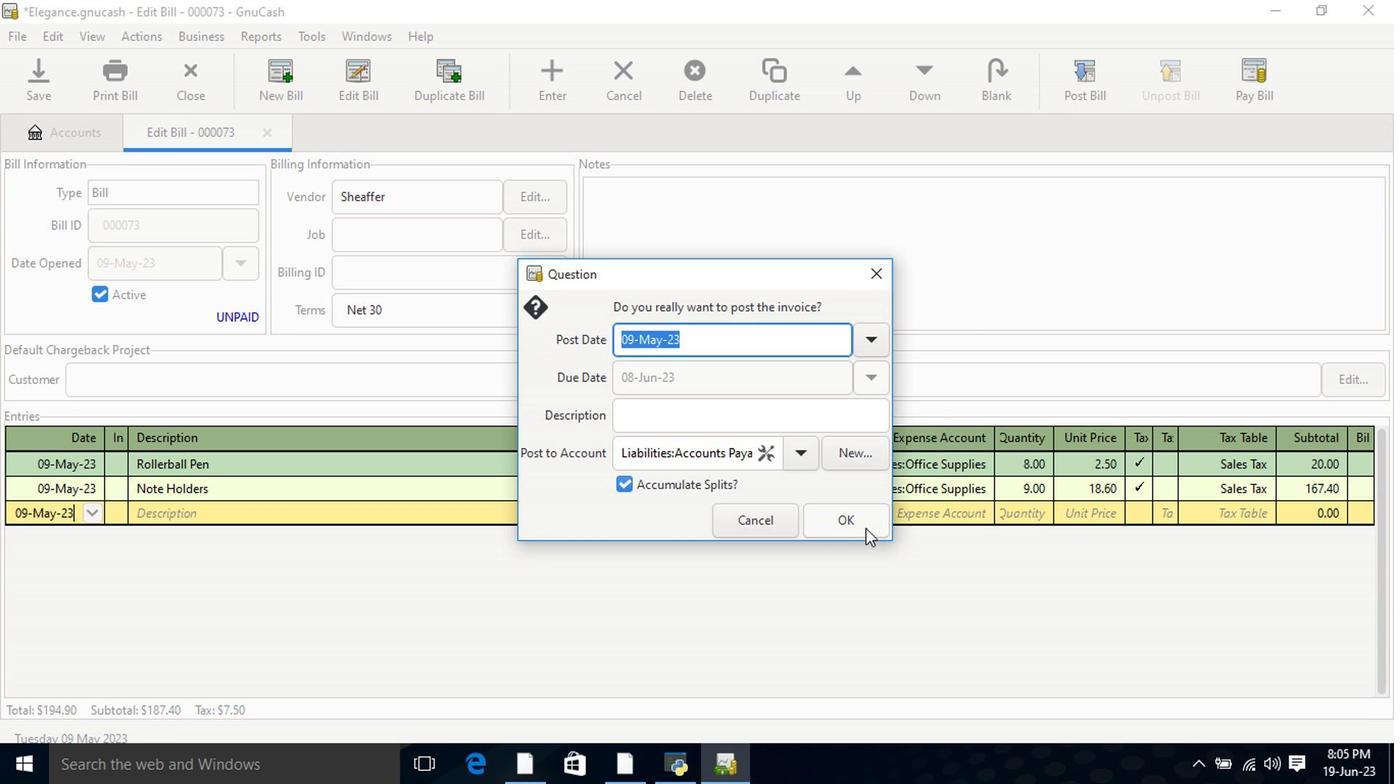 
Action: Mouse moved to (1228, 96)
Screenshot: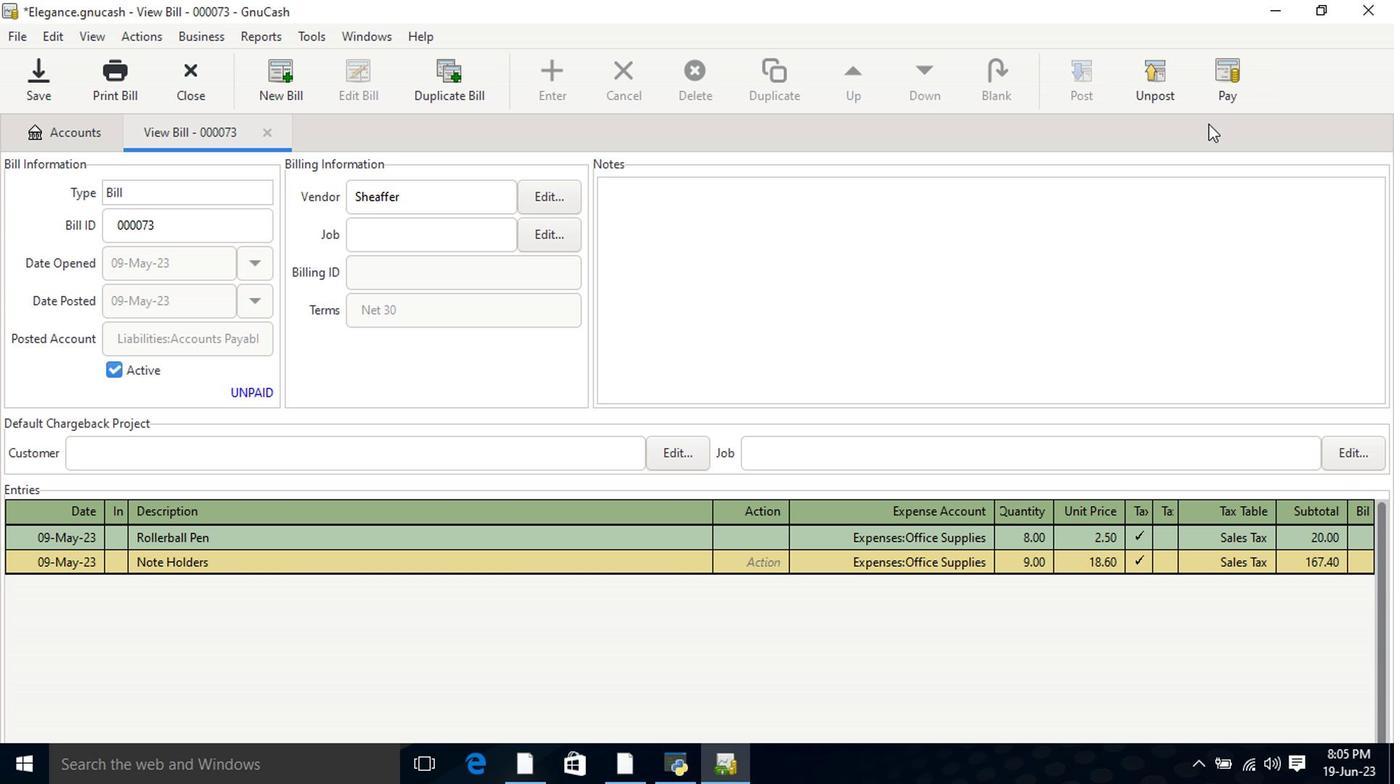 
Action: Mouse pressed left at (1228, 96)
Screenshot: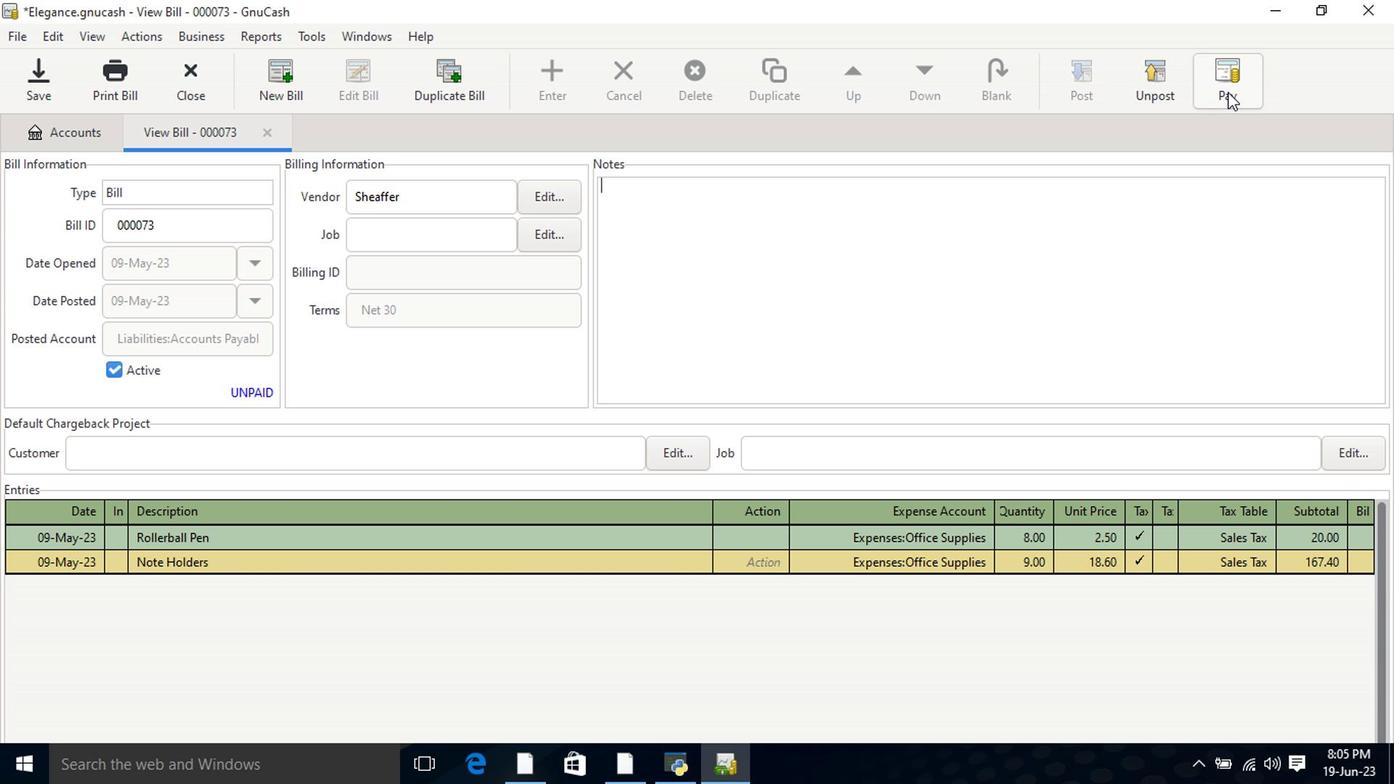 
Action: Mouse moved to (616, 406)
Screenshot: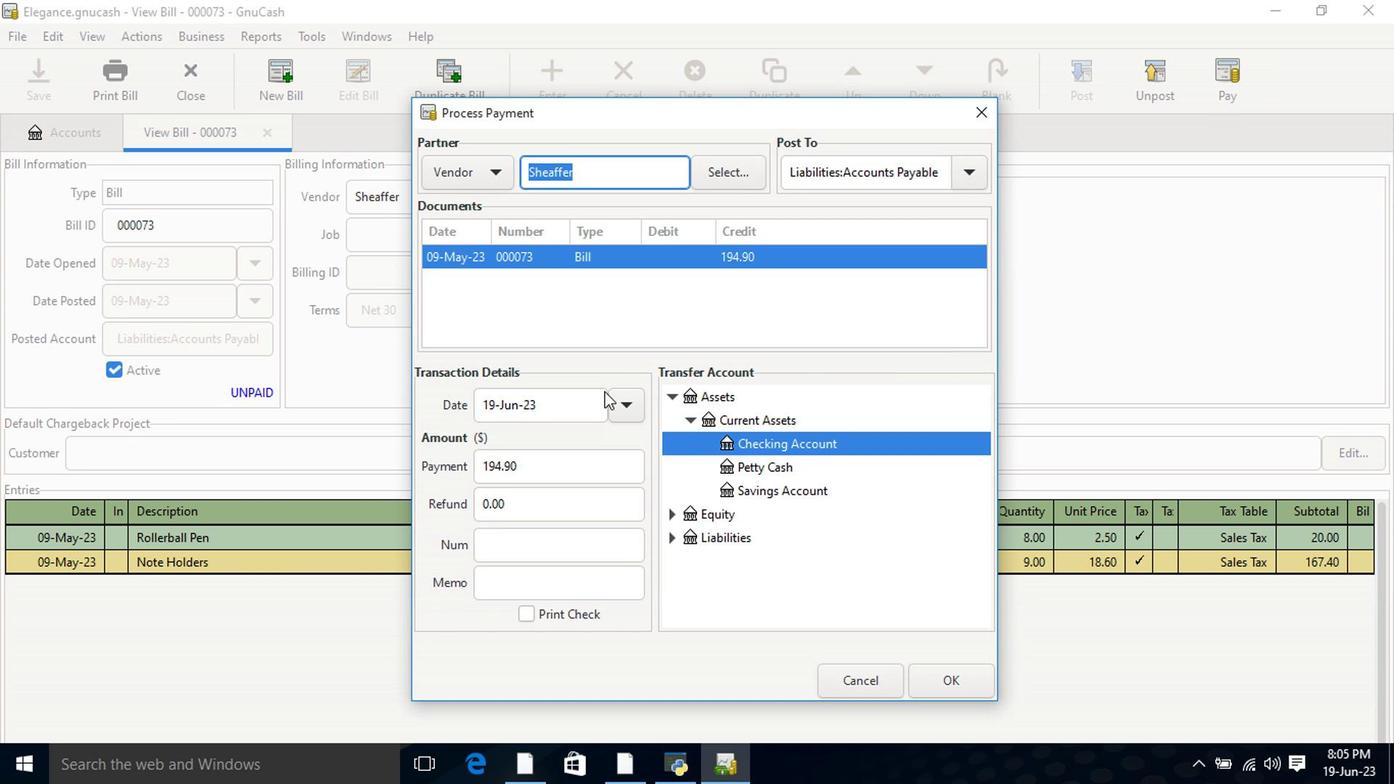 
Action: Mouse pressed left at (616, 406)
Screenshot: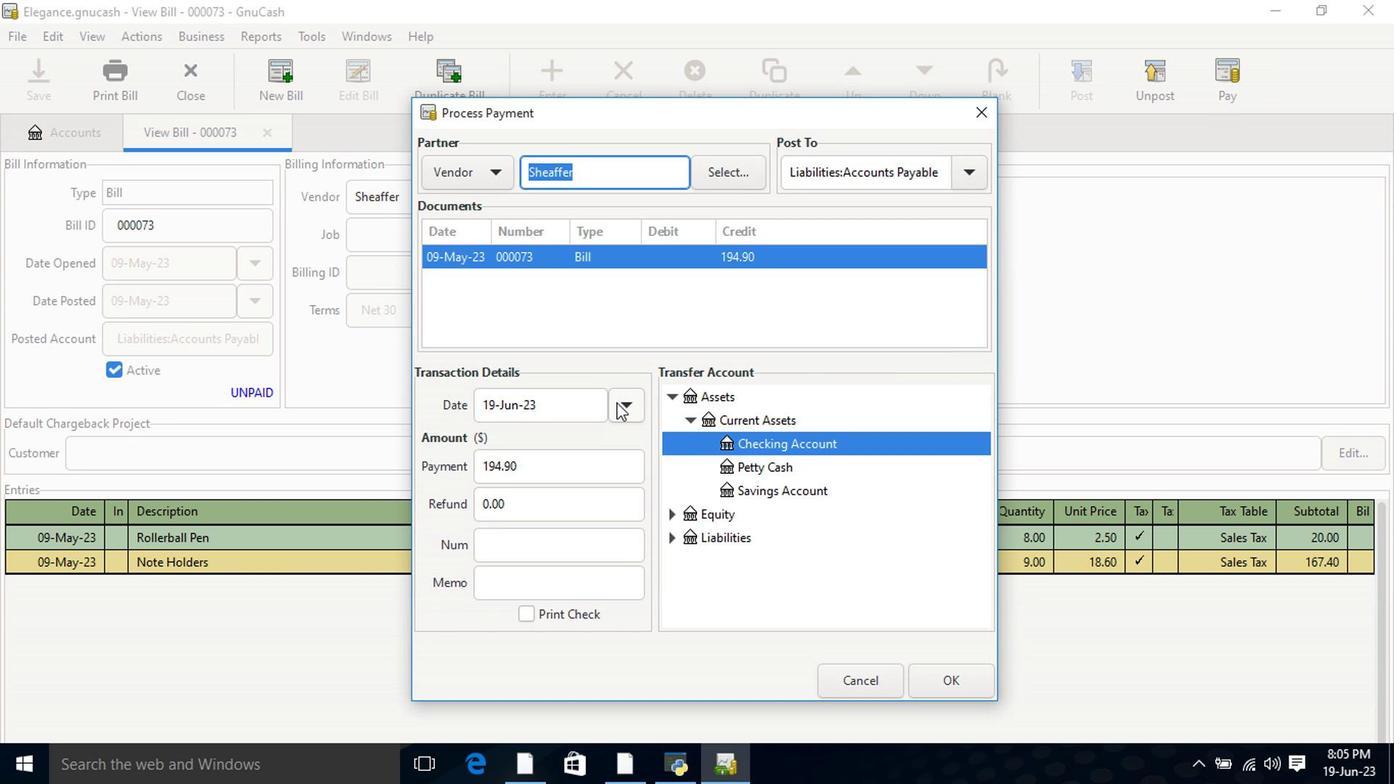 
Action: Mouse moved to (544, 500)
Screenshot: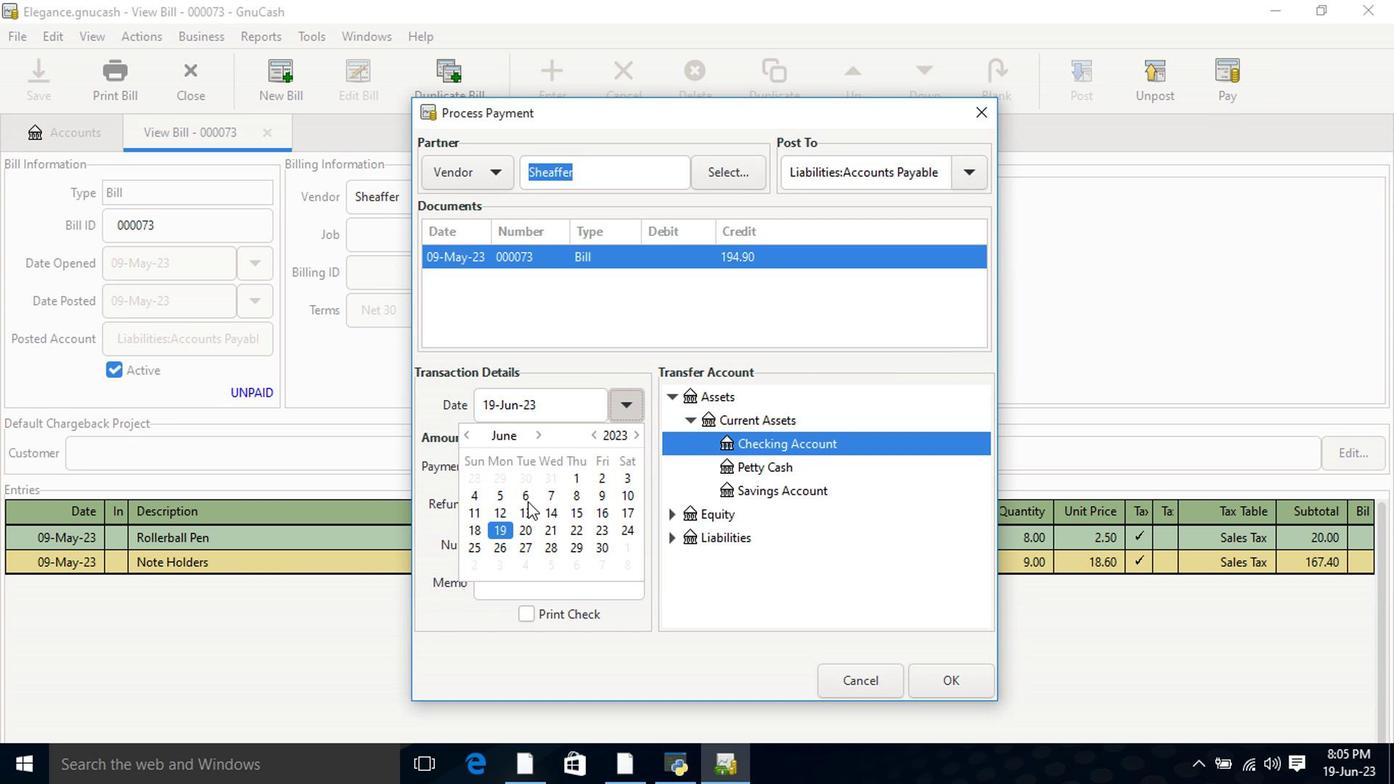 
Action: Mouse pressed left at (544, 500)
Screenshot: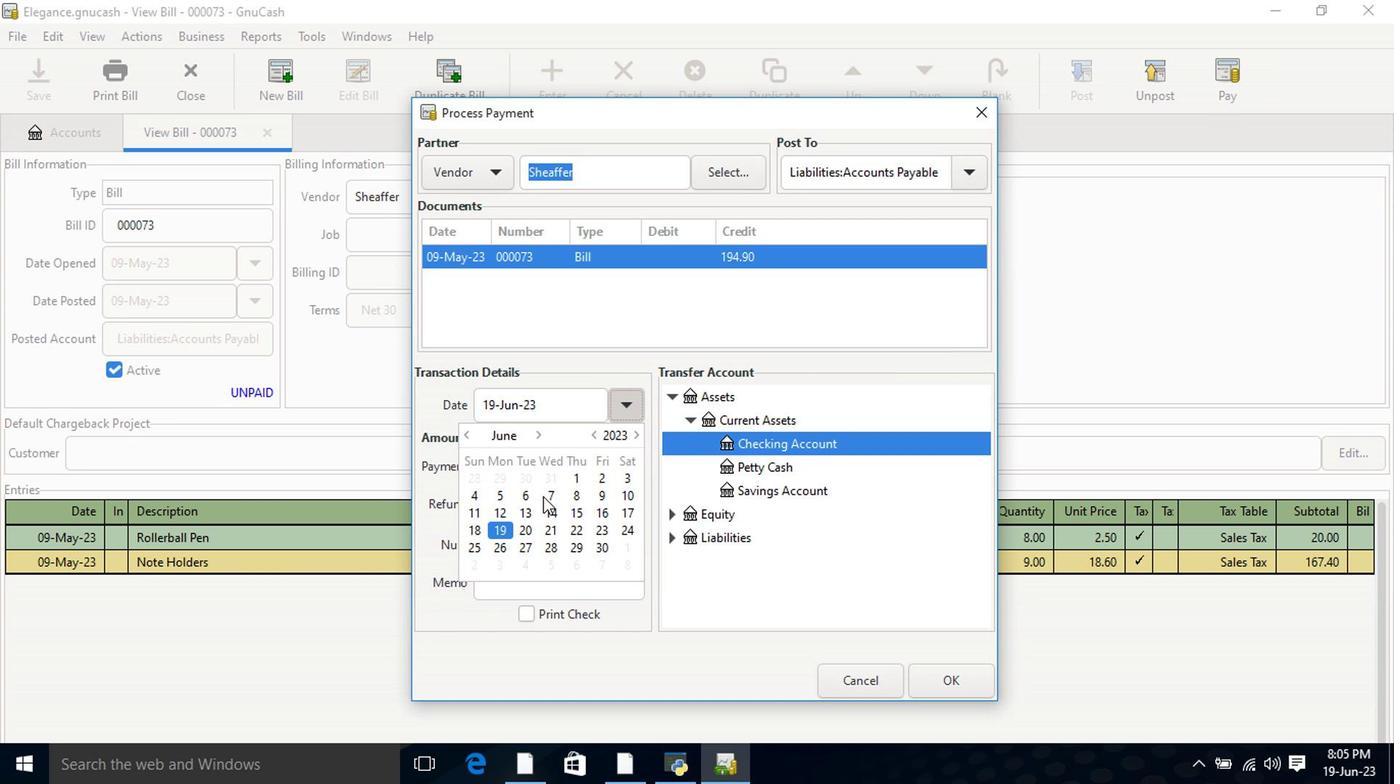 
Action: Mouse pressed left at (544, 500)
Screenshot: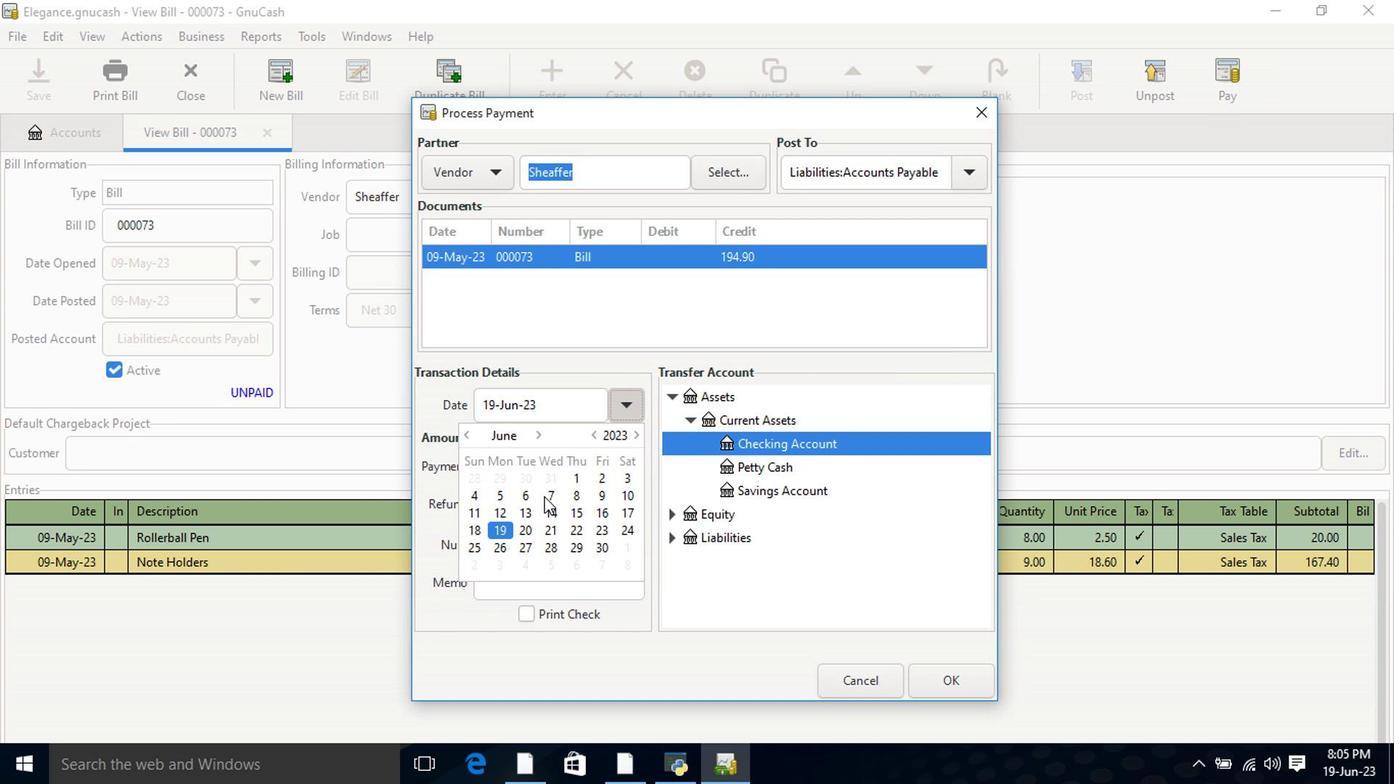 
Action: Mouse moved to (669, 393)
Screenshot: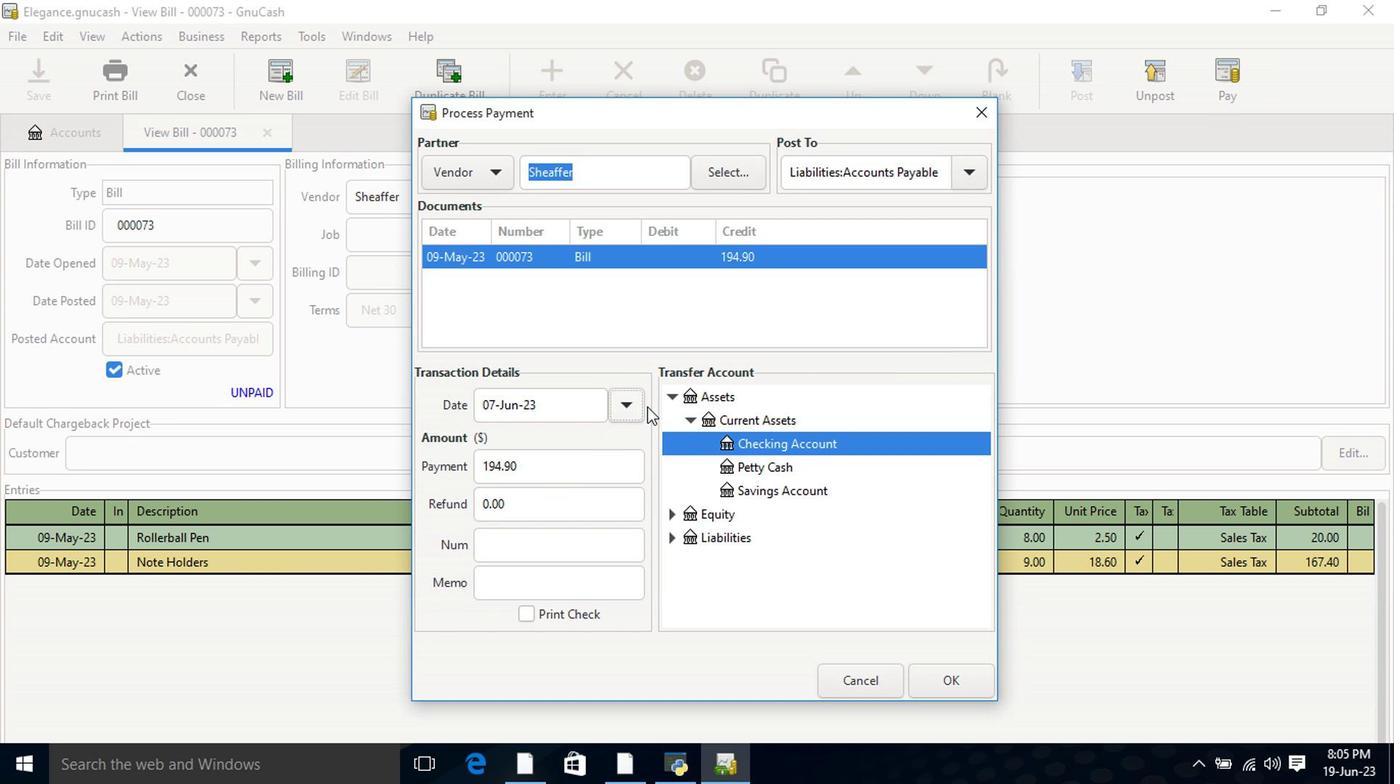 
Action: Mouse pressed left at (669, 393)
Screenshot: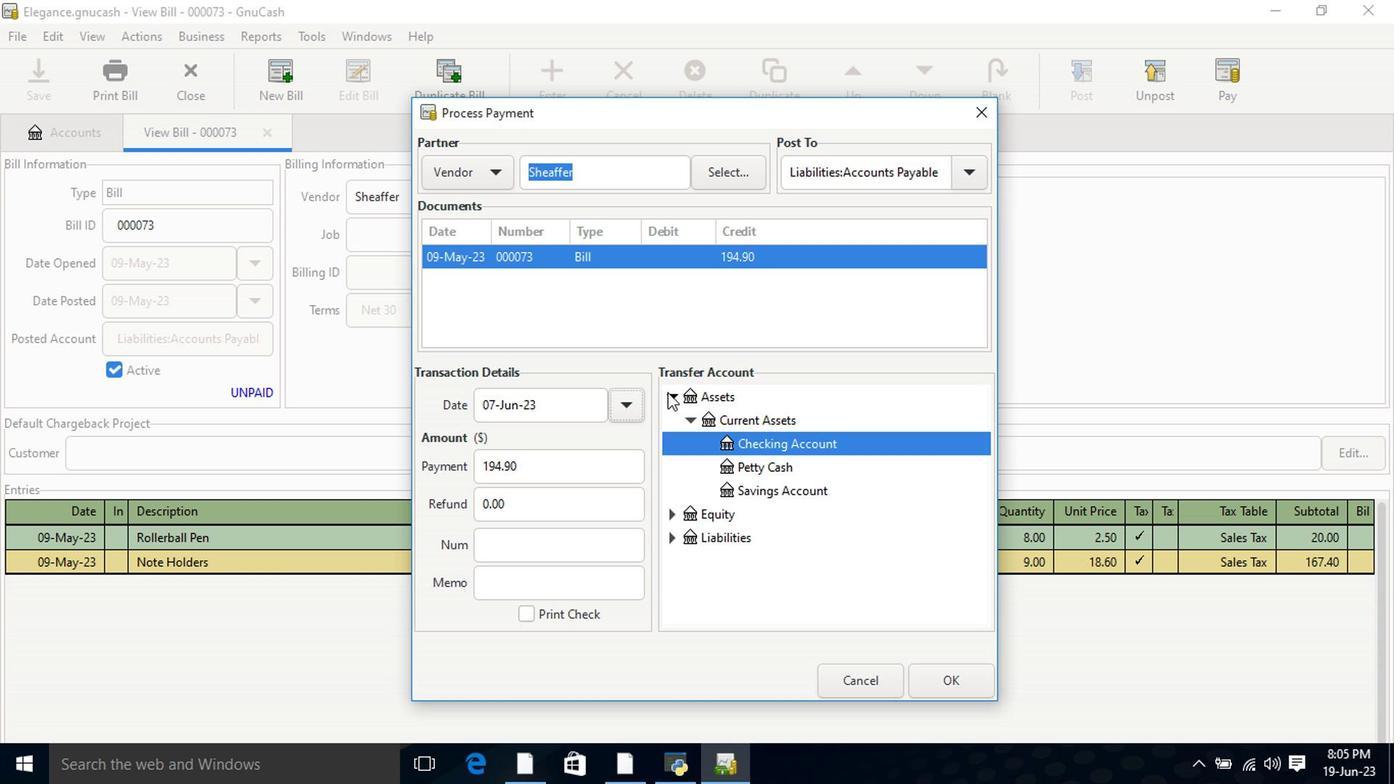 
Action: Mouse moved to (671, 398)
Screenshot: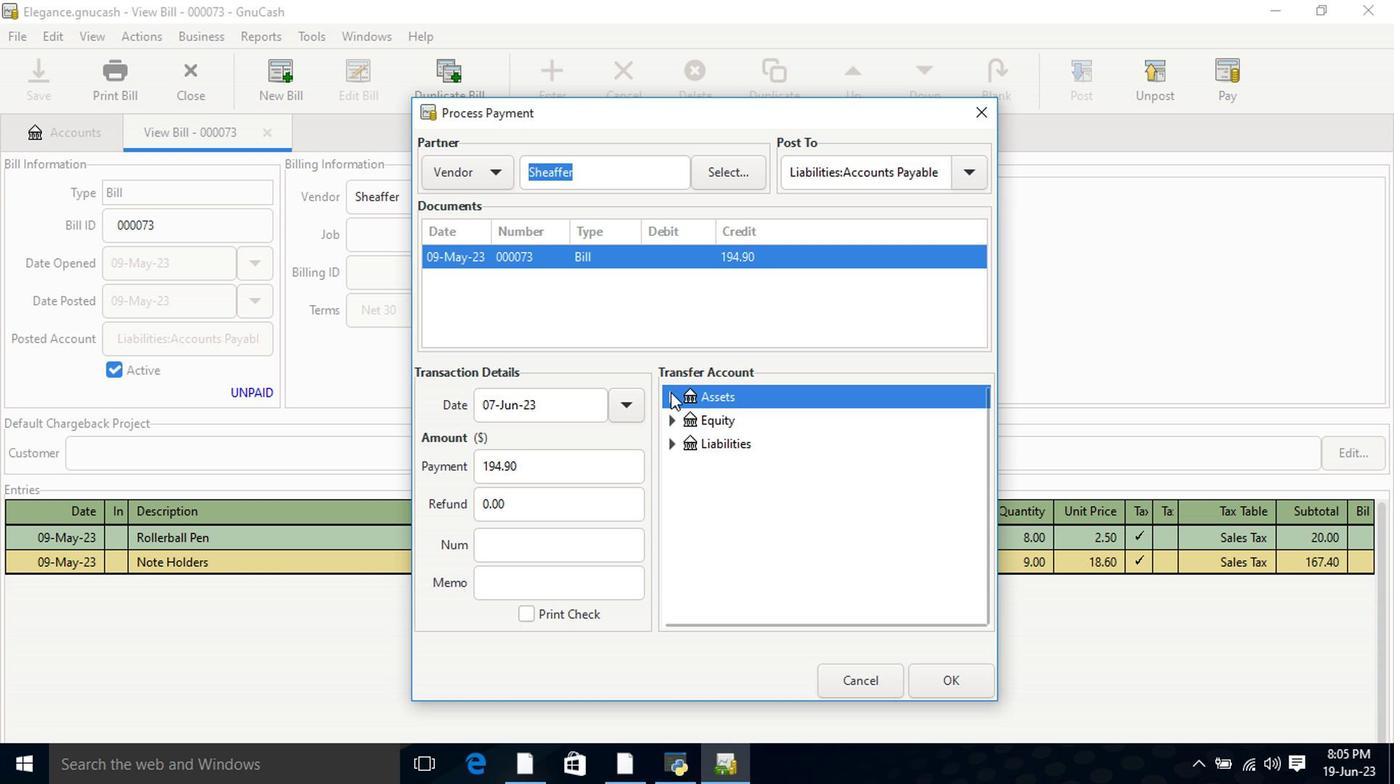 
Action: Mouse pressed left at (671, 398)
Screenshot: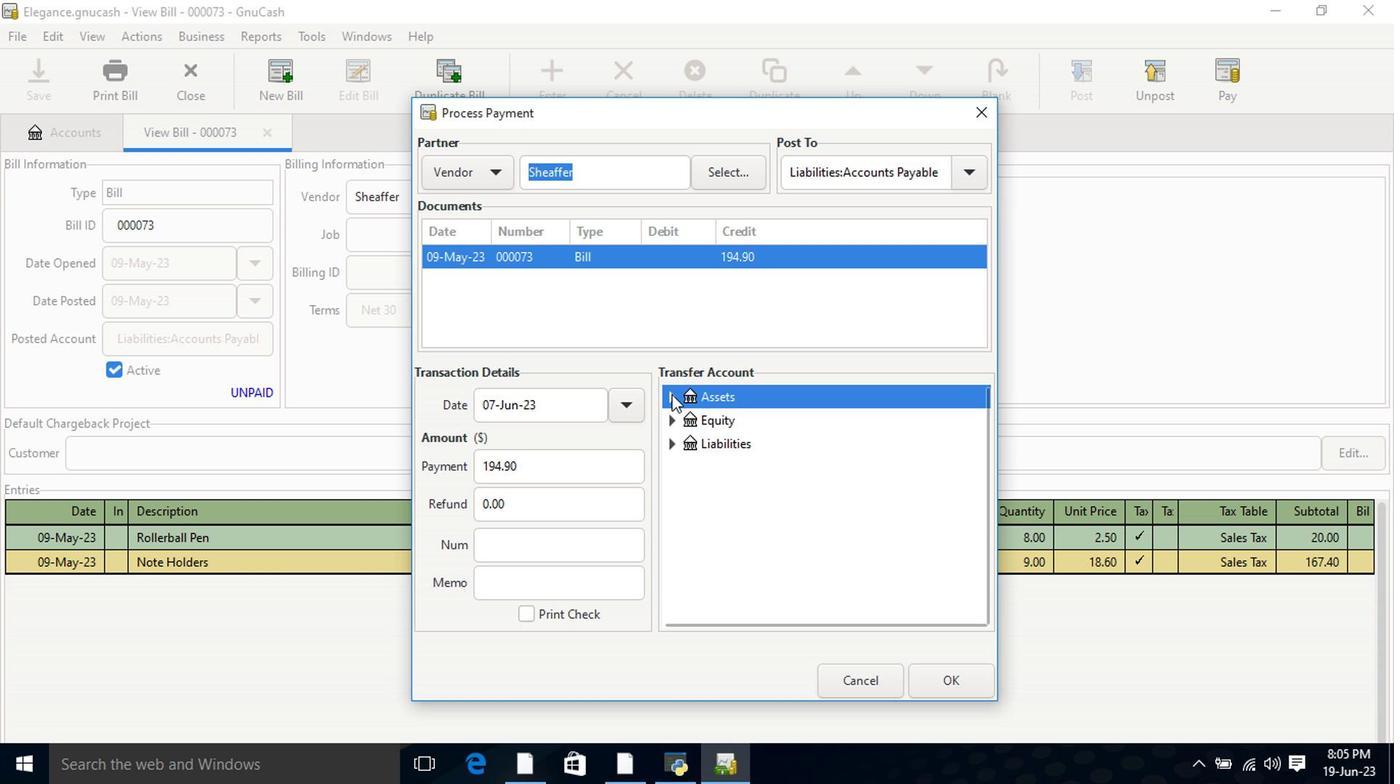
Action: Mouse moved to (685, 425)
Screenshot: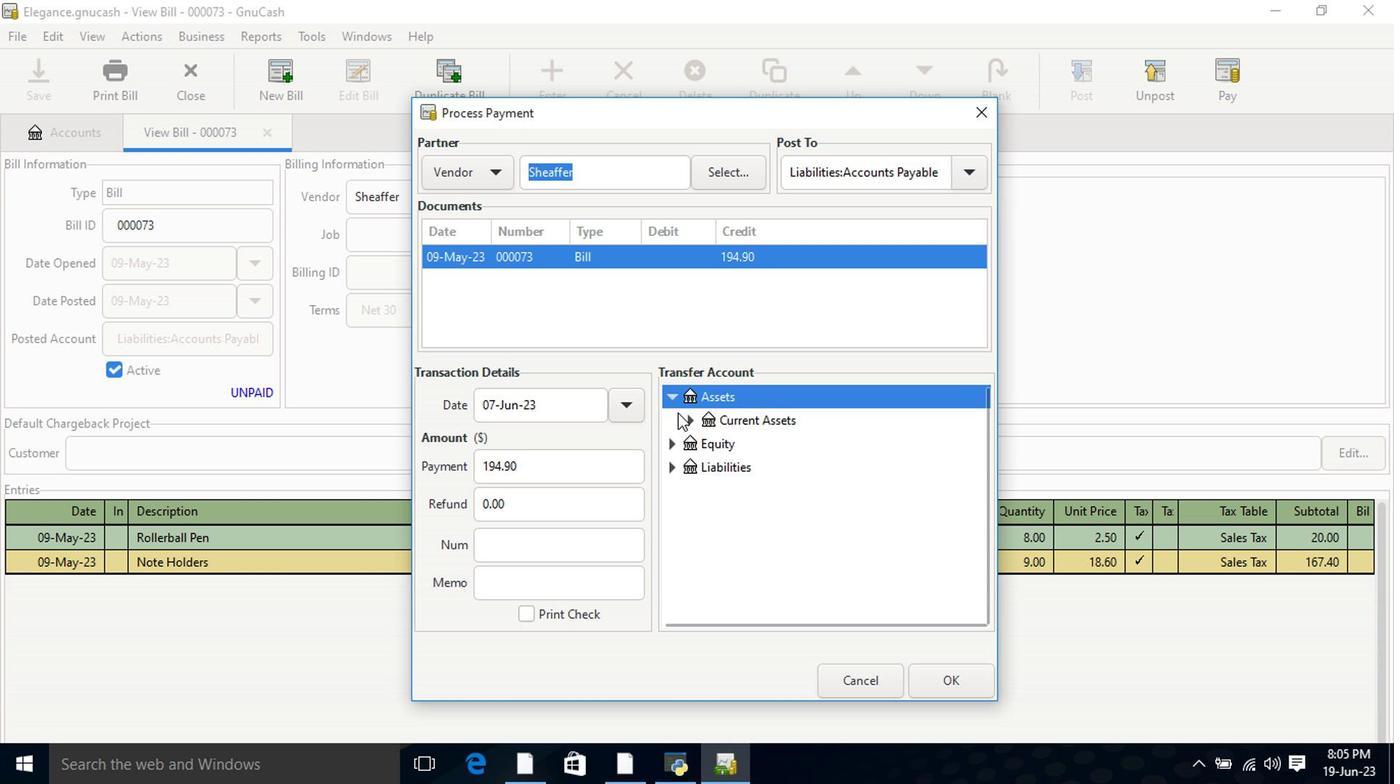 
Action: Mouse pressed left at (685, 425)
Screenshot: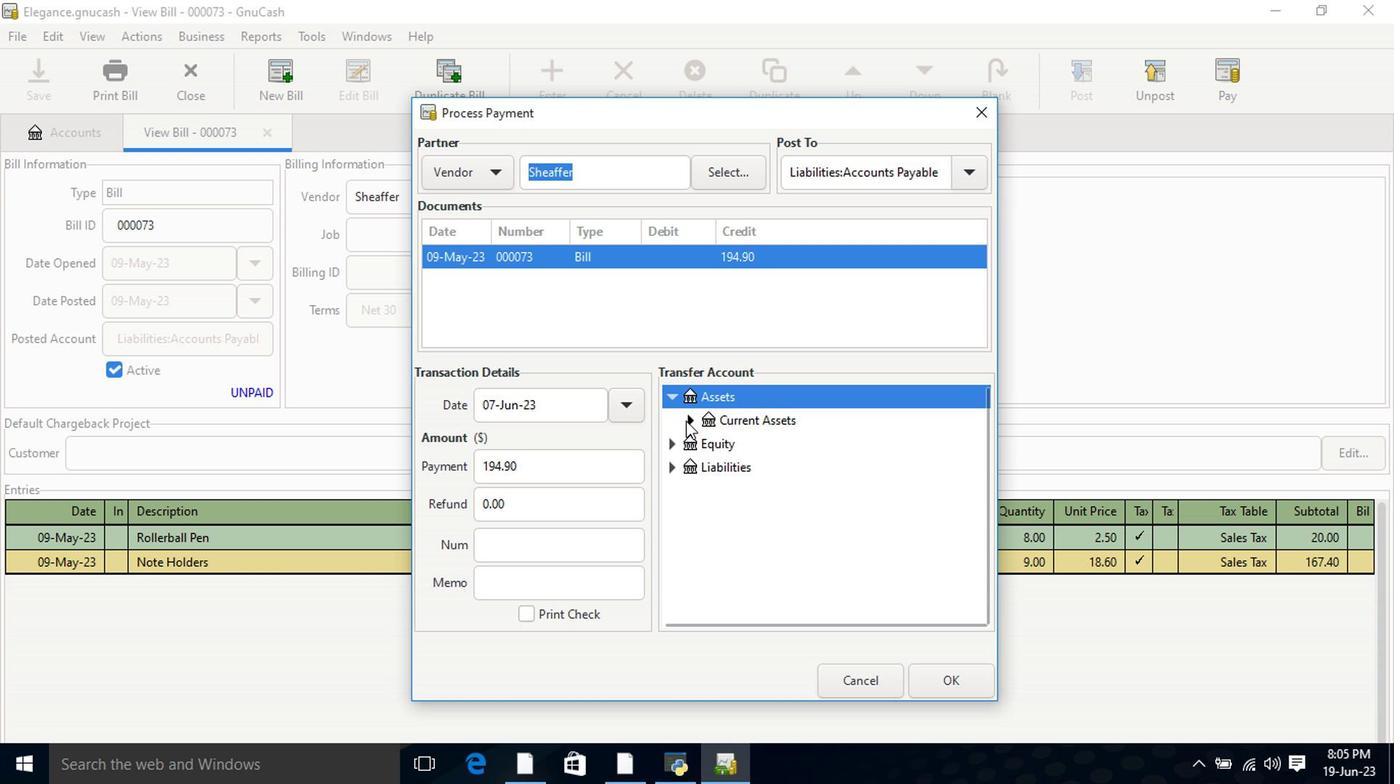 
Action: Mouse moved to (735, 442)
Screenshot: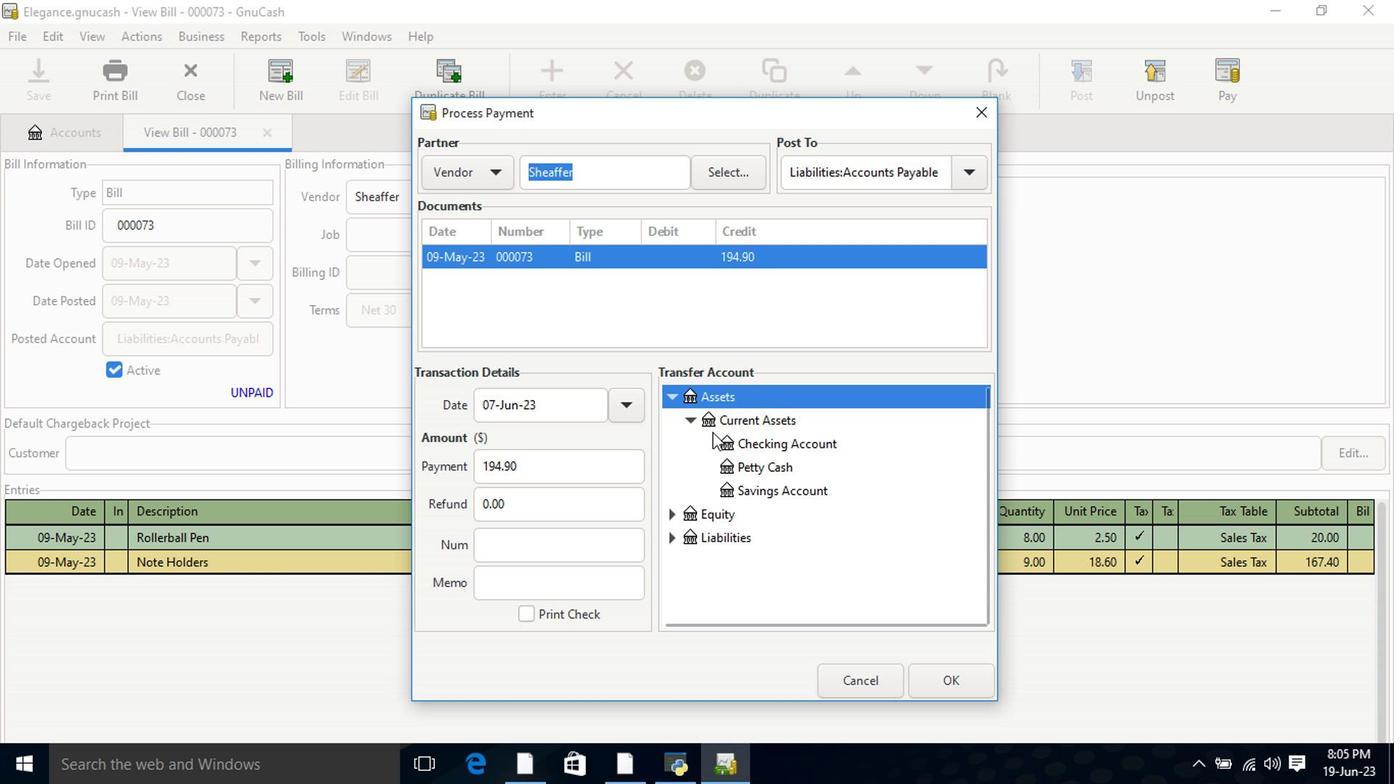 
Action: Mouse pressed left at (735, 442)
Screenshot: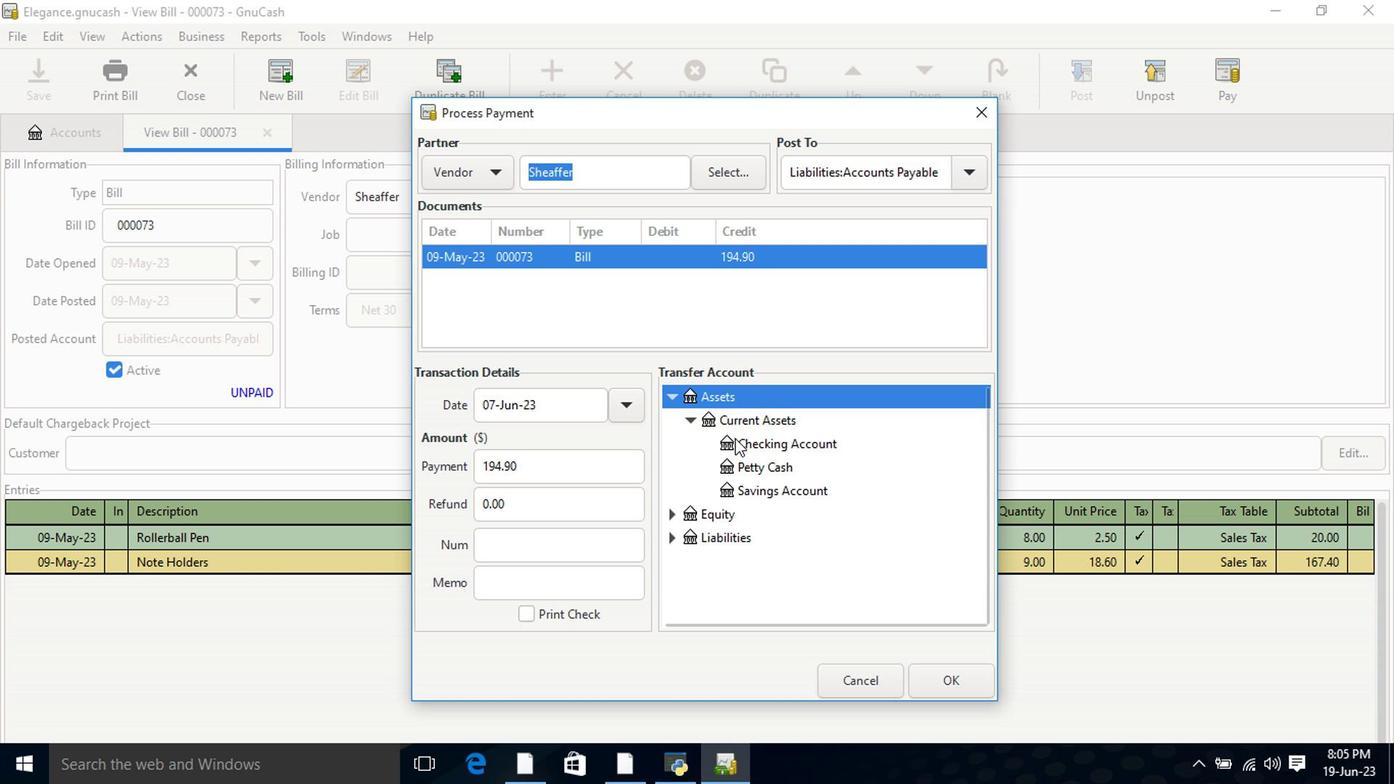 
Action: Mouse moved to (937, 682)
Screenshot: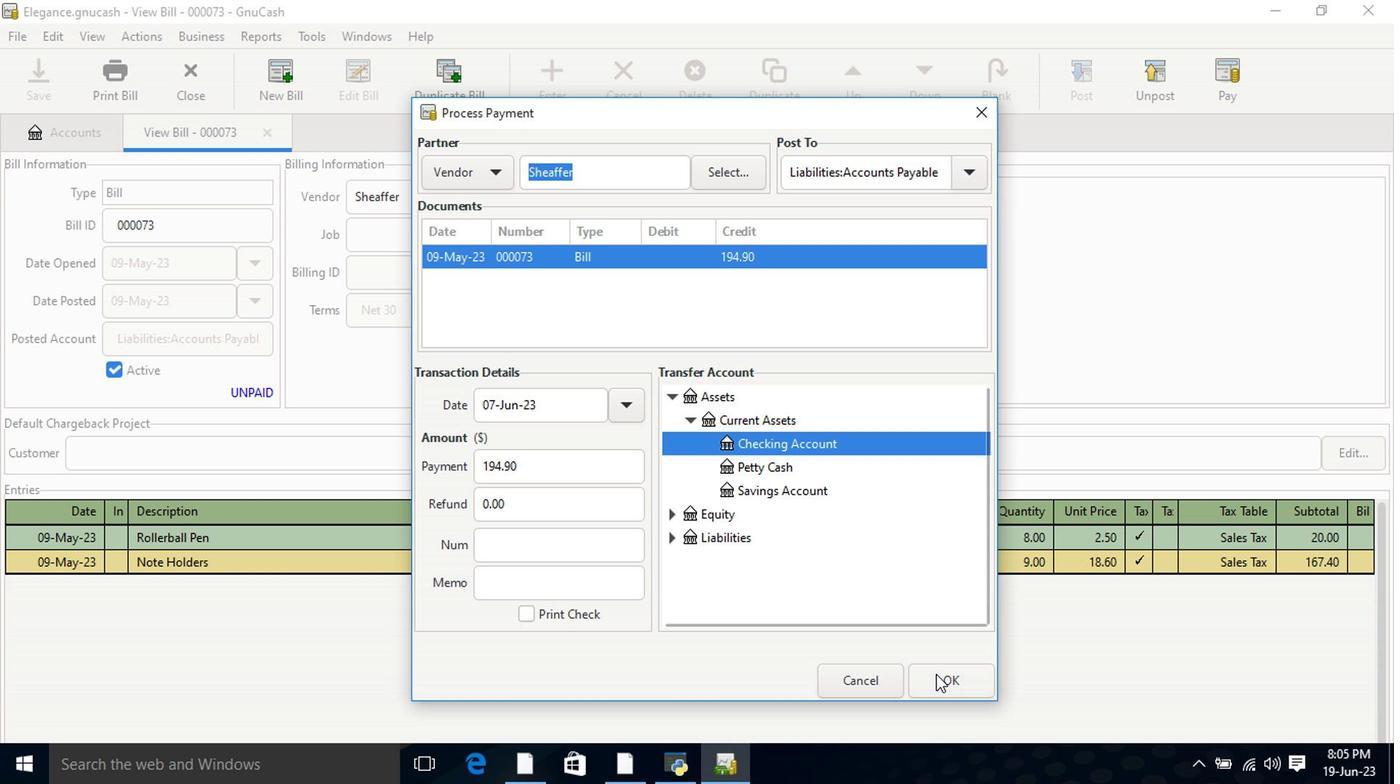 
Action: Mouse pressed left at (937, 682)
Screenshot: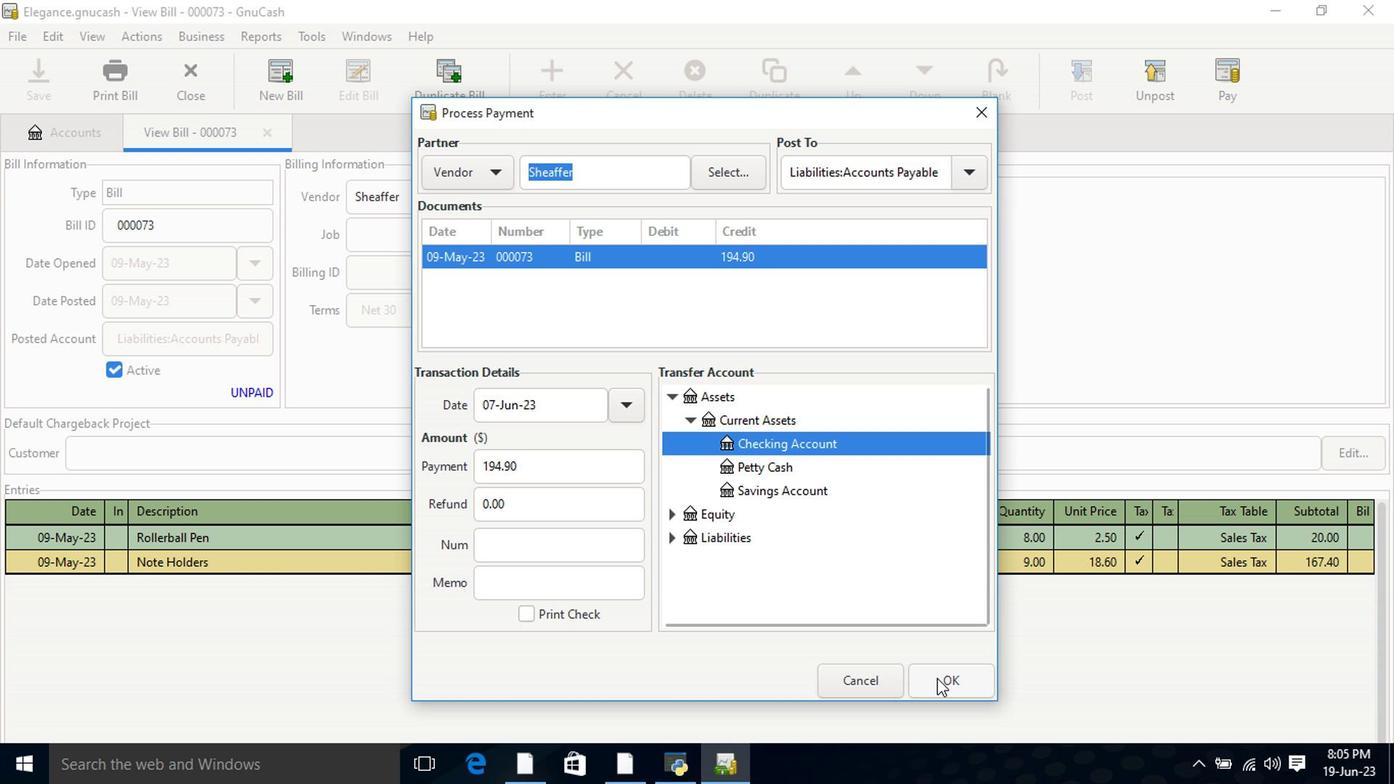 
Action: Mouse moved to (125, 82)
Screenshot: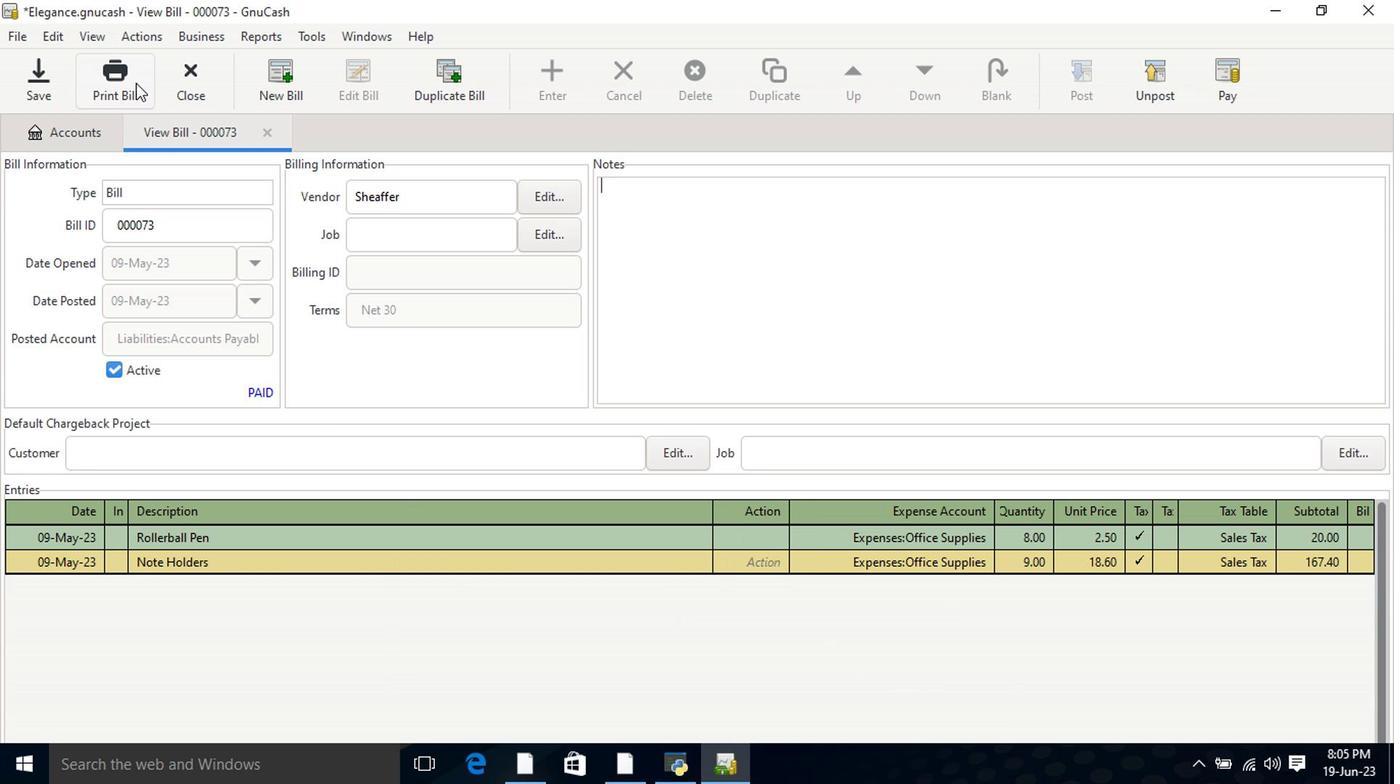 
Action: Mouse pressed left at (125, 82)
Screenshot: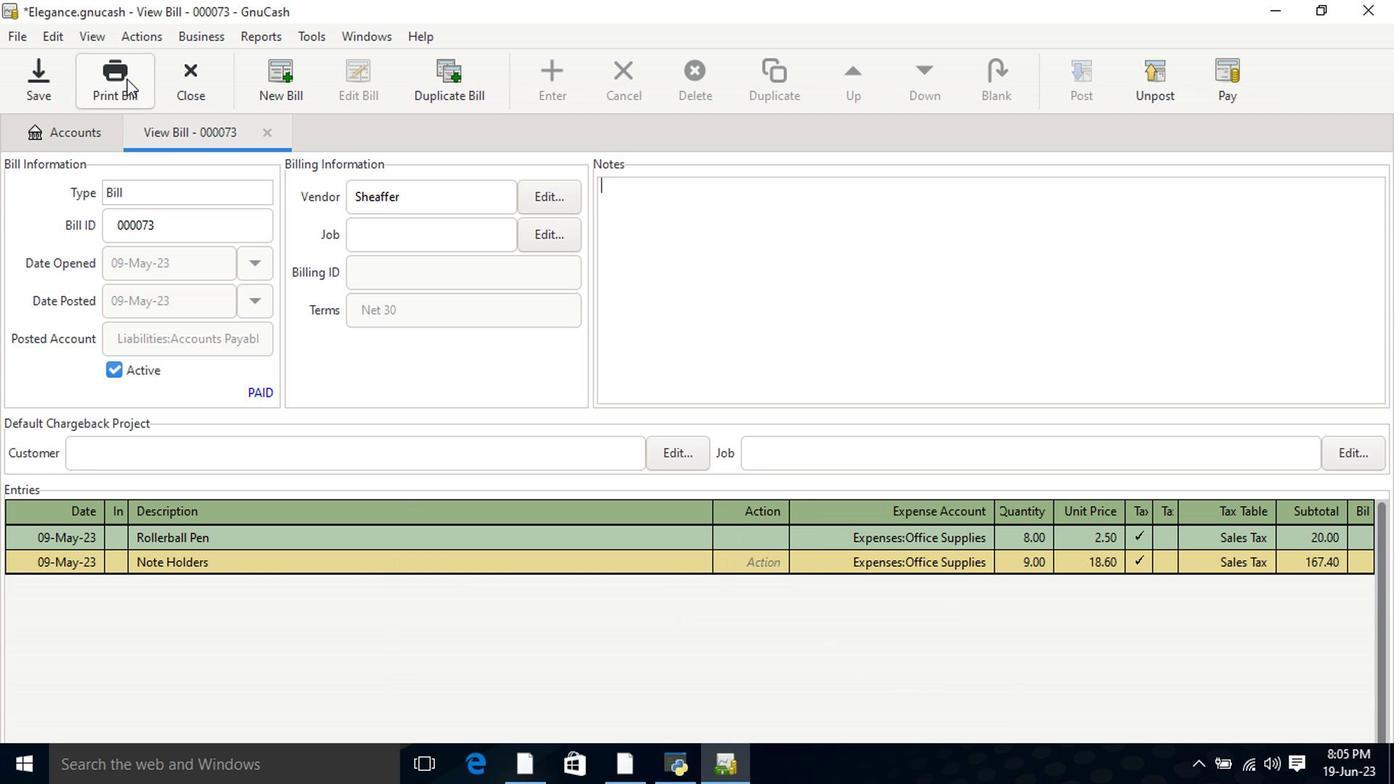 
Action: Mouse moved to (945, 99)
Screenshot: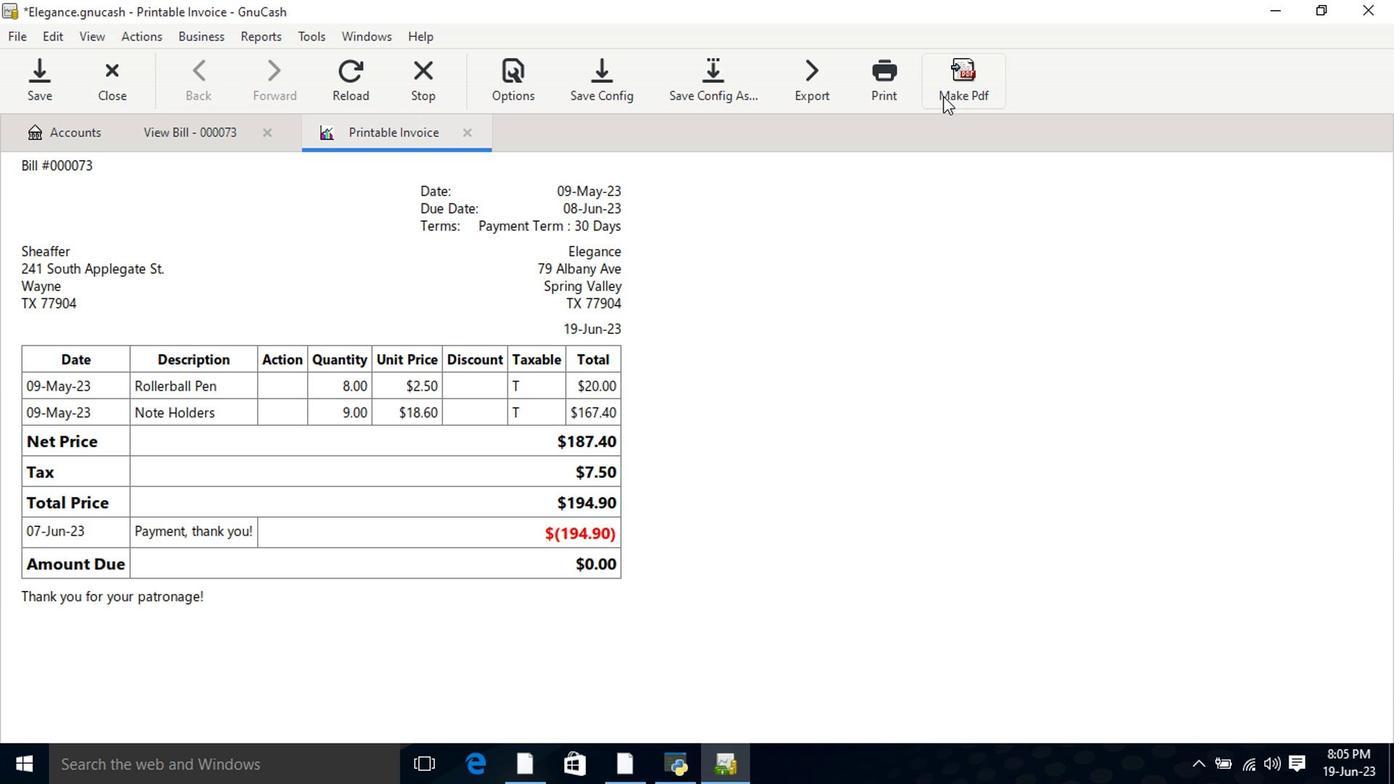 
Action: Mouse pressed left at (945, 99)
Screenshot: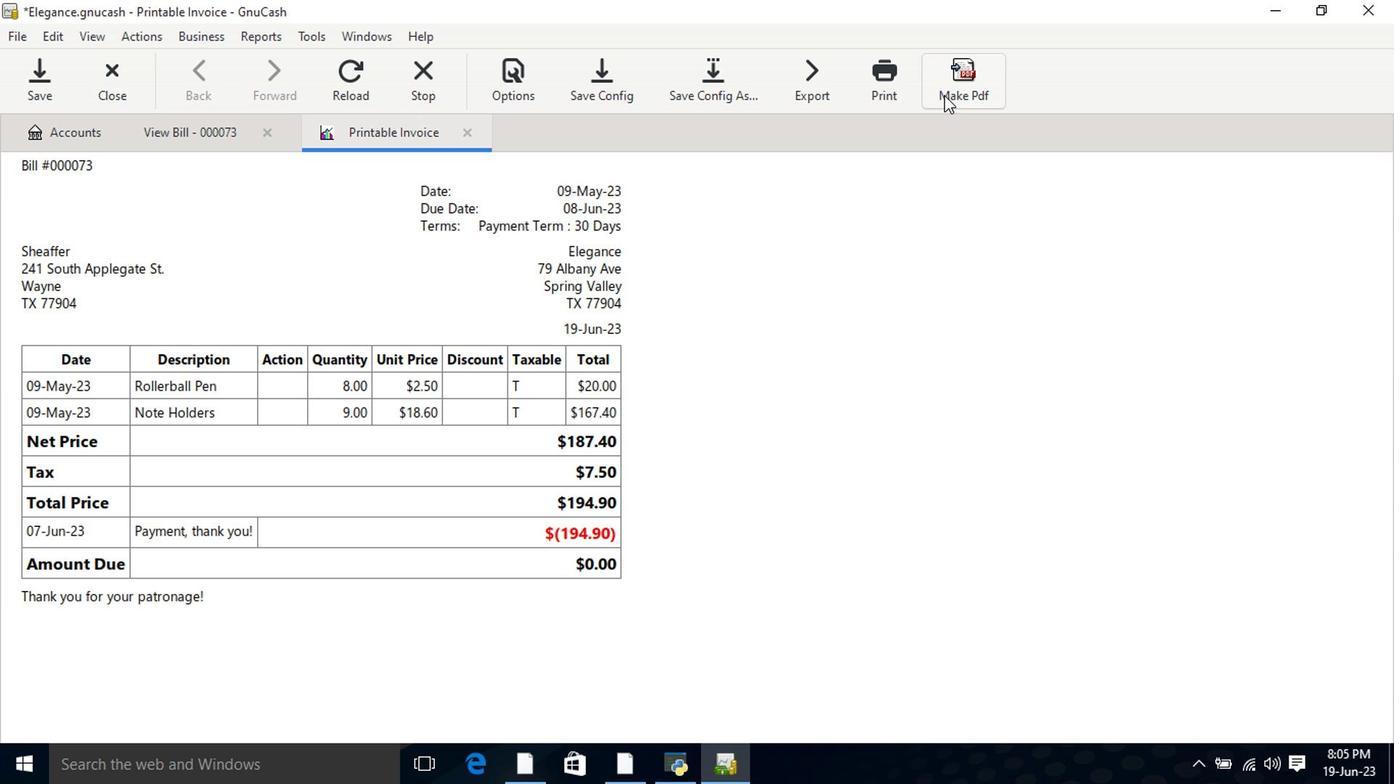 
Action: Mouse moved to (454, 291)
Screenshot: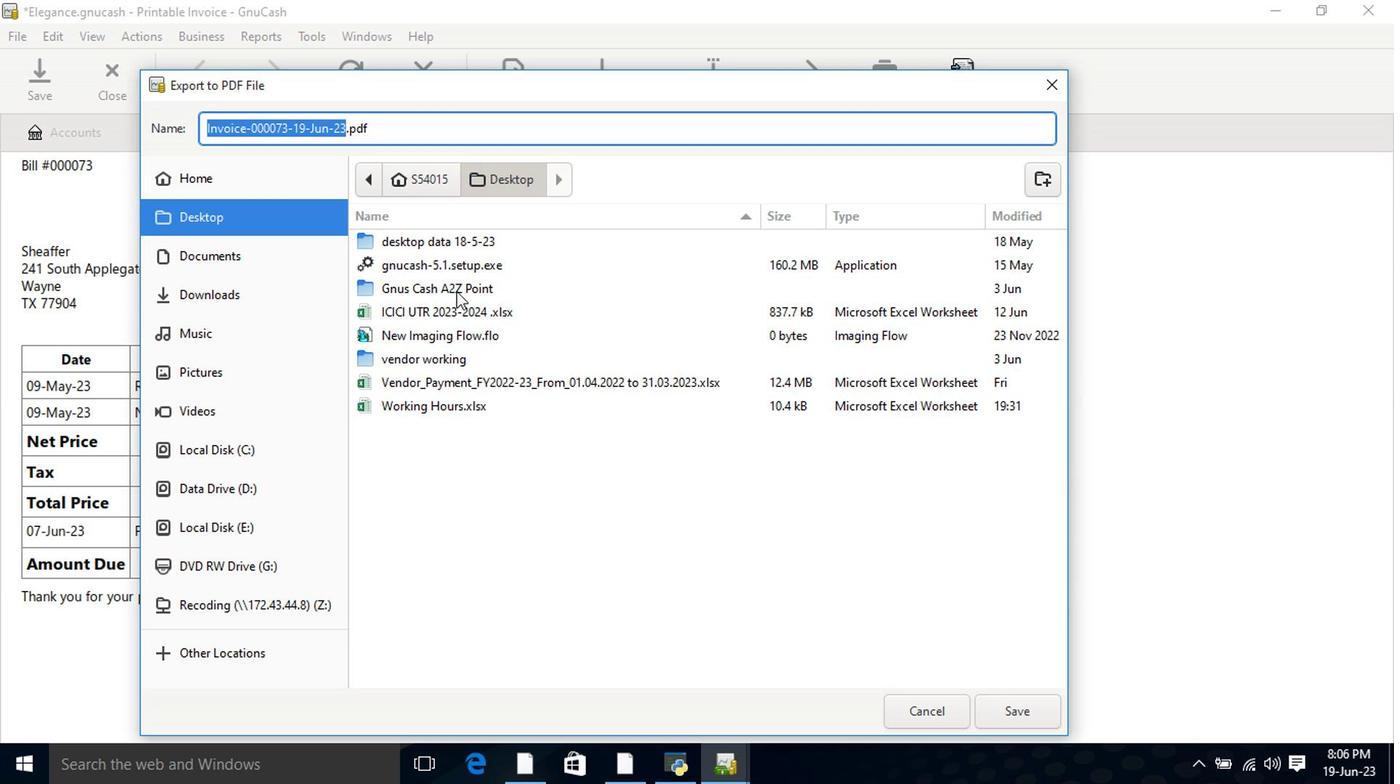 
Action: Mouse pressed left at (454, 291)
Screenshot: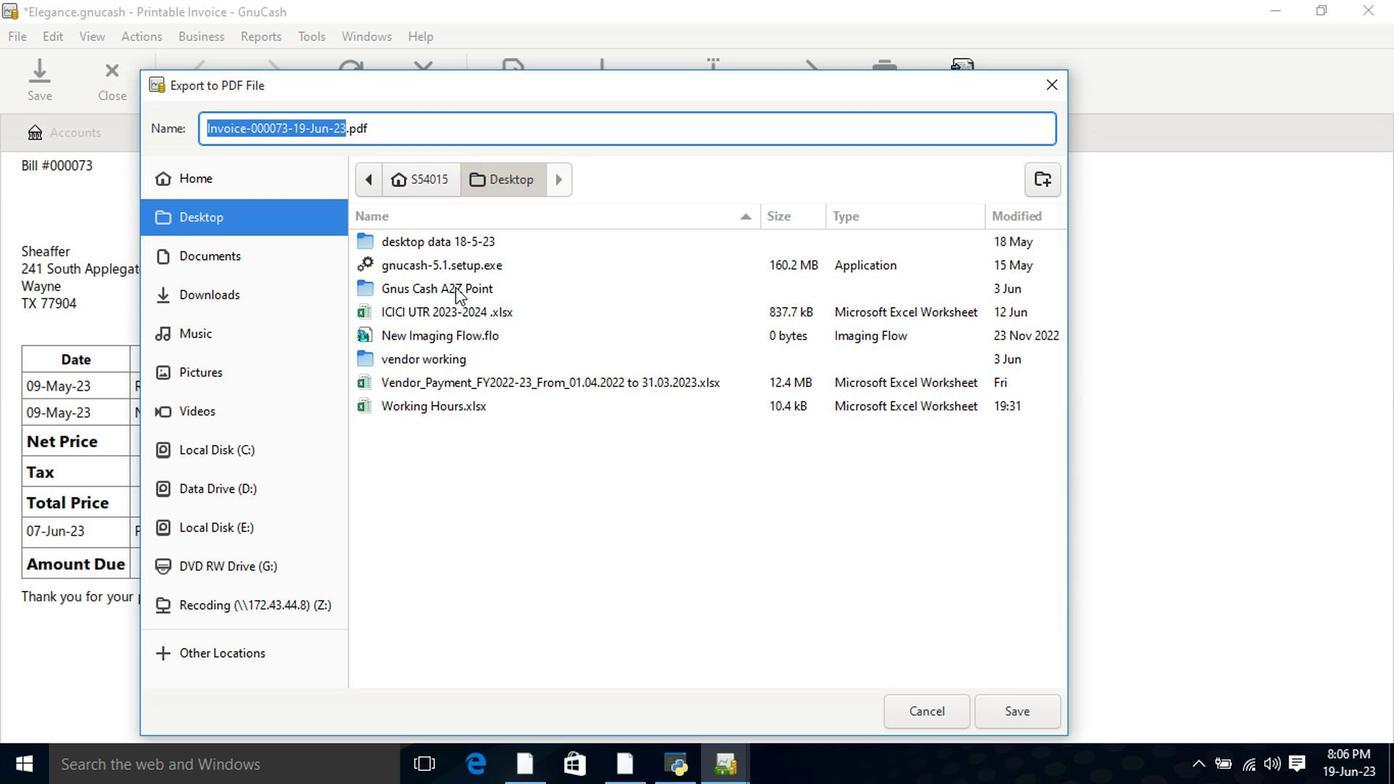 
Action: Mouse pressed left at (454, 291)
Screenshot: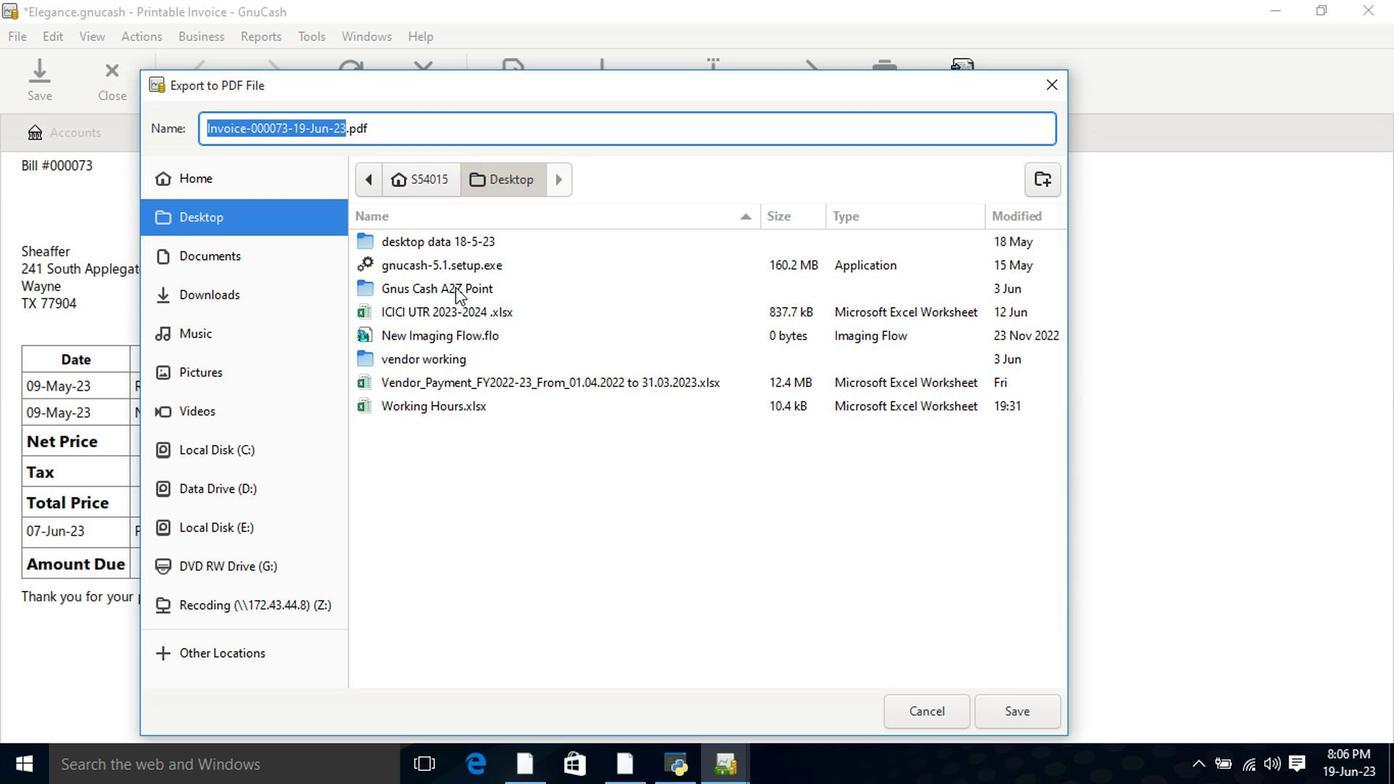 
Action: Mouse moved to (1060, 271)
Screenshot: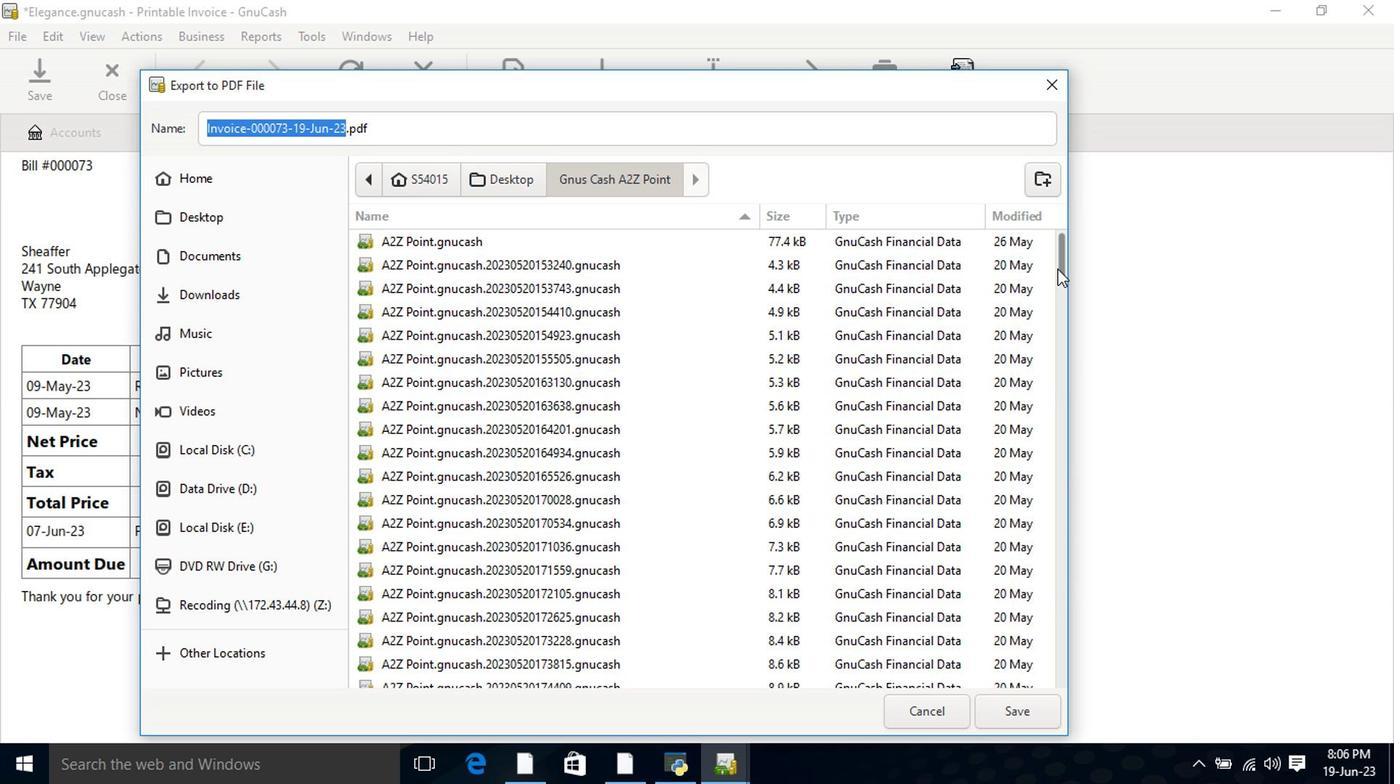 
Action: Mouse pressed left at (1060, 271)
Screenshot: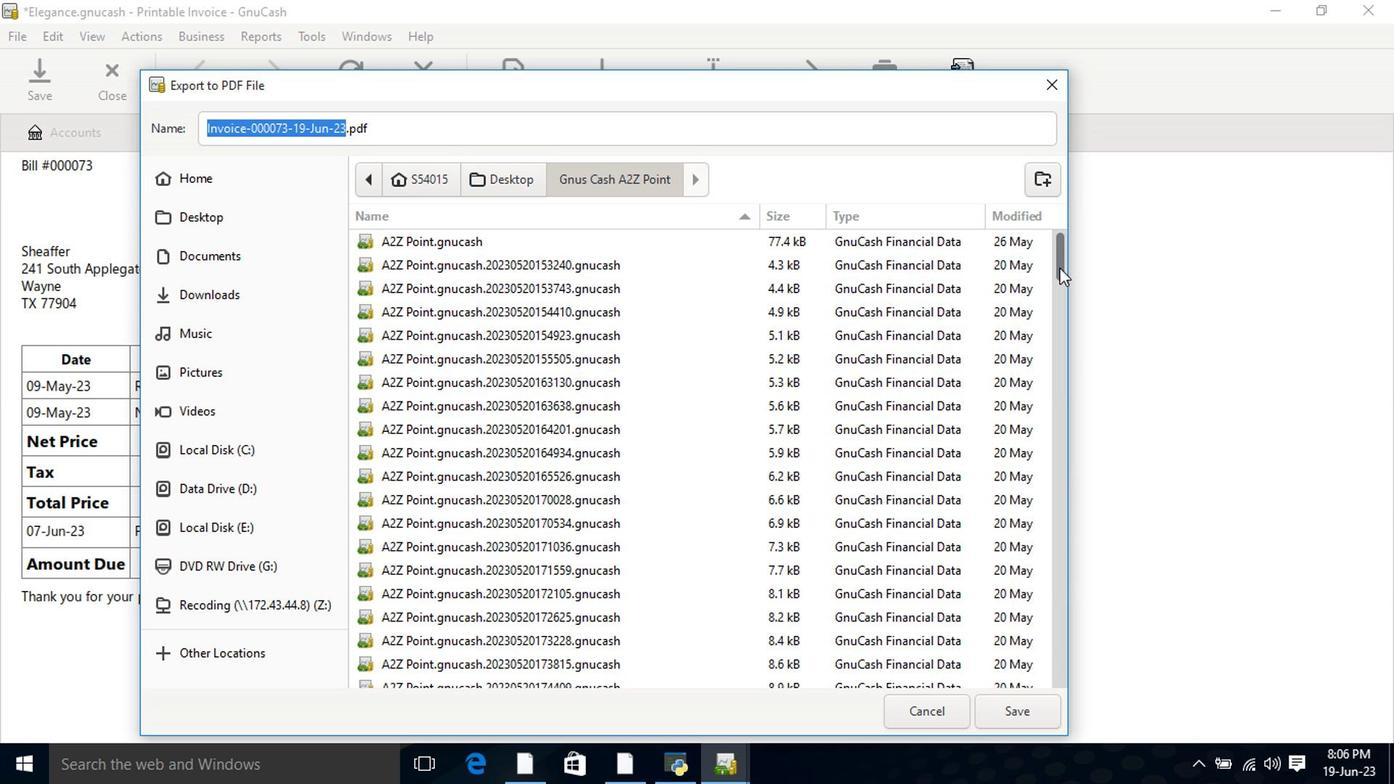 
Action: Mouse moved to (444, 683)
Screenshot: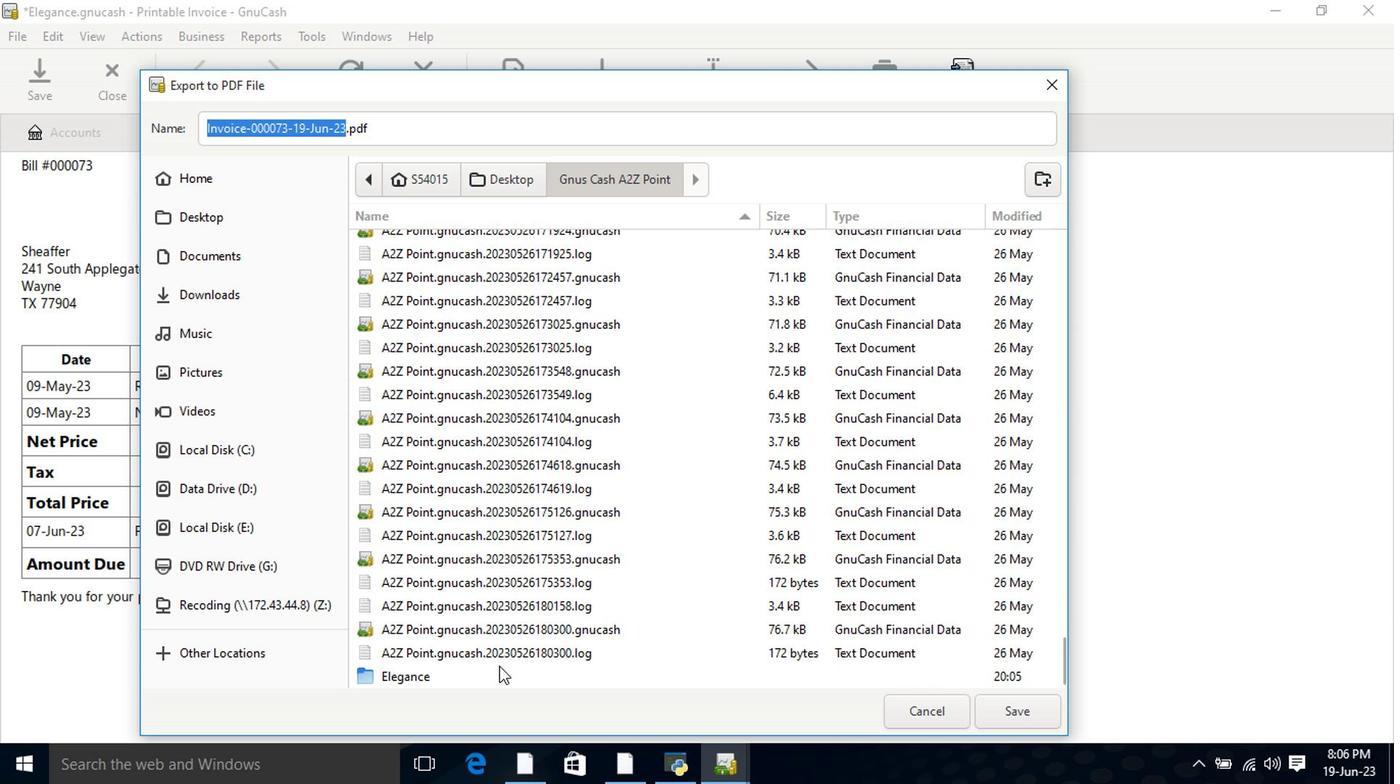 
Action: Mouse pressed left at (444, 683)
Screenshot: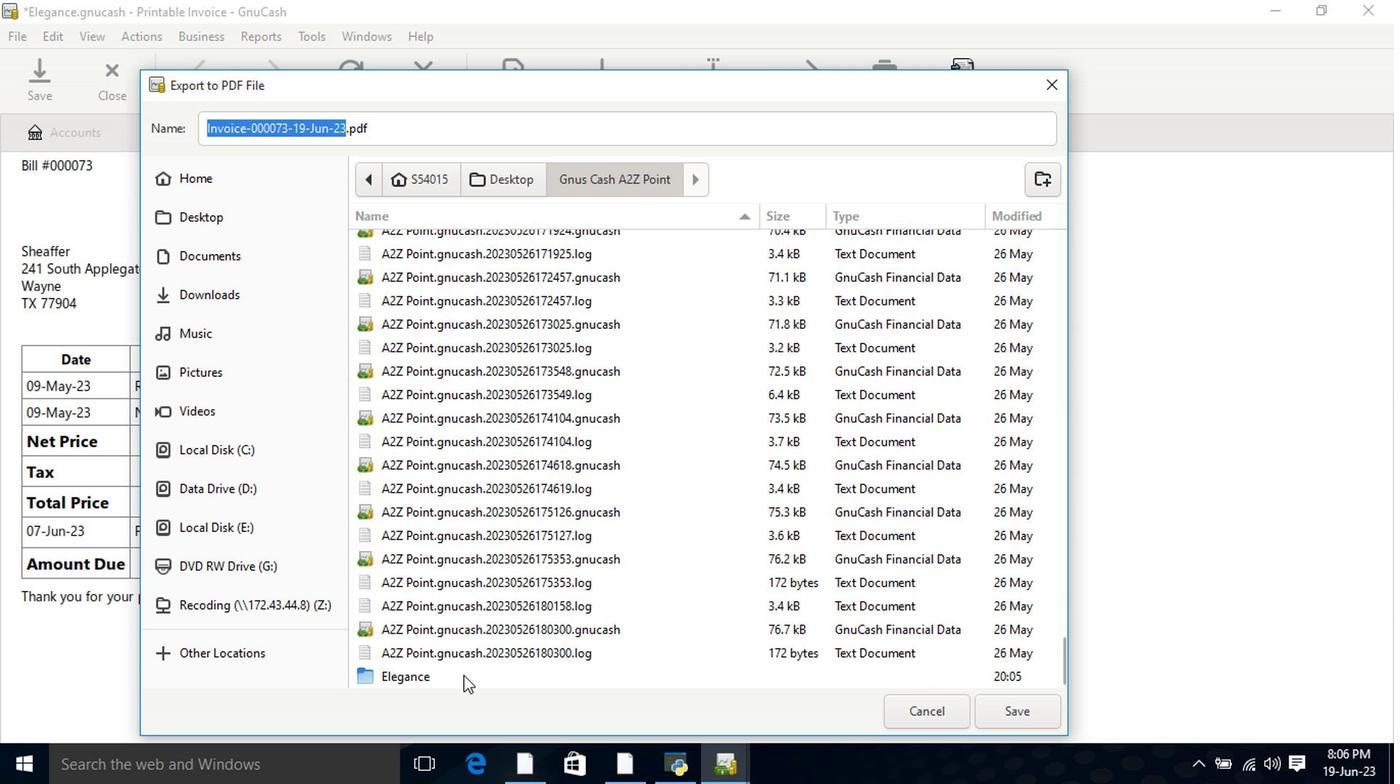 
Action: Mouse pressed left at (444, 683)
Screenshot: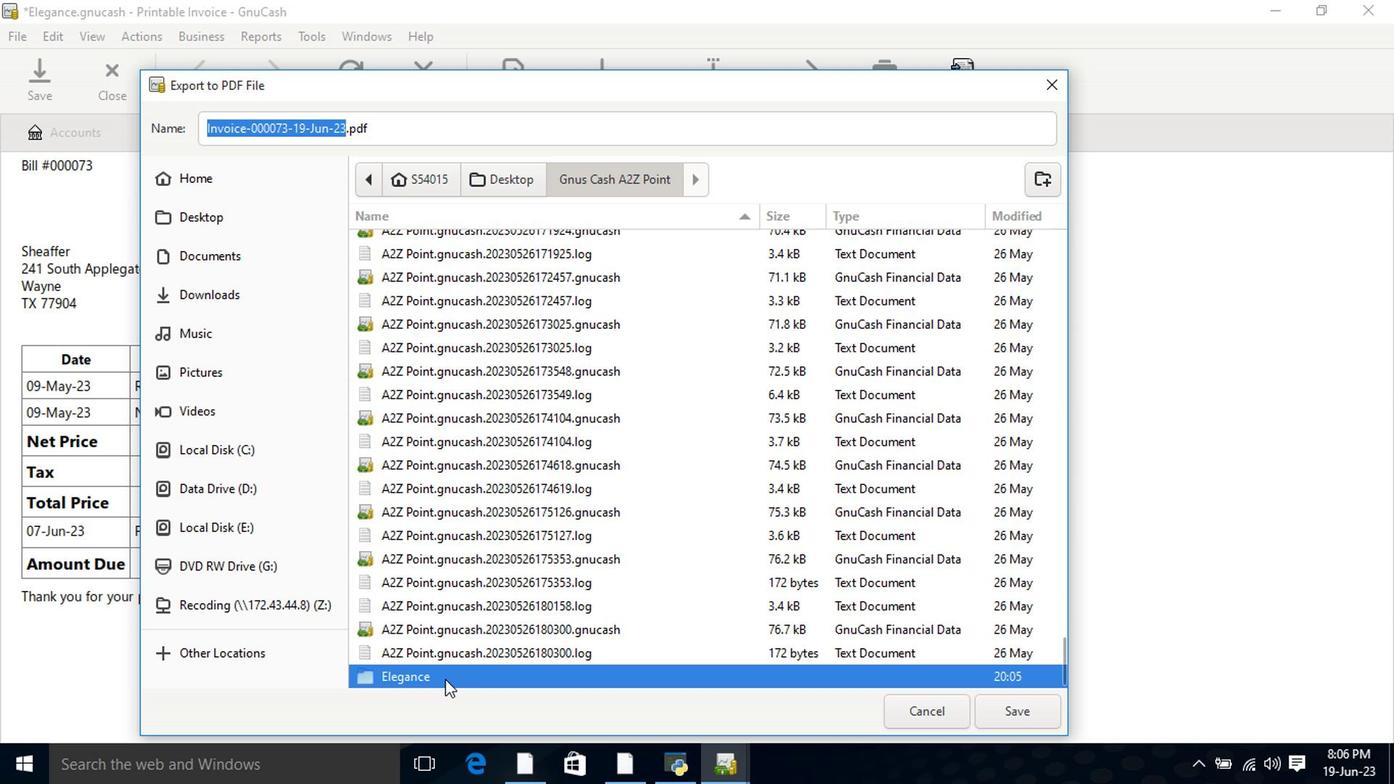 
Action: Mouse moved to (1062, 263)
Screenshot: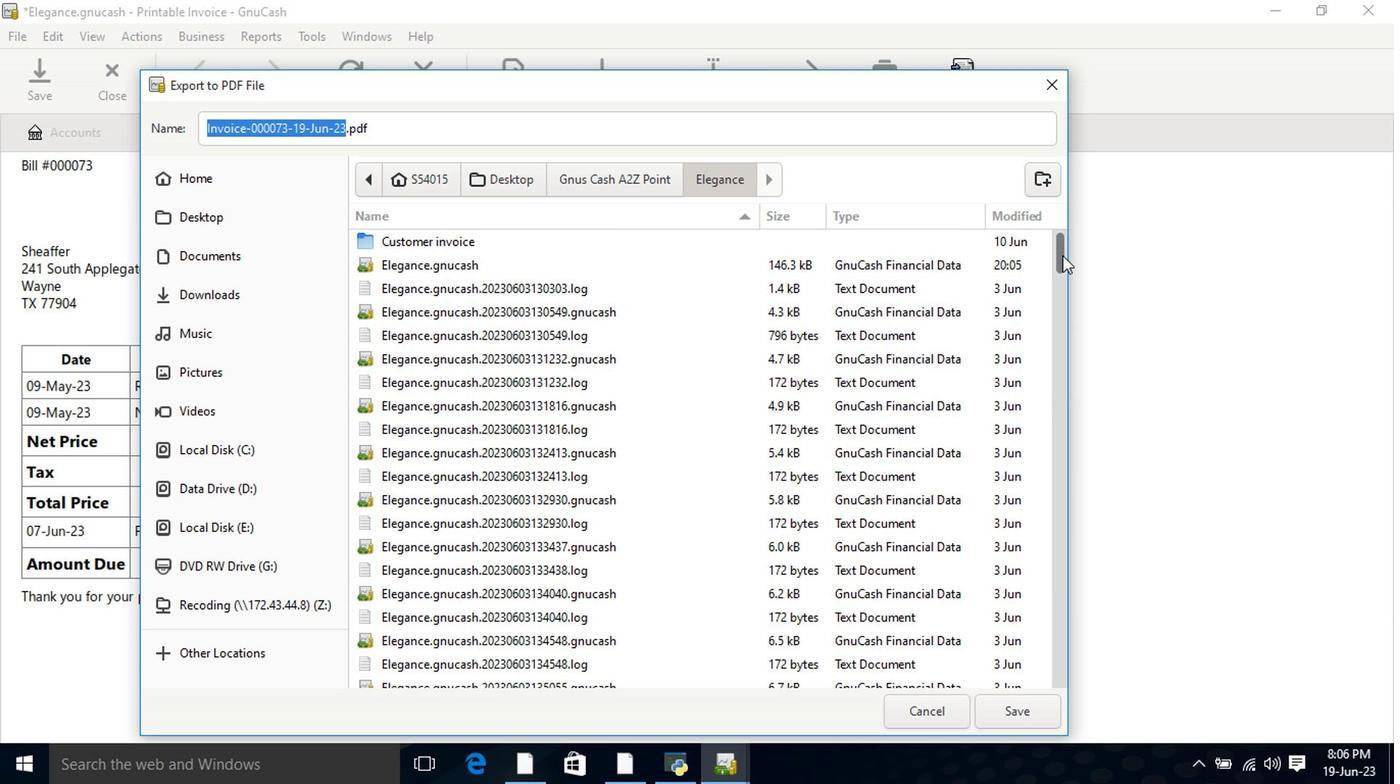 
Action: Mouse pressed left at (1062, 263)
Screenshot: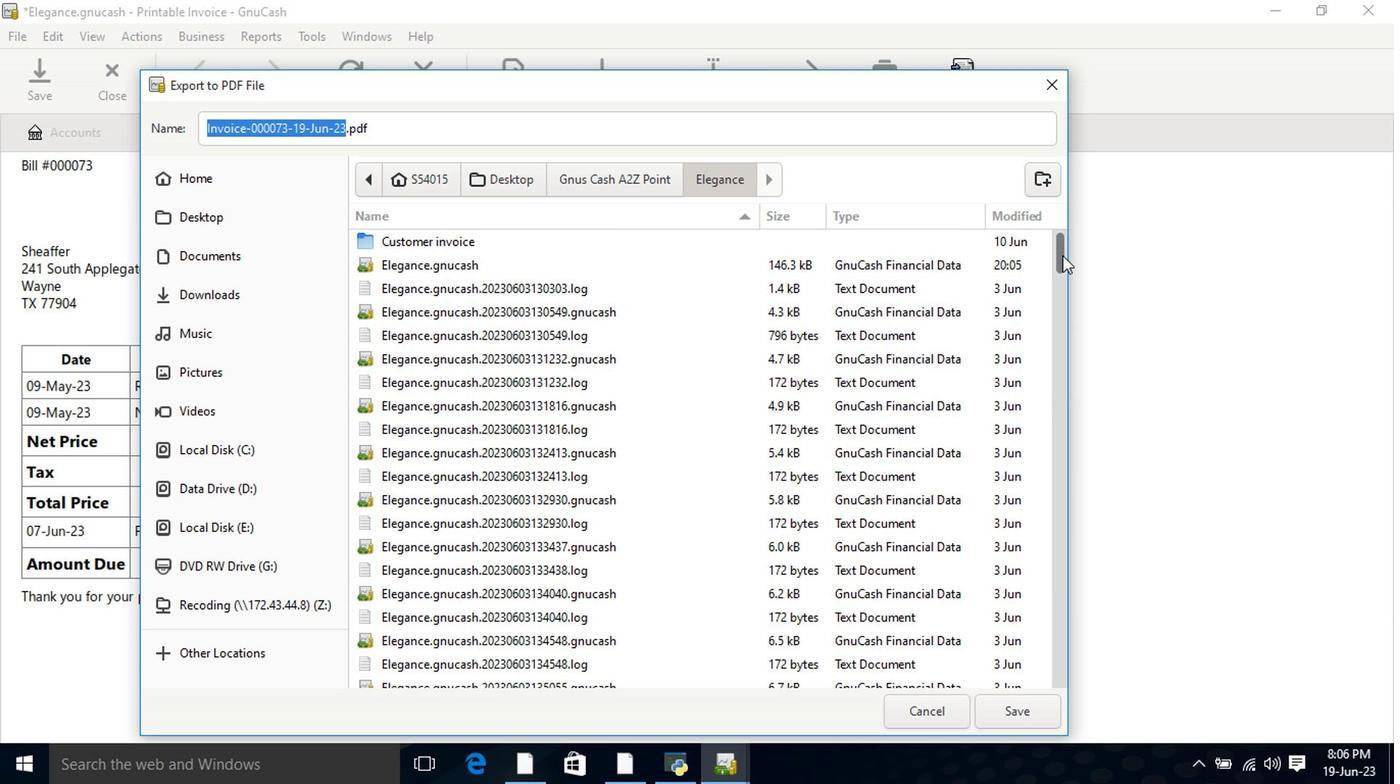 
Action: Mouse moved to (474, 681)
Screenshot: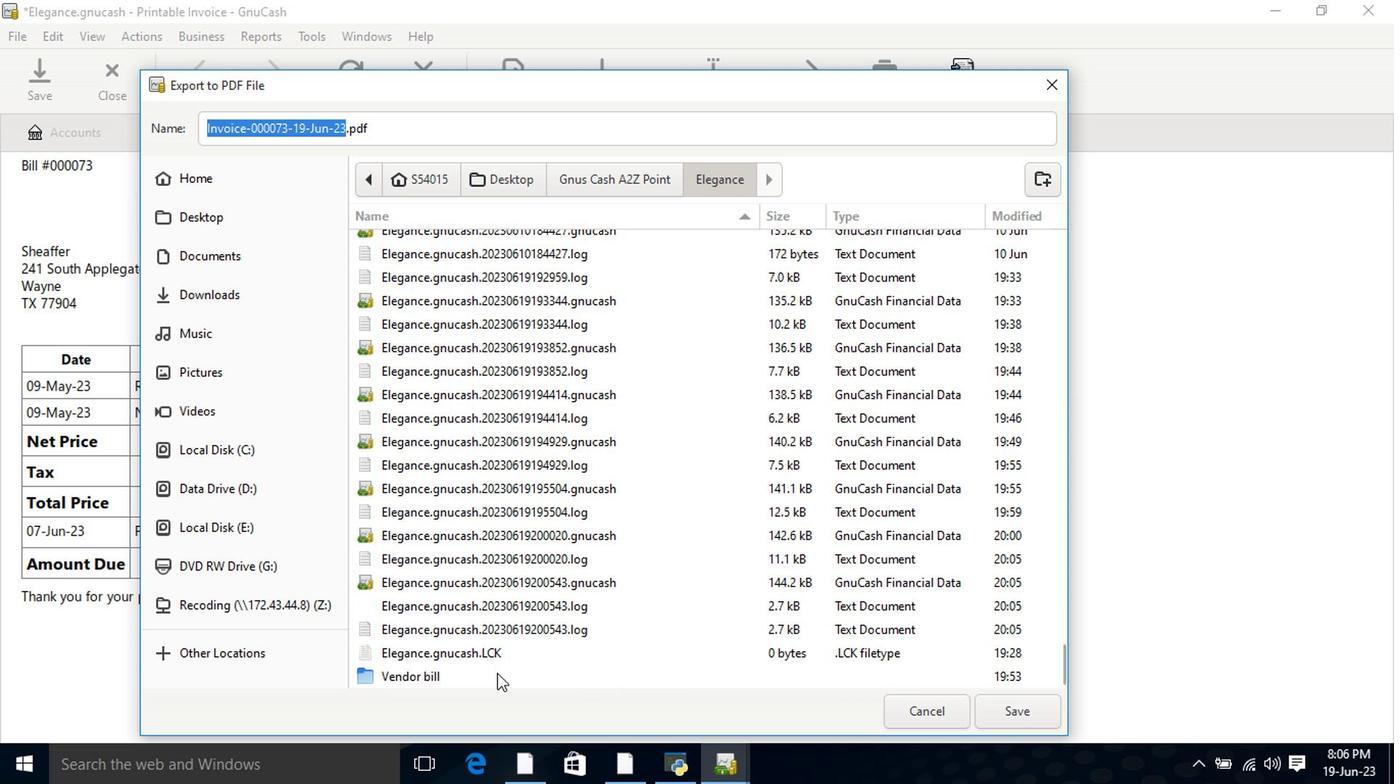 
Action: Mouse pressed left at (474, 681)
Screenshot: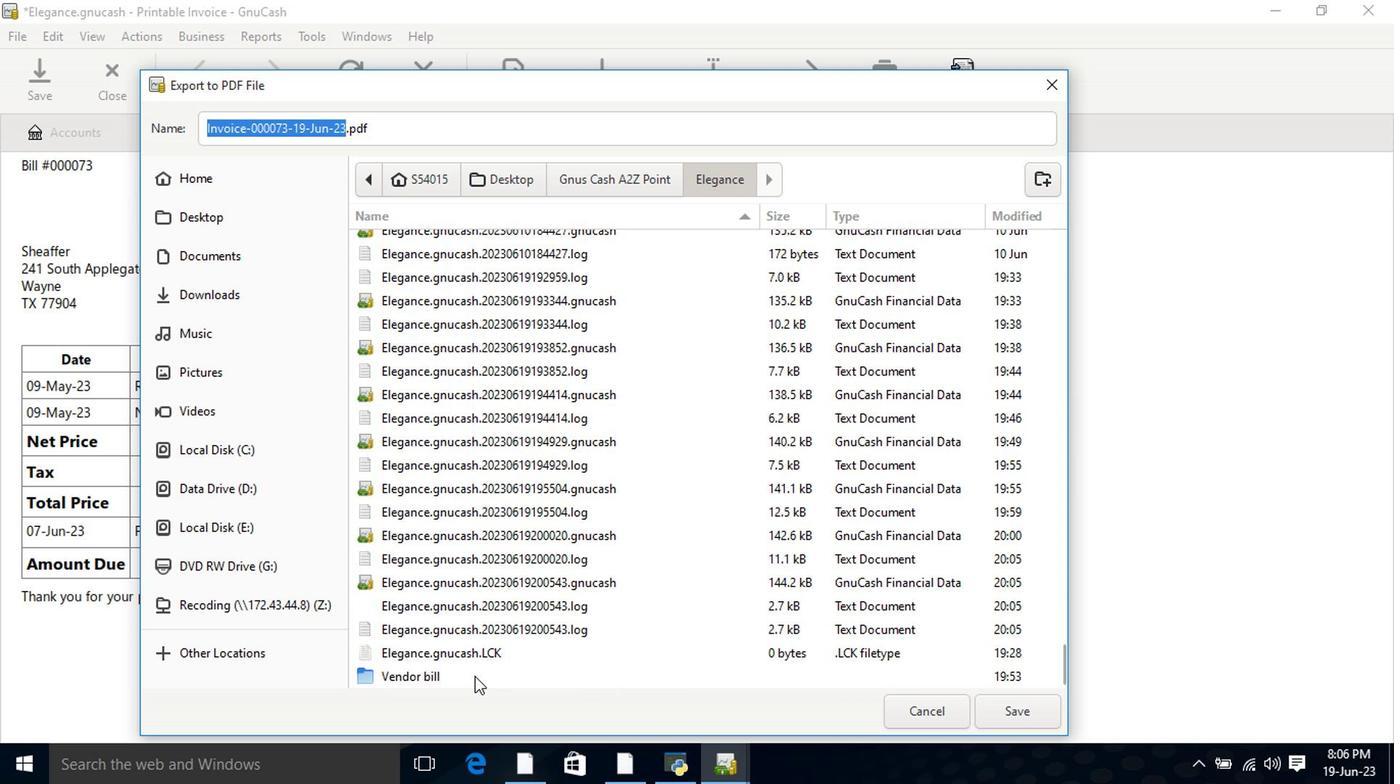 
Action: Mouse pressed left at (474, 681)
Screenshot: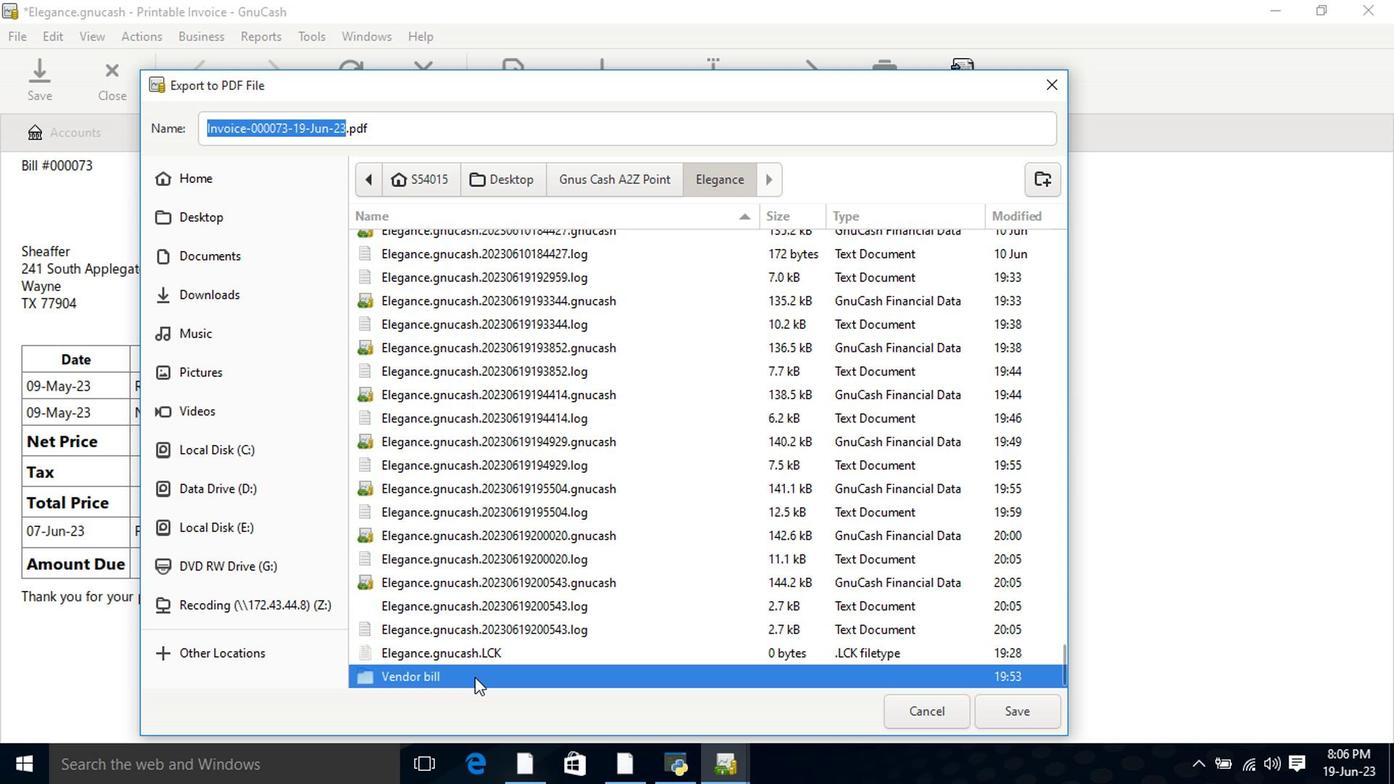 
Action: Mouse moved to (1020, 716)
Screenshot: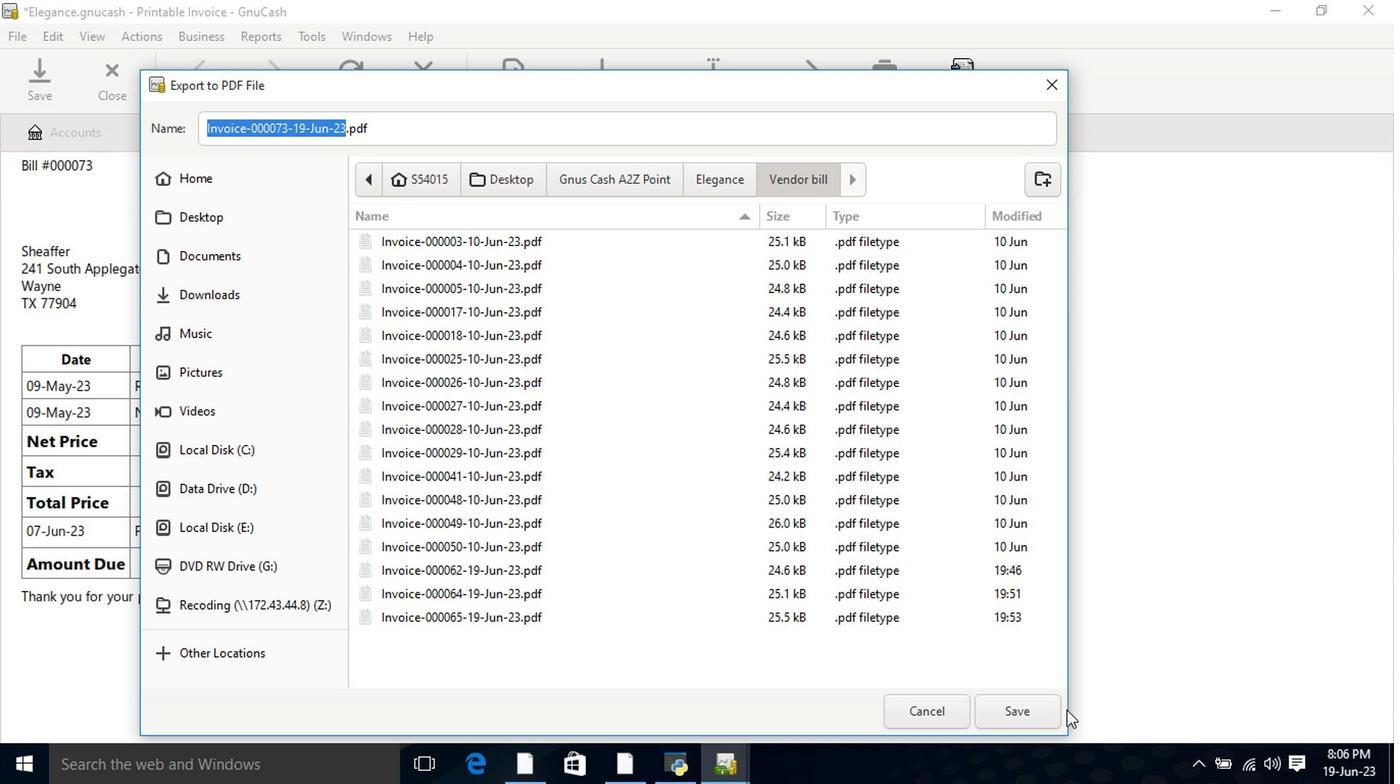 
Action: Mouse pressed left at (1020, 716)
Screenshot: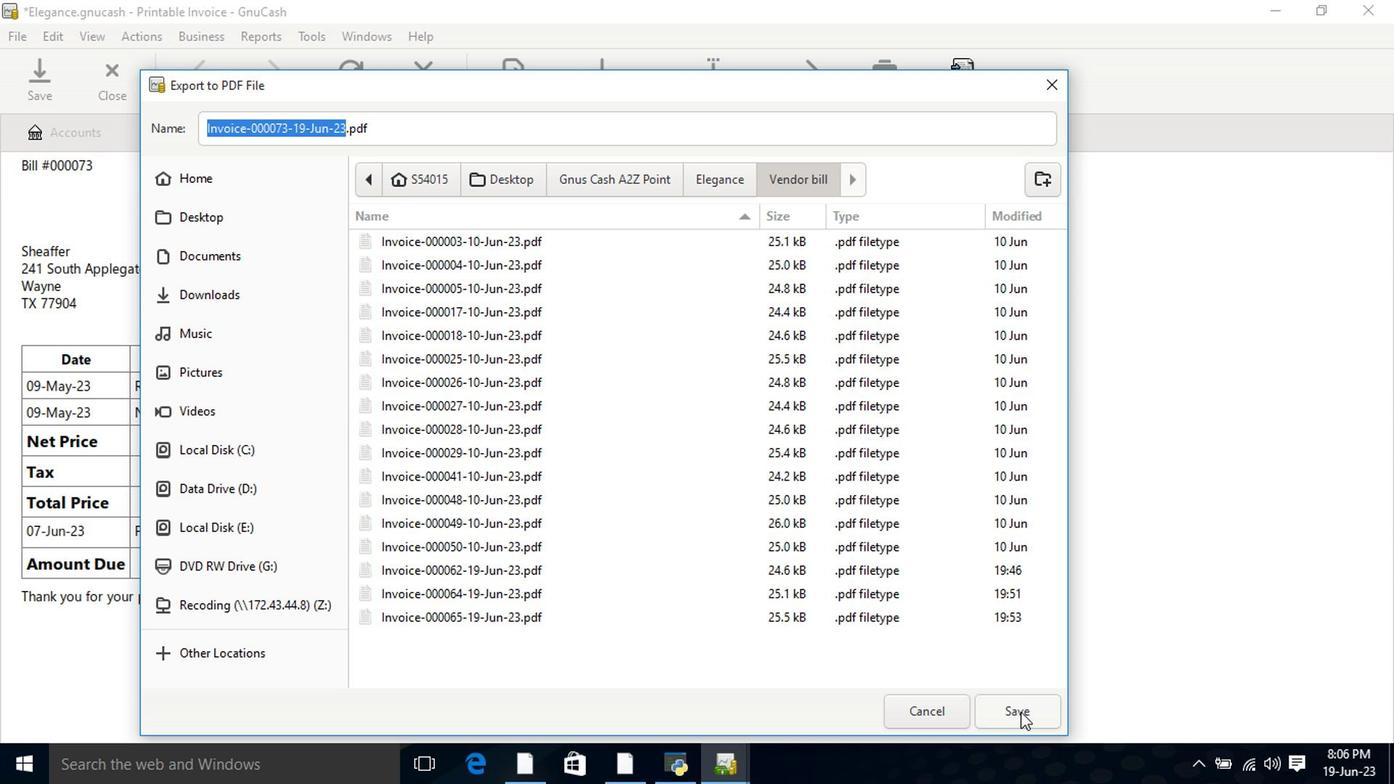 
Action: Mouse moved to (1126, 483)
Screenshot: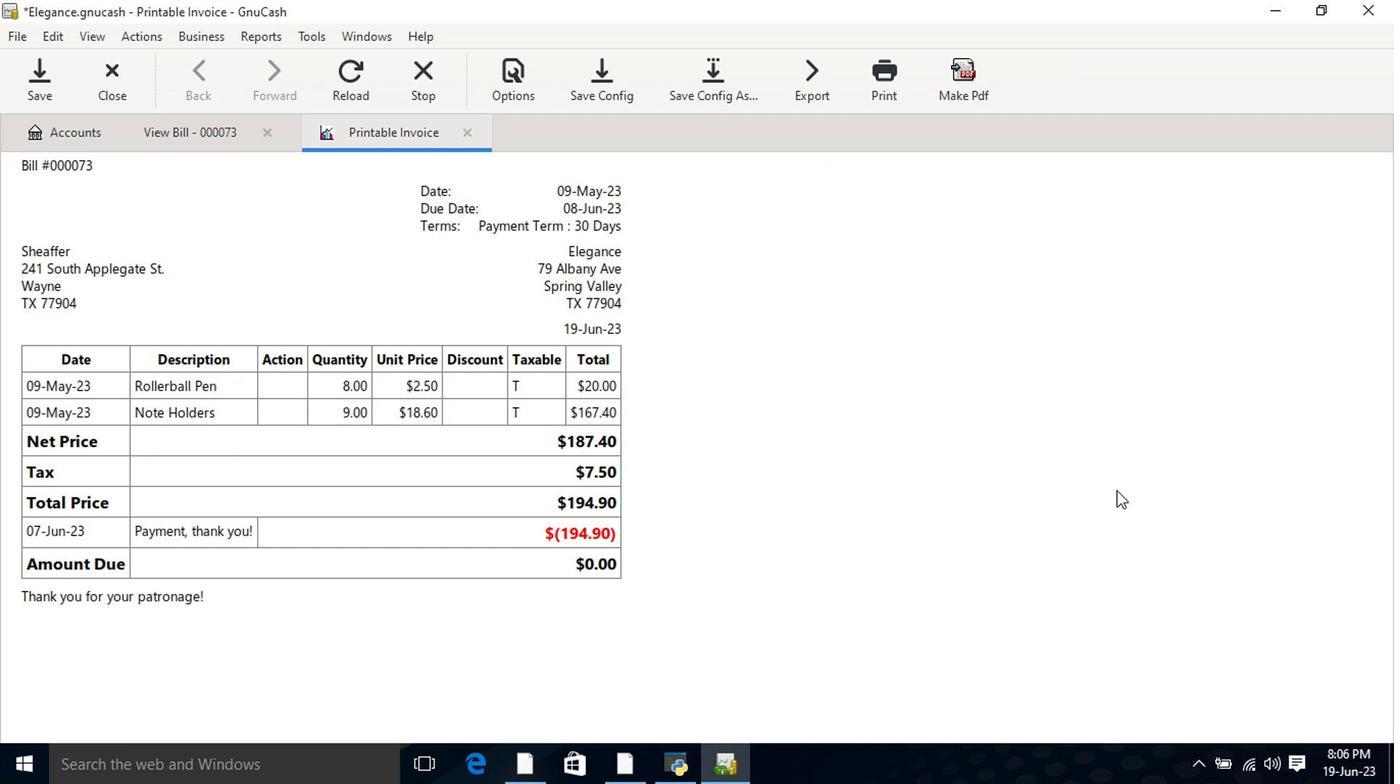 
